 Task: Look for space in Terre Haute, United States from 12th August, 2023 to 16th August, 2023 for 8 adults in price range Rs.10000 to Rs.16000. Place can be private room with 8 bedrooms having 8 beds and 8 bathrooms. Property type can be house, flat, guest house, hotel. Amenities needed are: wifi, TV, free parkinig on premises, gym, breakfast. Booking option can be shelf check-in. Required host language is English.
Action: Mouse moved to (573, 149)
Screenshot: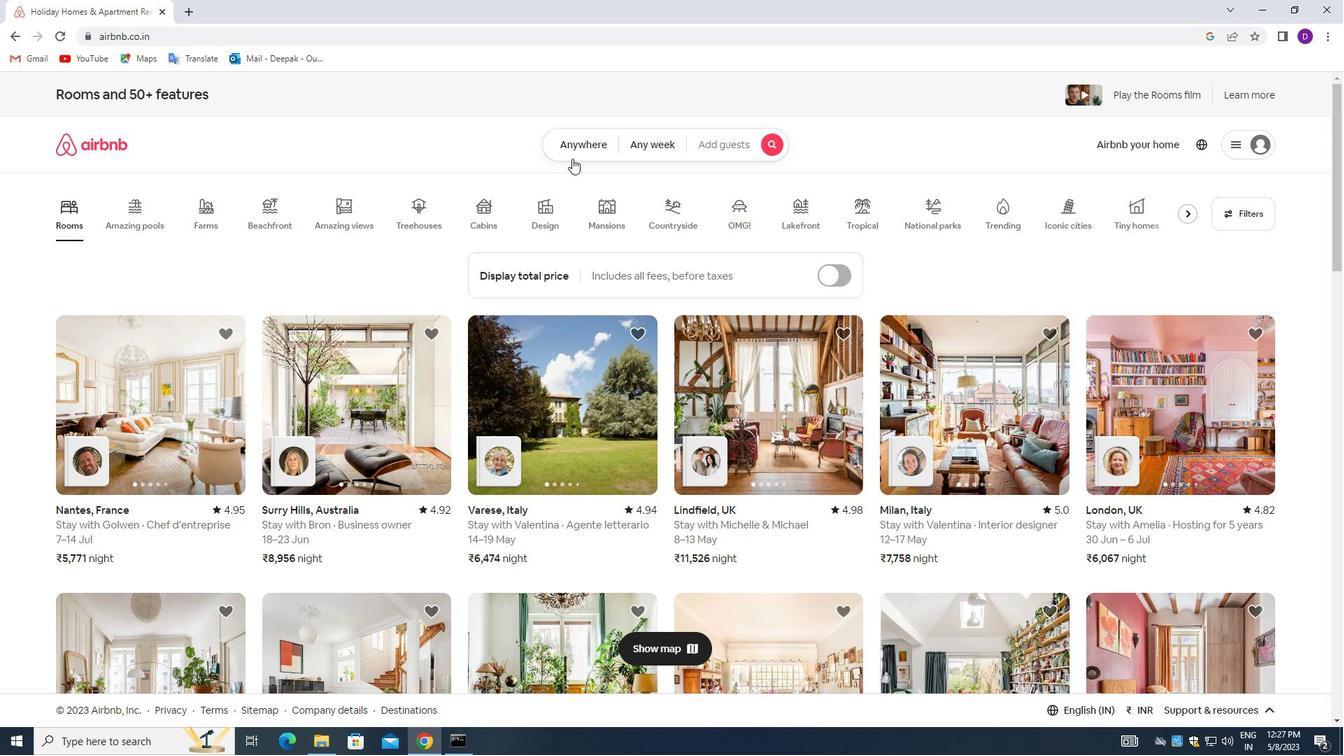
Action: Mouse pressed left at (573, 149)
Screenshot: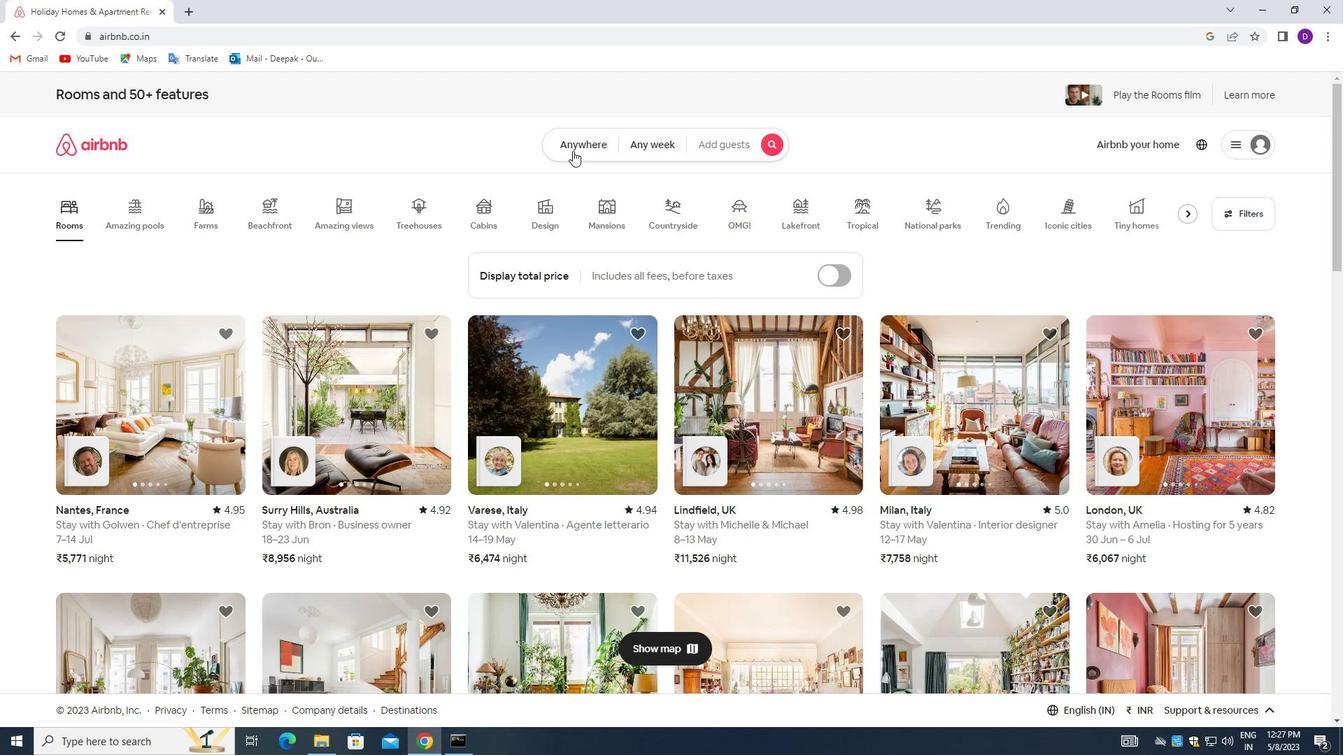 
Action: Mouse moved to (462, 202)
Screenshot: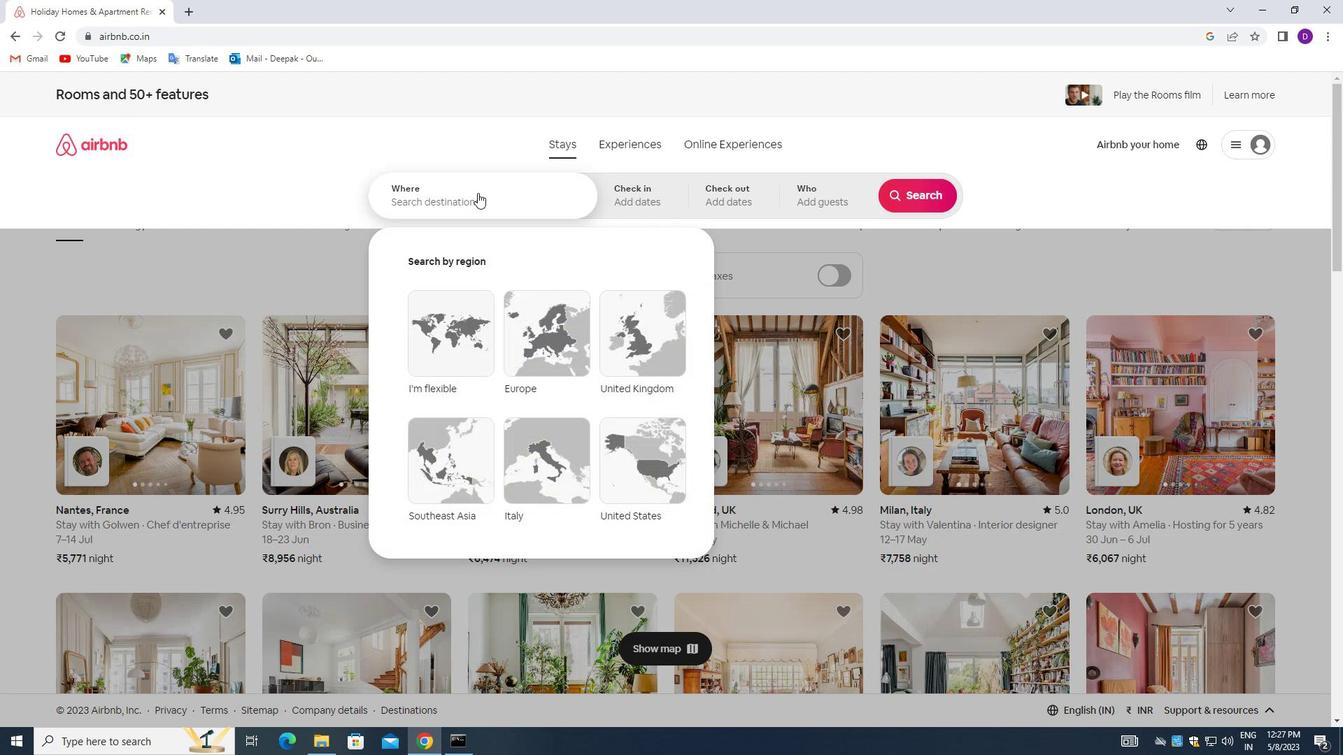 
Action: Mouse pressed left at (462, 202)
Screenshot: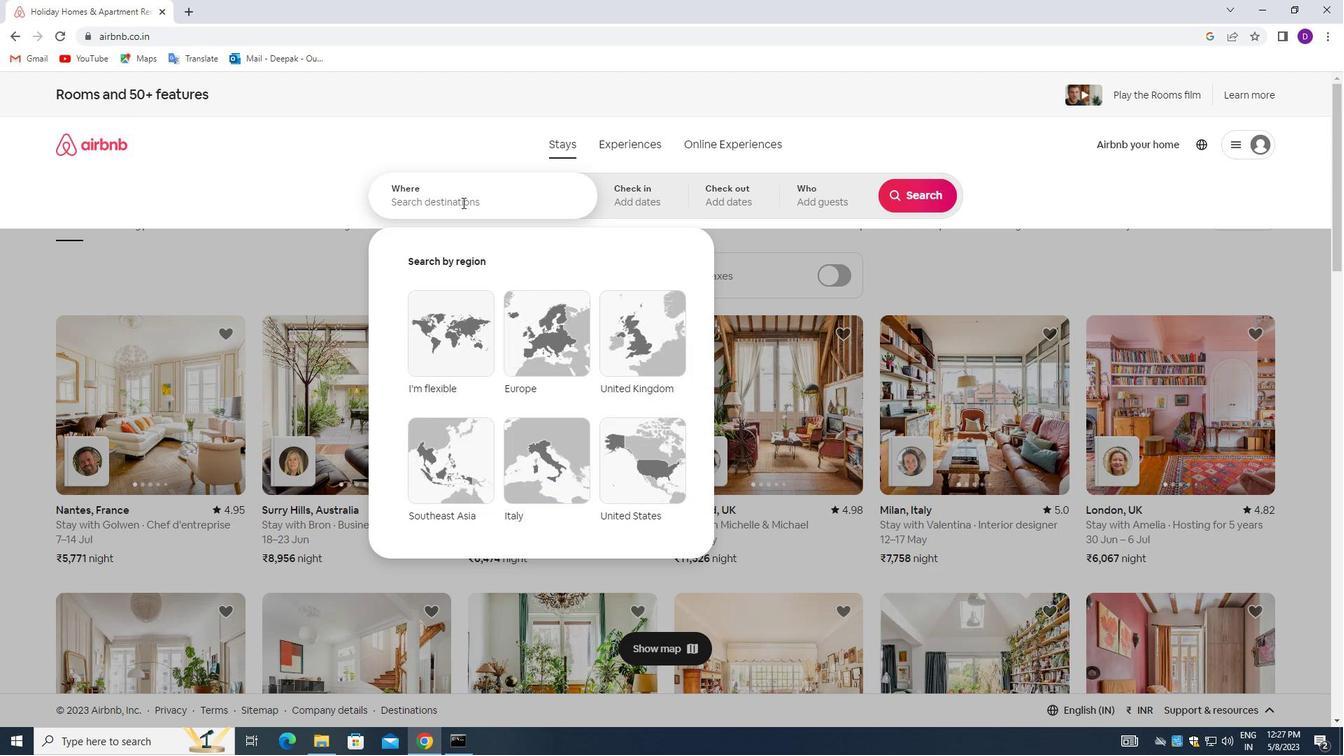 
Action: Mouse moved to (183, 345)
Screenshot: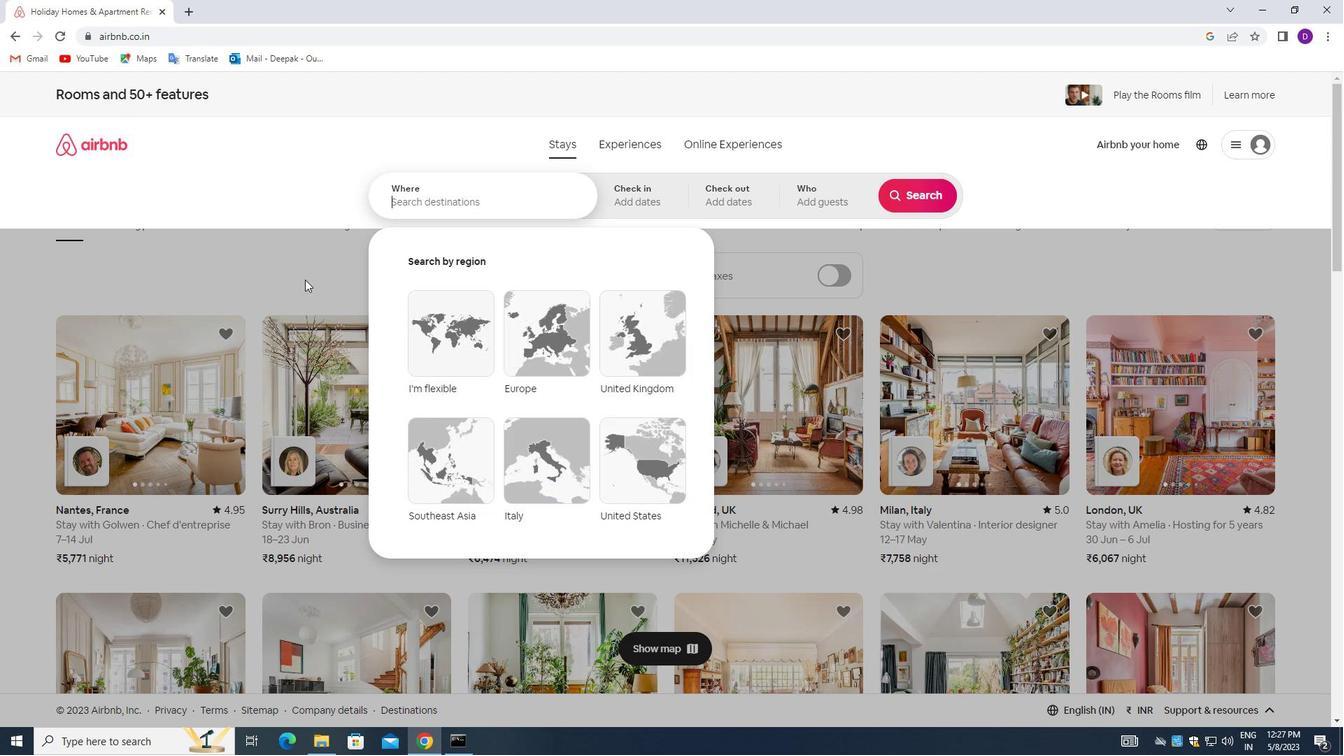 
Action: Key pressed <Key.shift_r>Terre<Key.space><Key.shift>HAUTE,<Key.space><Key.shift>UNITED<Key.space><Key.shift_r>STATES<Key.enter>
Screenshot: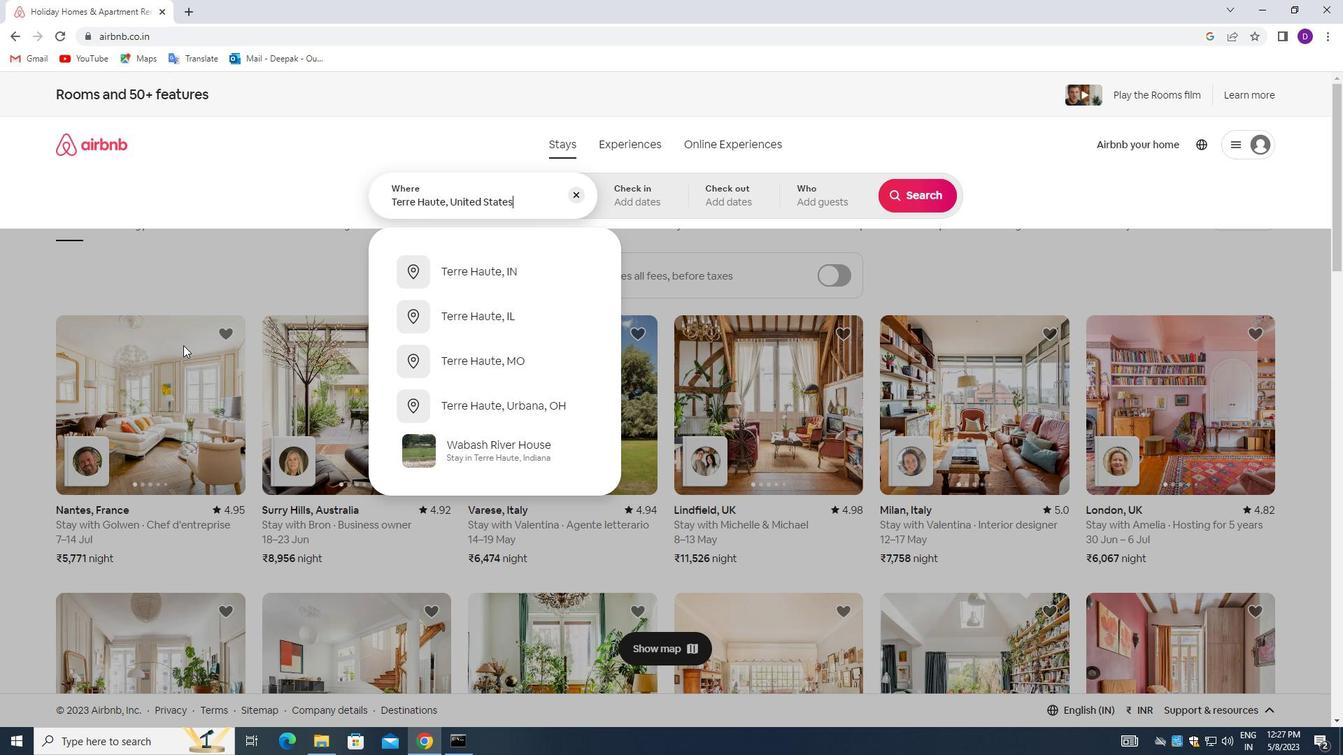 
Action: Mouse moved to (916, 310)
Screenshot: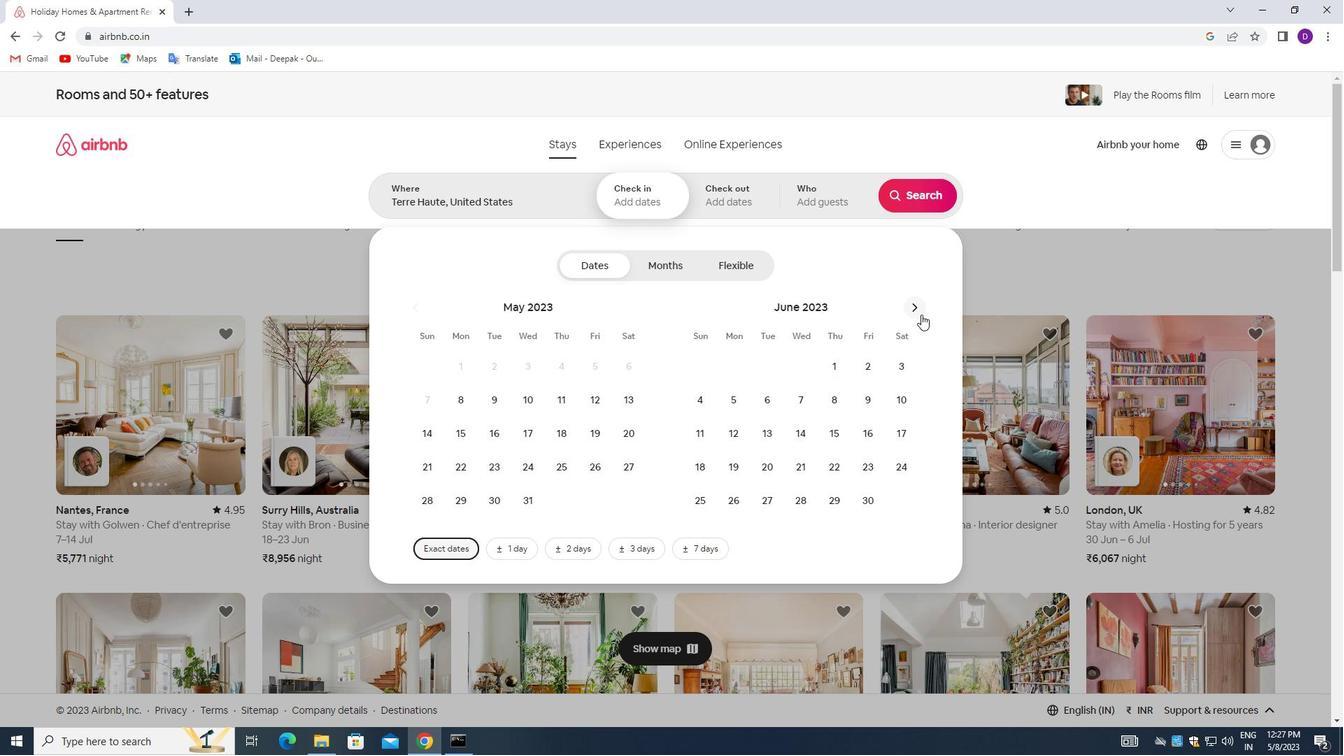 
Action: Mouse pressed left at (916, 310)
Screenshot: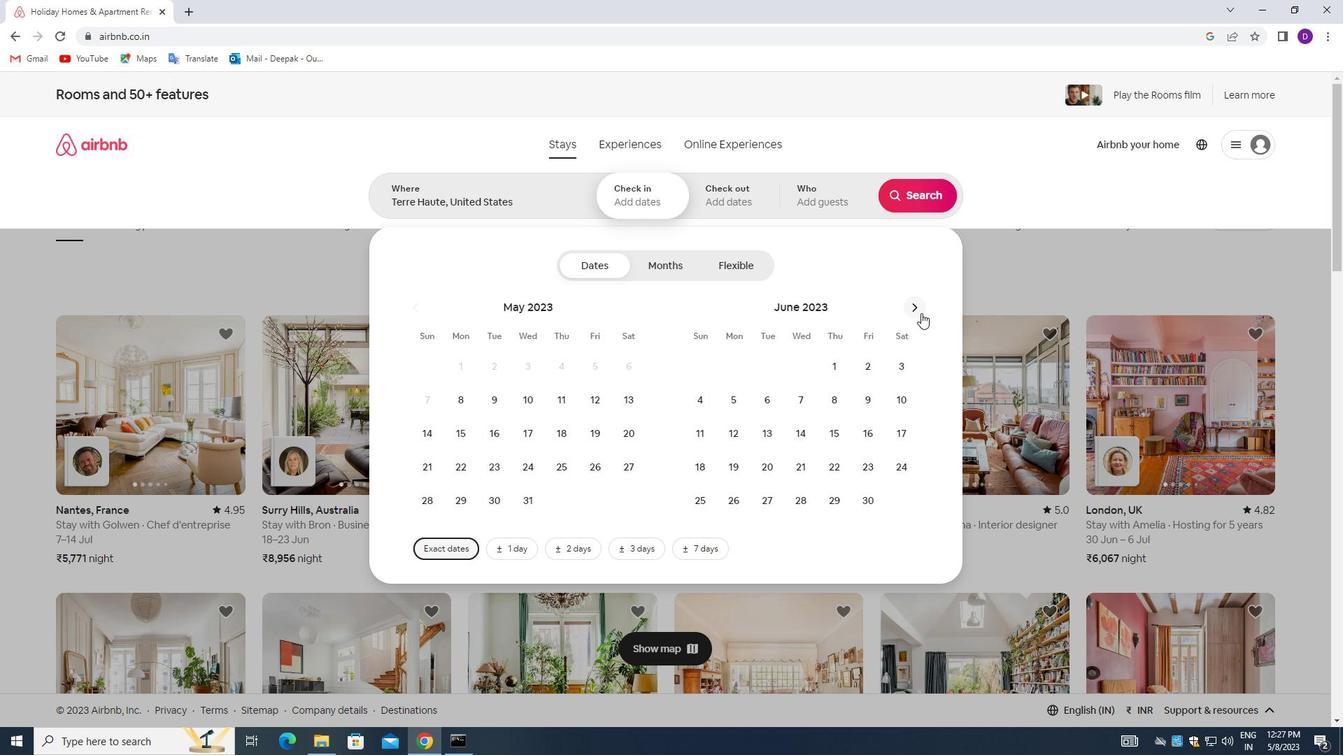 
Action: Mouse pressed left at (916, 310)
Screenshot: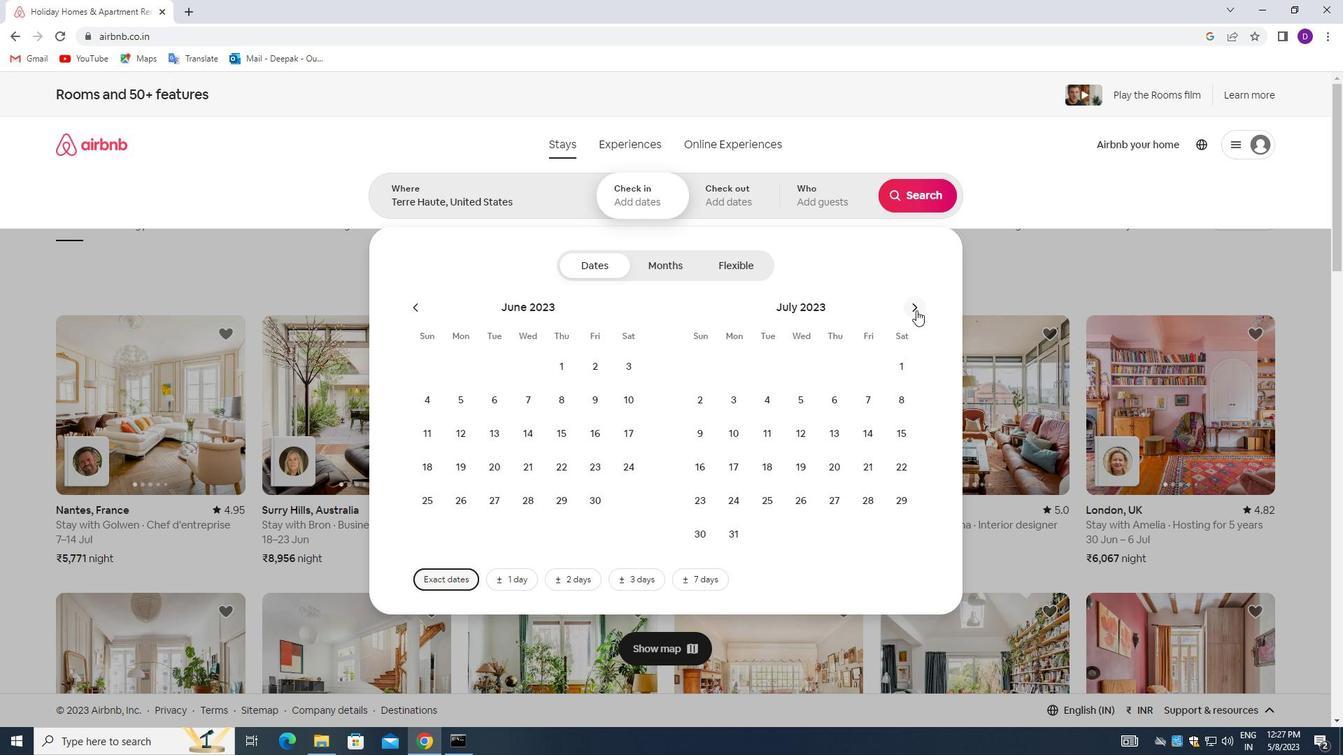 
Action: Mouse moved to (892, 401)
Screenshot: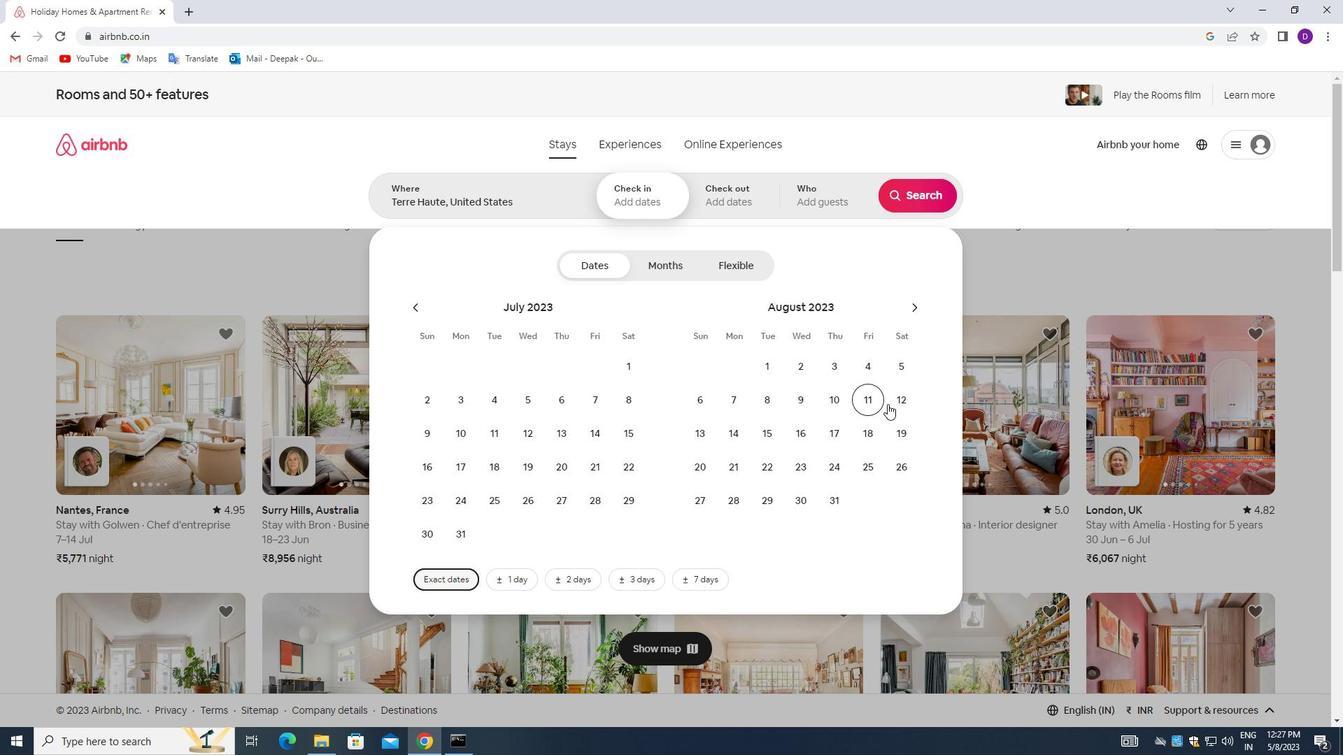 
Action: Mouse pressed left at (892, 401)
Screenshot: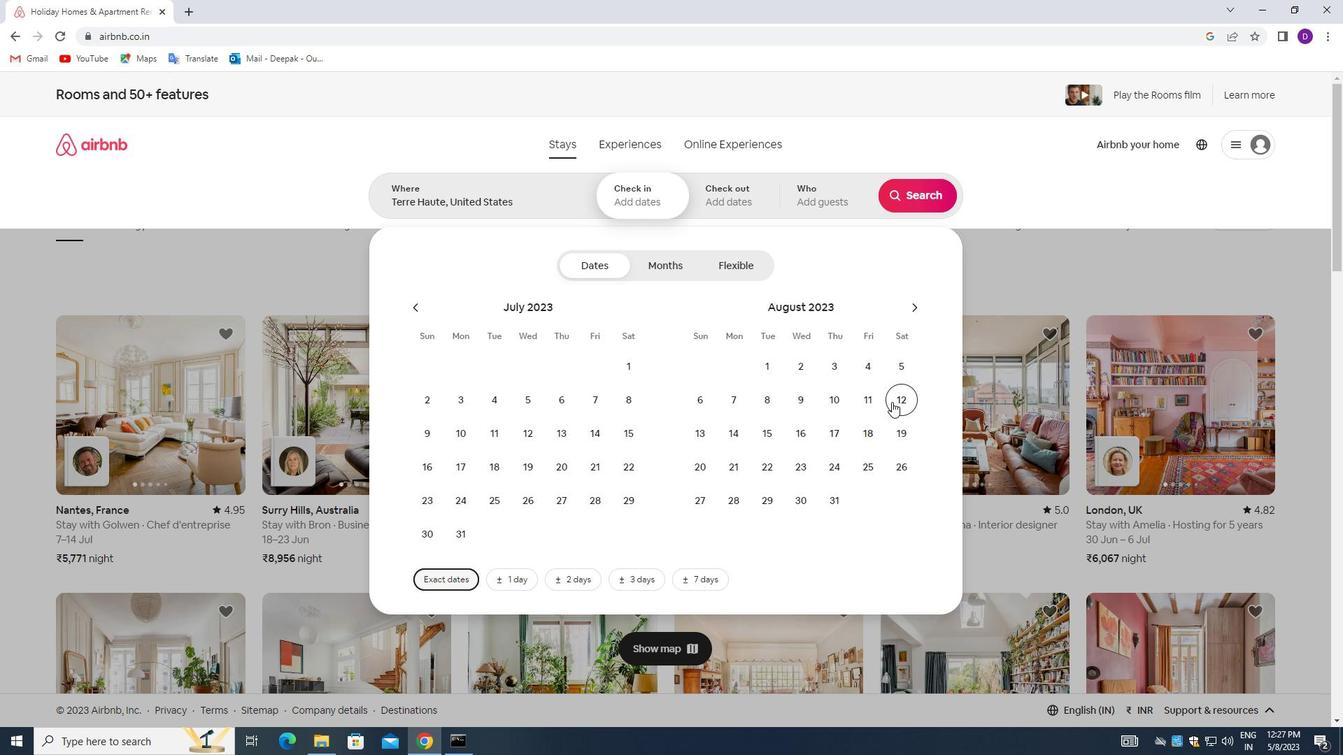 
Action: Mouse moved to (812, 432)
Screenshot: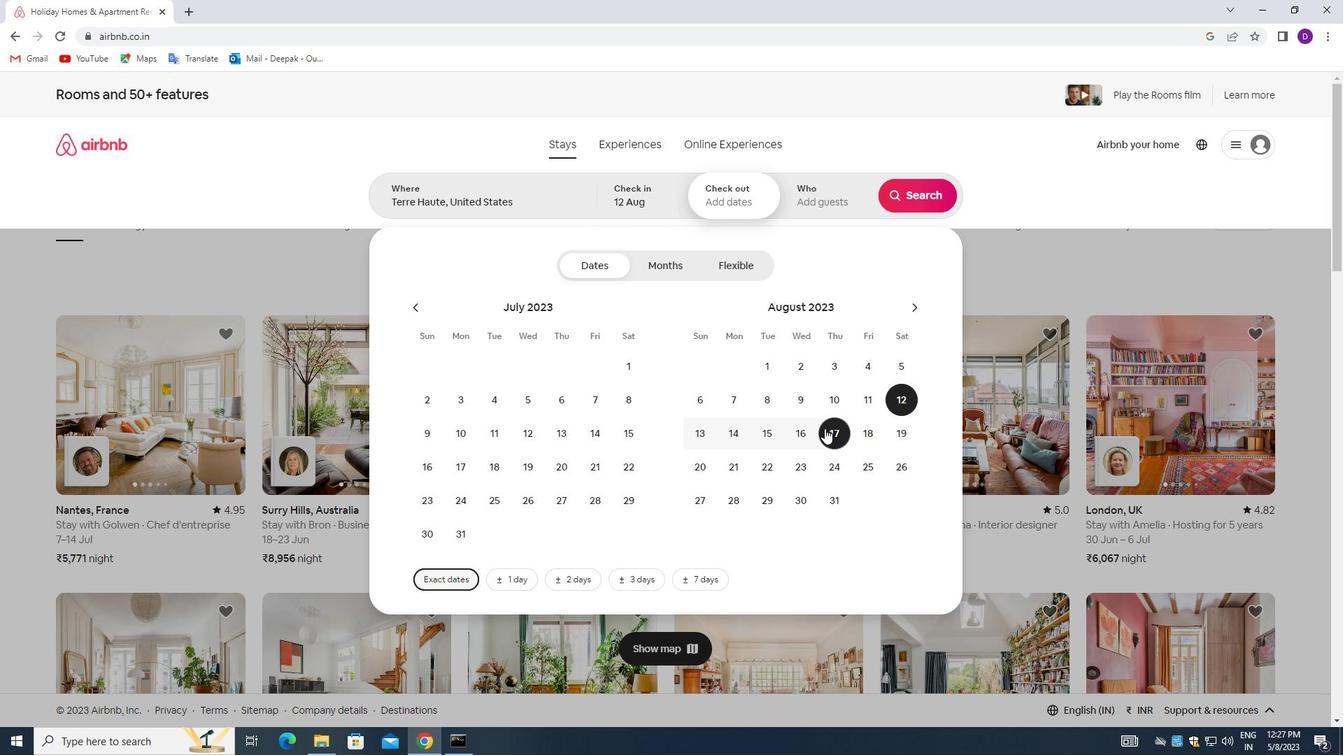 
Action: Mouse pressed left at (812, 432)
Screenshot: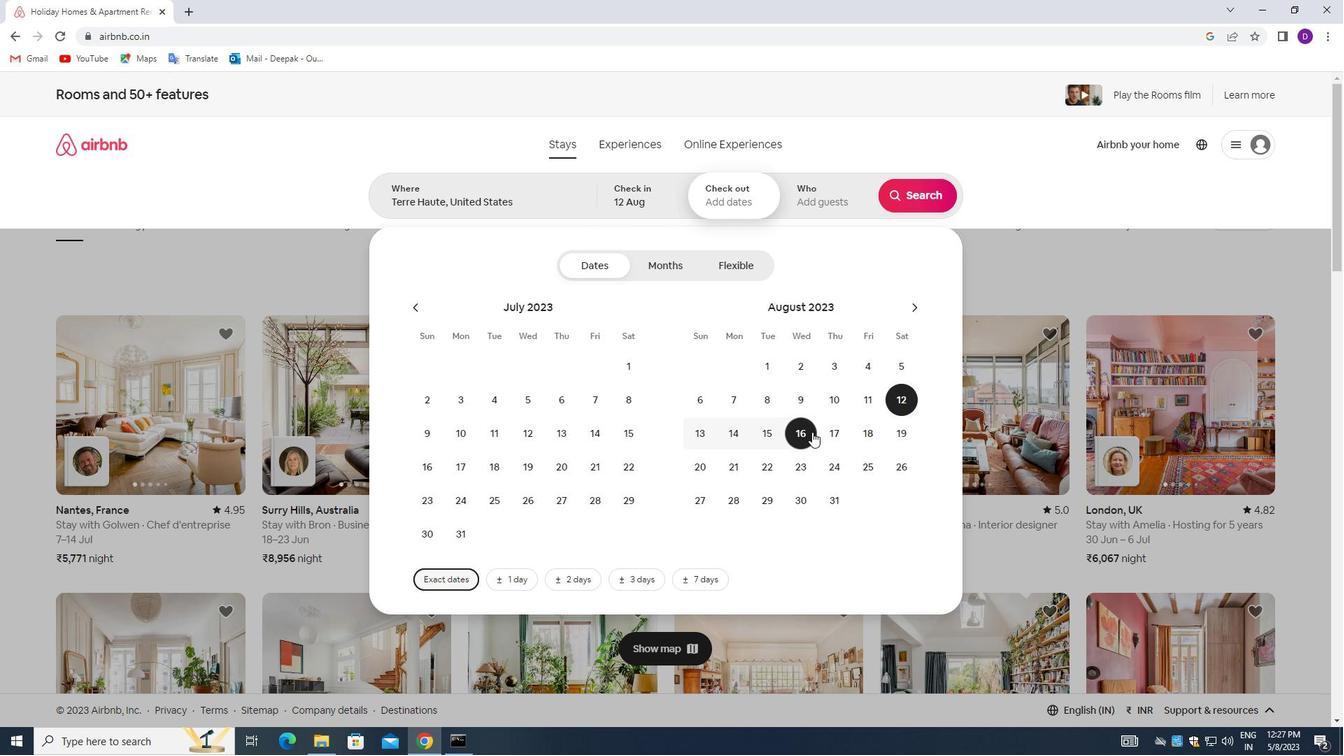 
Action: Mouse moved to (811, 200)
Screenshot: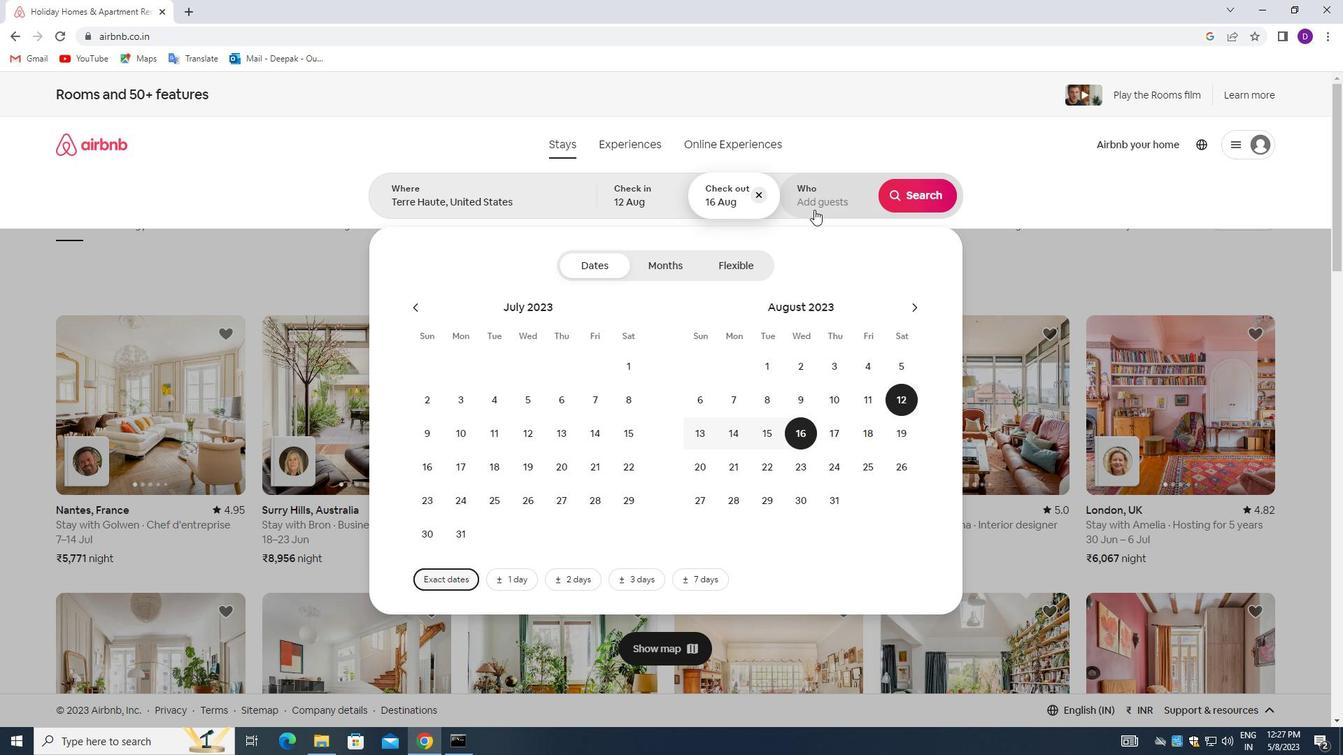 
Action: Mouse pressed left at (811, 200)
Screenshot: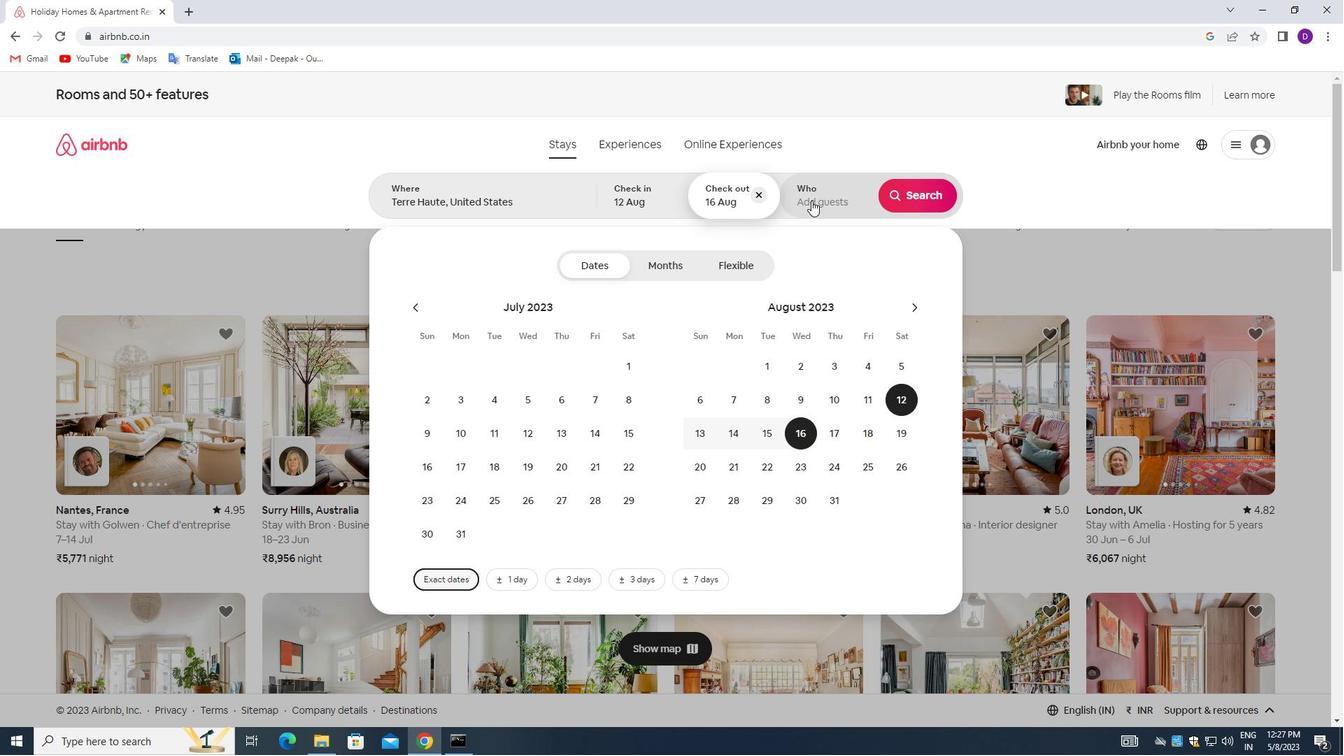 
Action: Mouse moved to (921, 264)
Screenshot: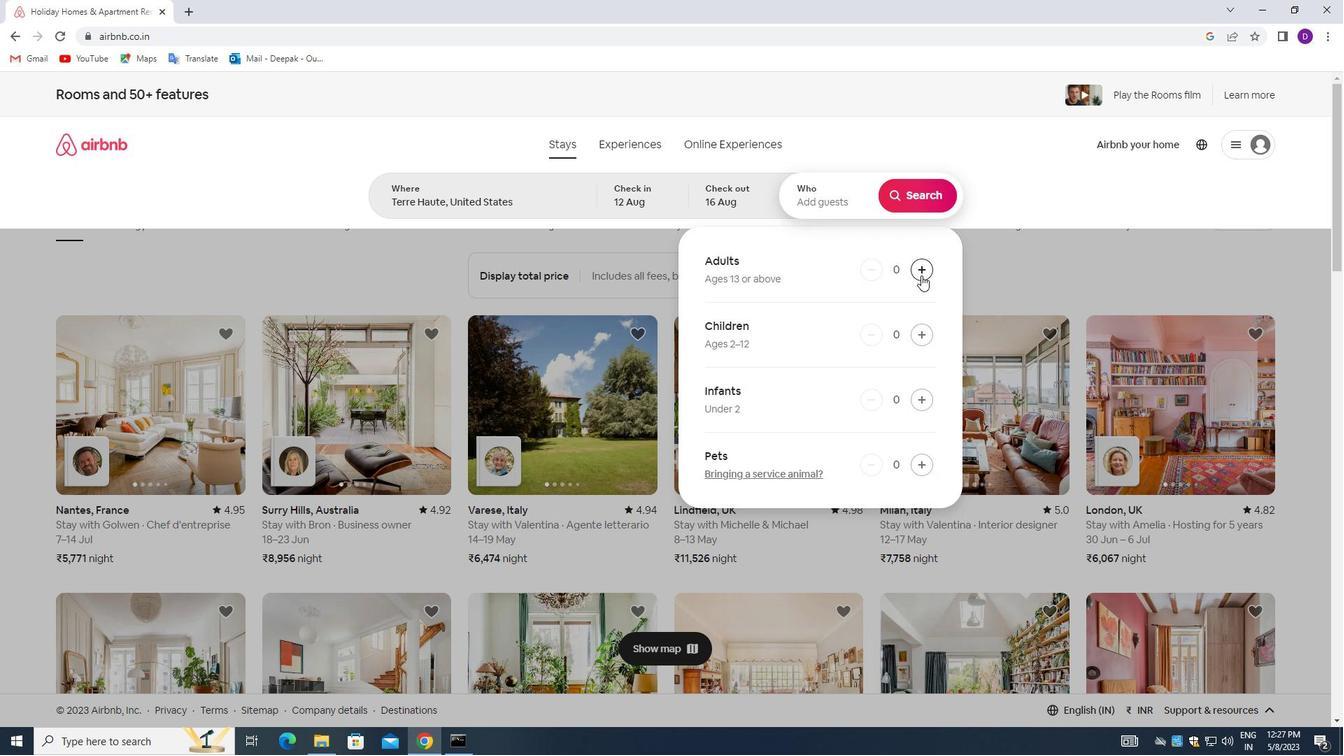 
Action: Mouse pressed left at (921, 264)
Screenshot: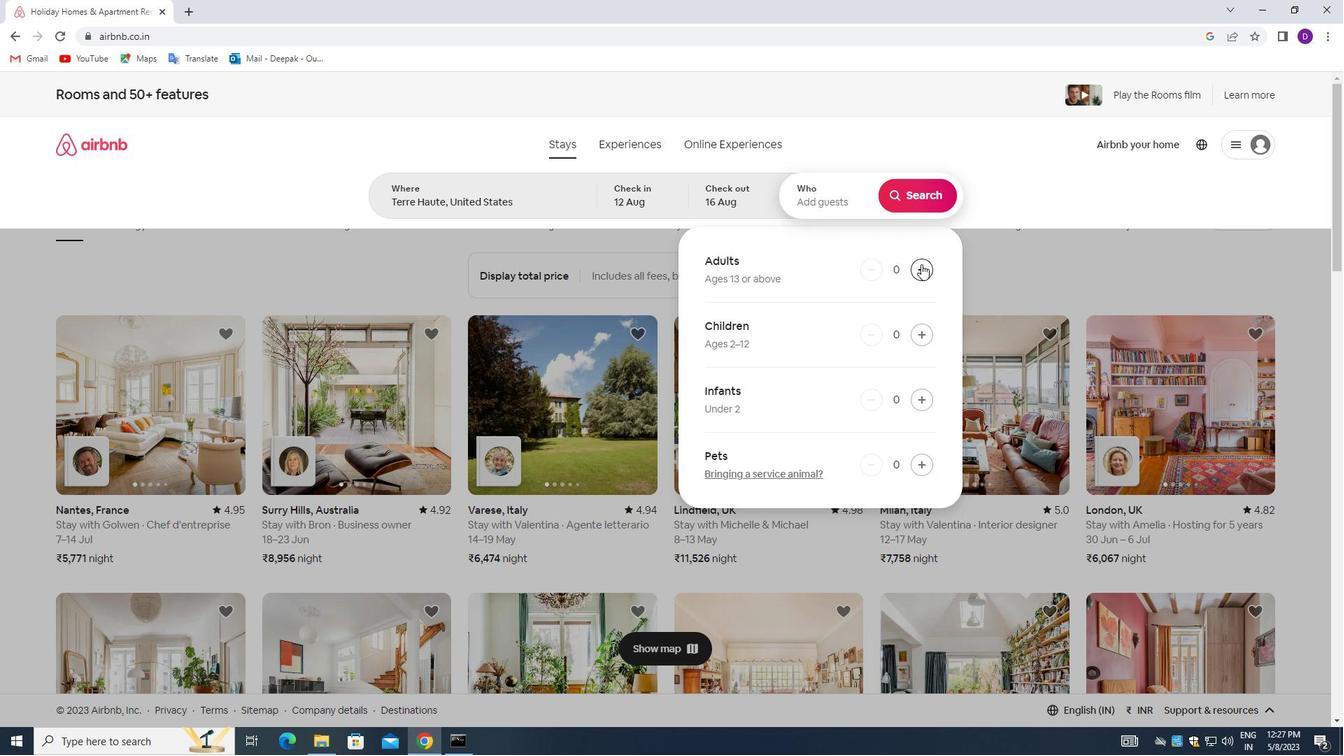 
Action: Mouse pressed left at (921, 264)
Screenshot: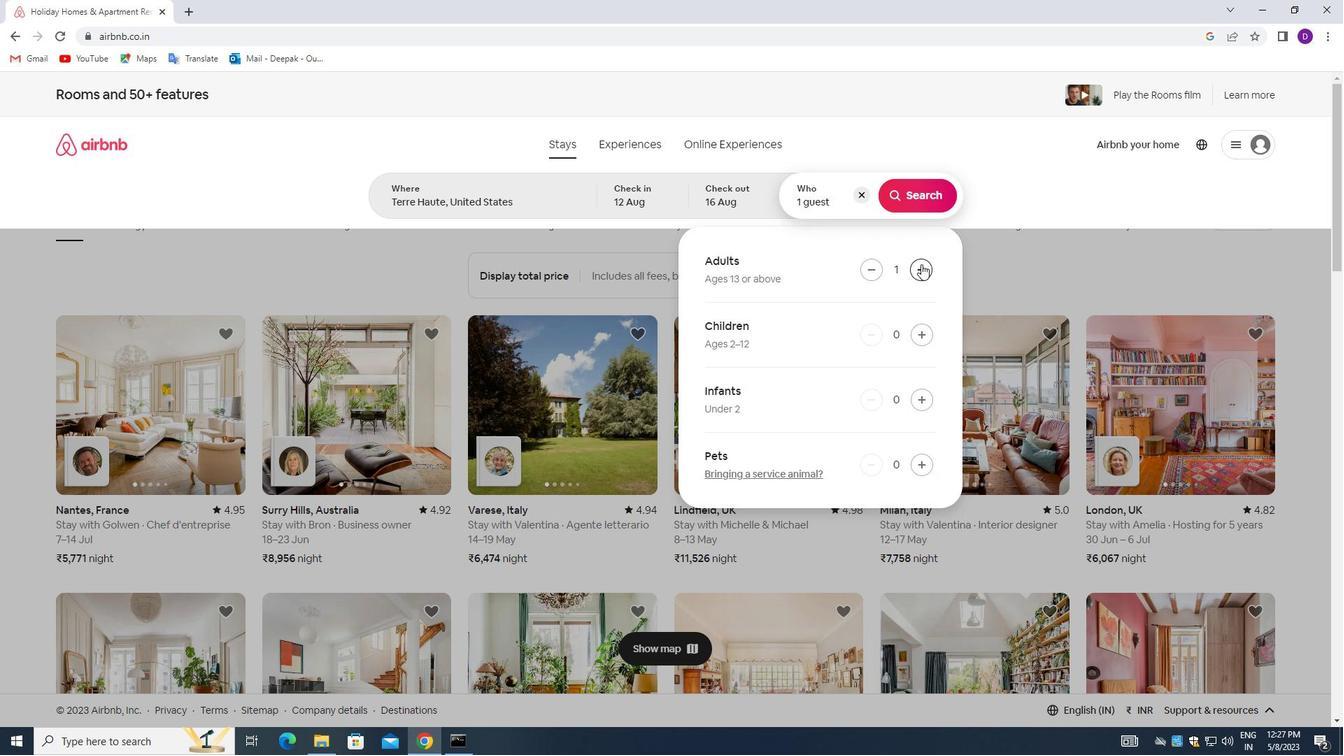 
Action: Mouse pressed left at (921, 264)
Screenshot: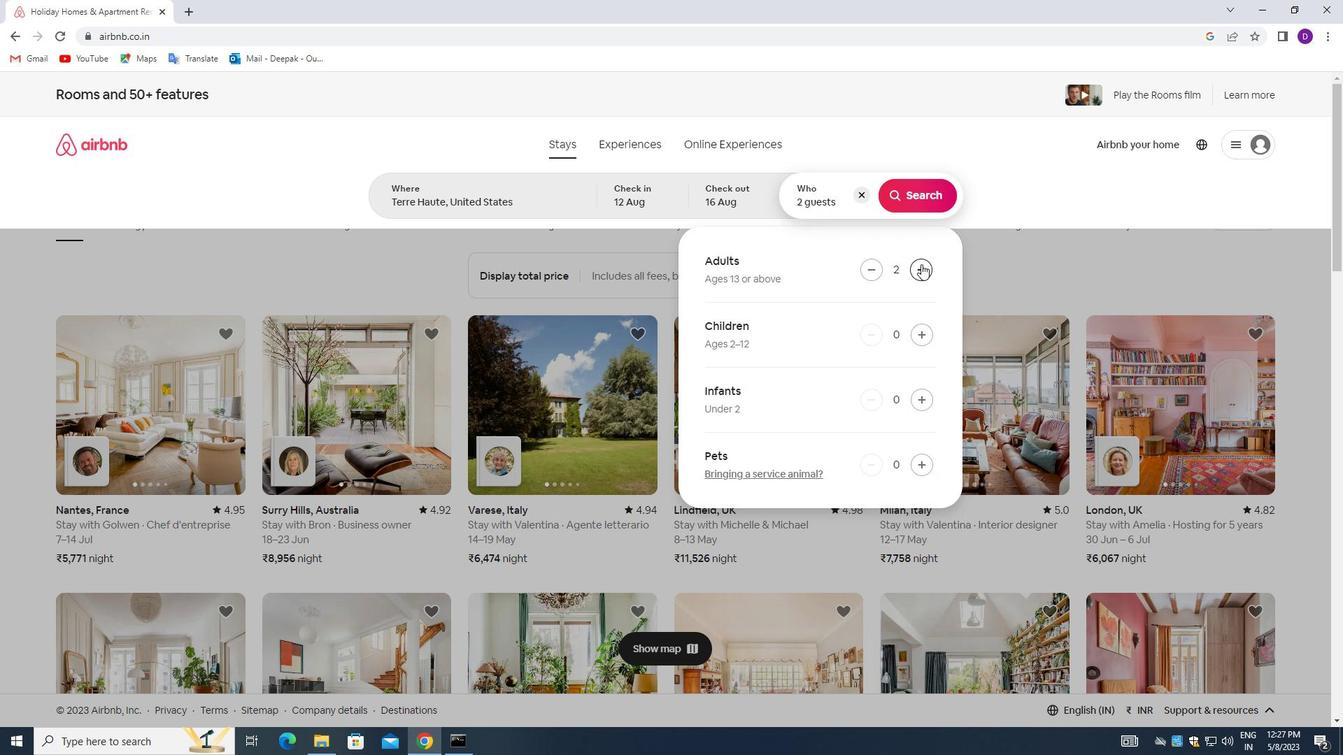 
Action: Mouse pressed left at (921, 264)
Screenshot: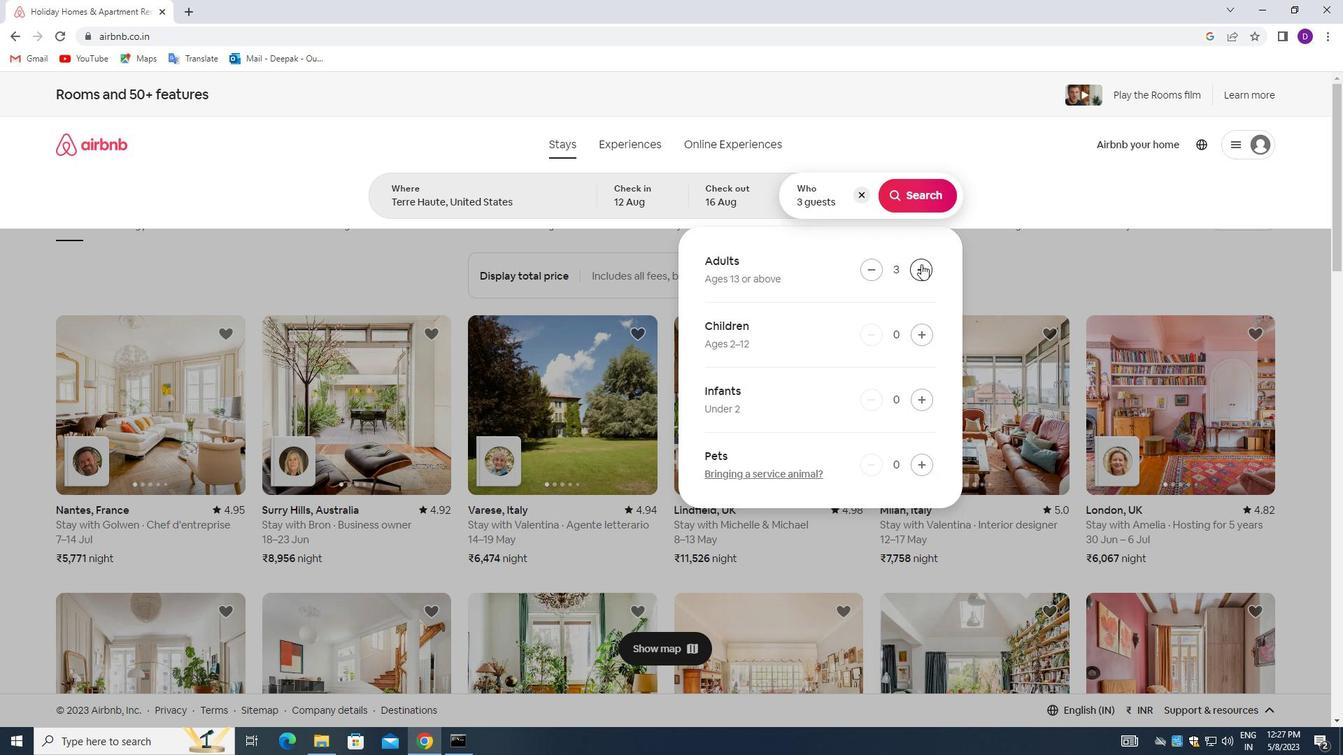 
Action: Mouse moved to (921, 264)
Screenshot: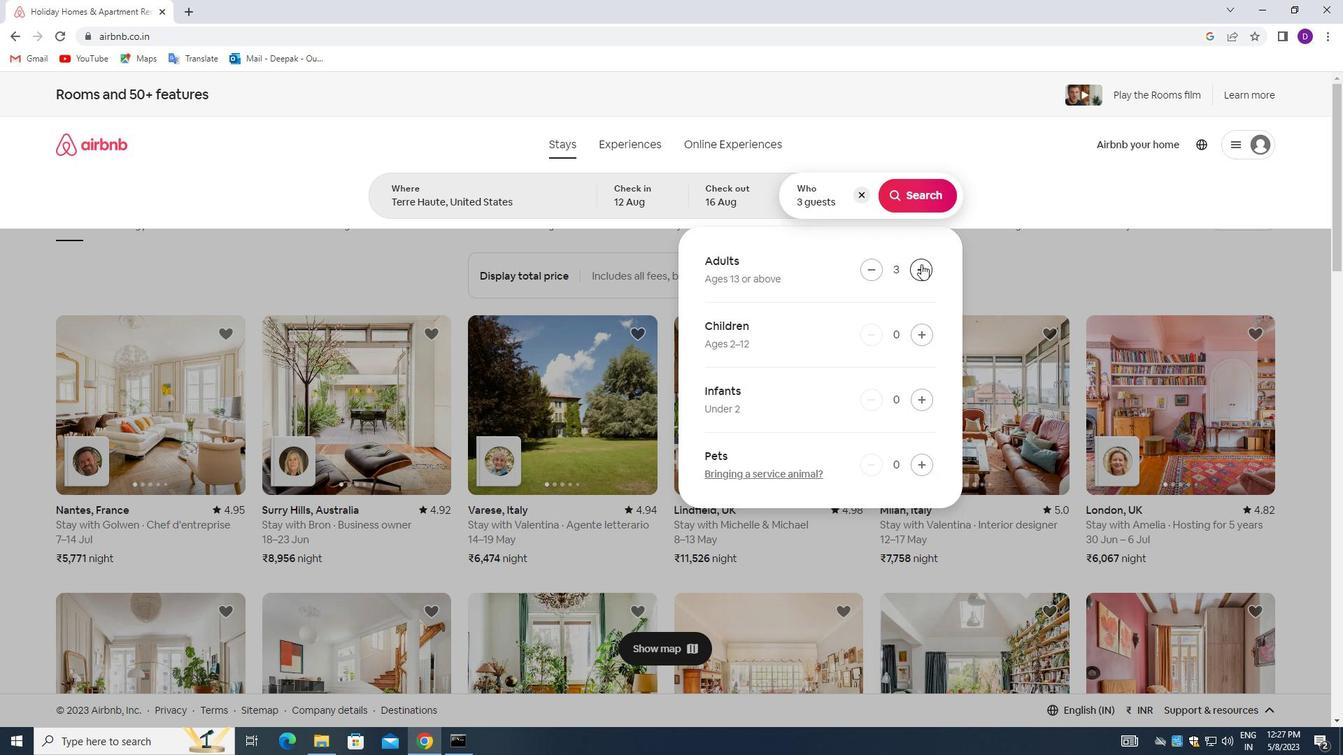 
Action: Mouse pressed left at (921, 264)
Screenshot: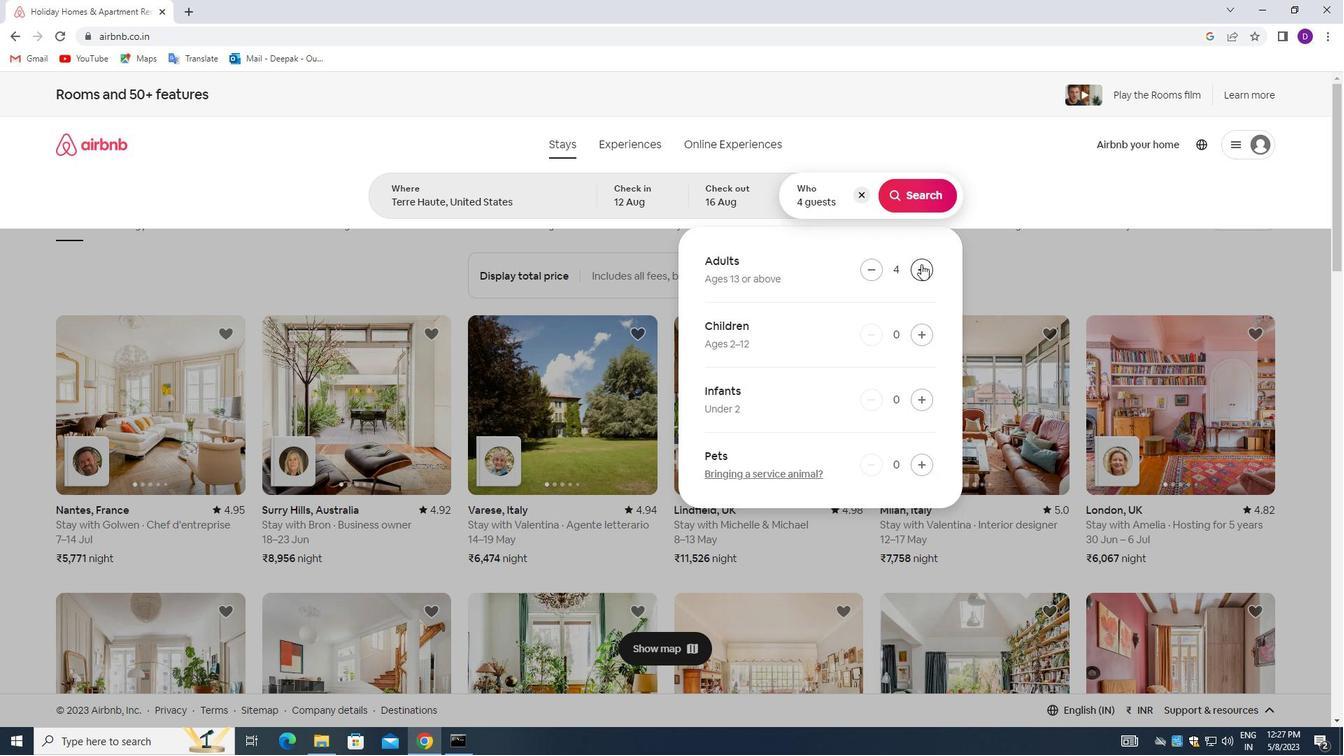 
Action: Mouse pressed left at (921, 264)
Screenshot: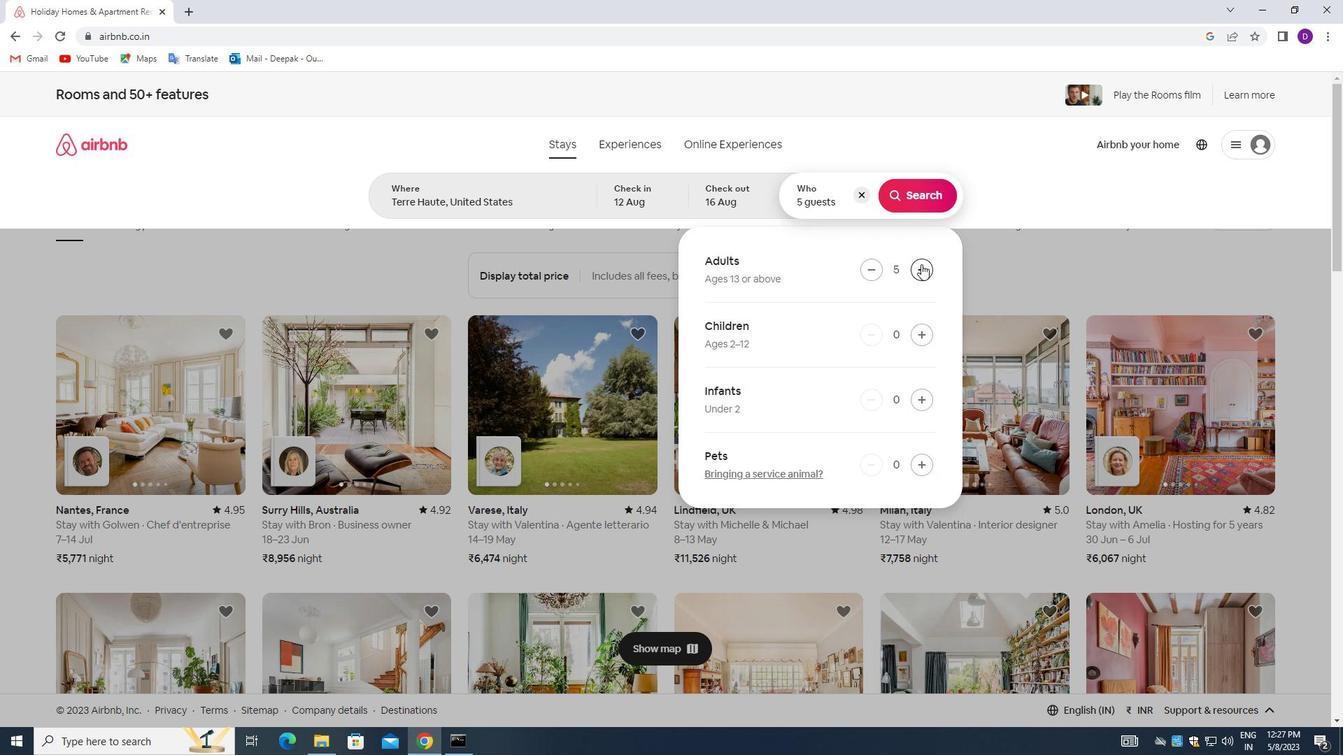 
Action: Mouse pressed left at (921, 264)
Screenshot: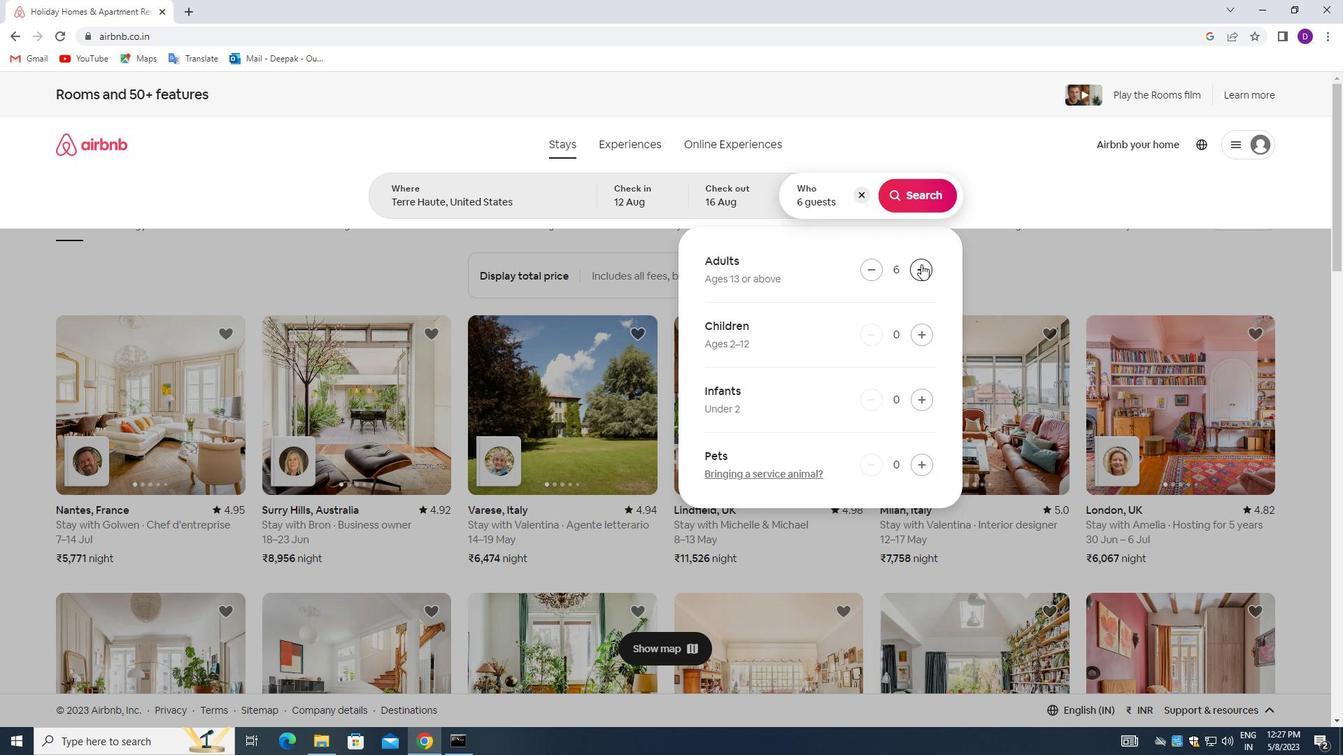 
Action: Mouse pressed left at (921, 264)
Screenshot: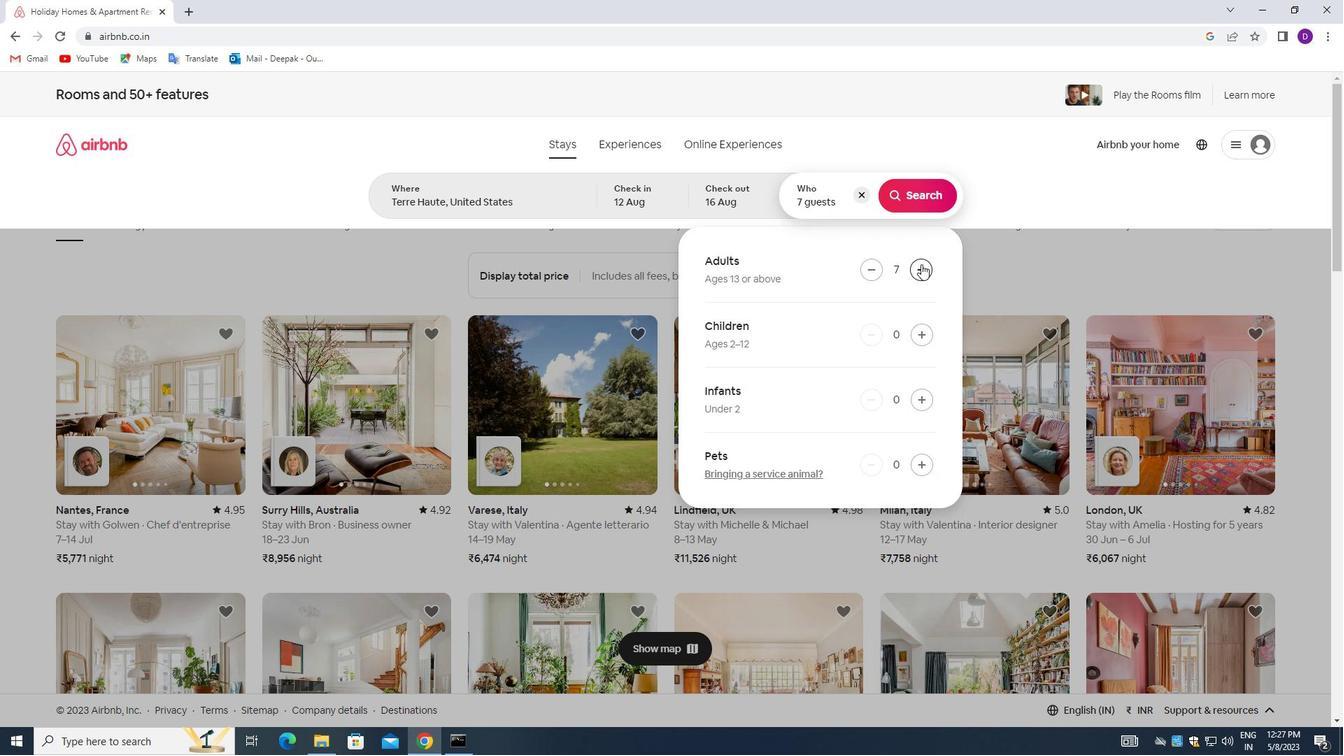 
Action: Mouse moved to (917, 194)
Screenshot: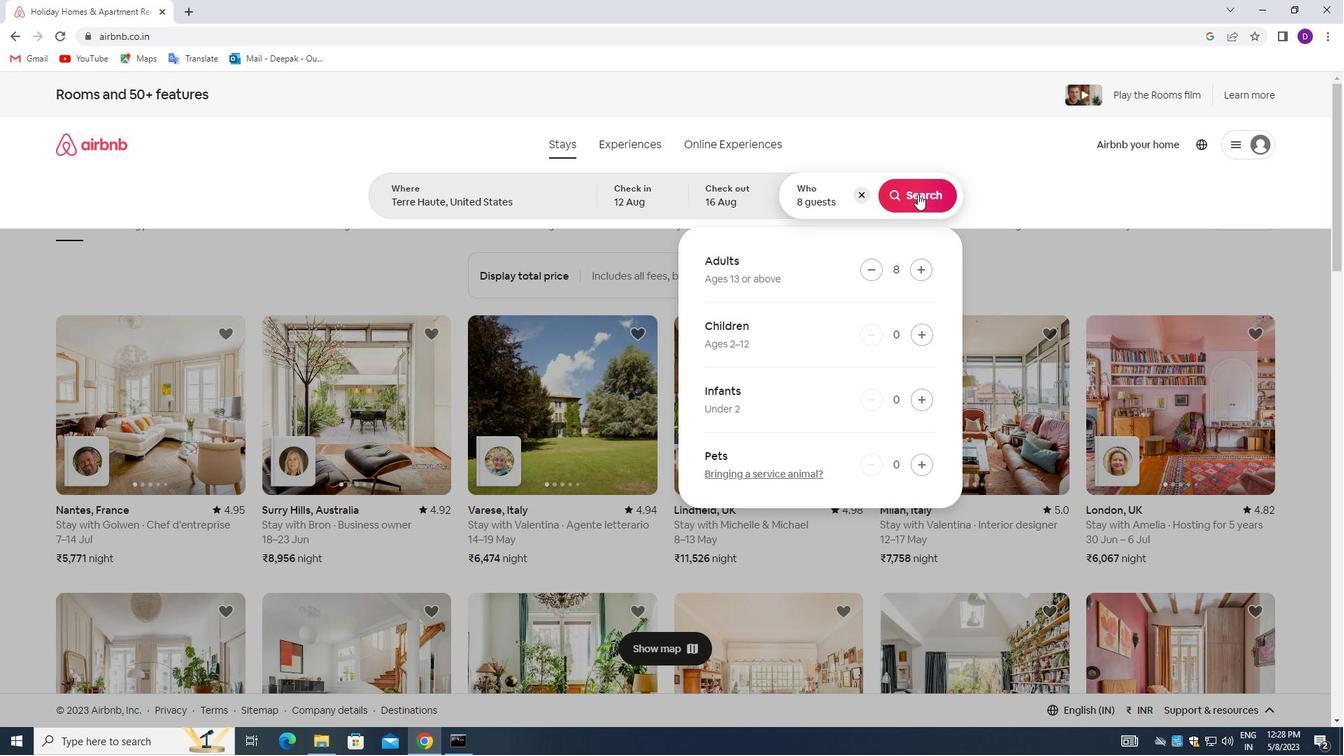
Action: Mouse pressed left at (917, 194)
Screenshot: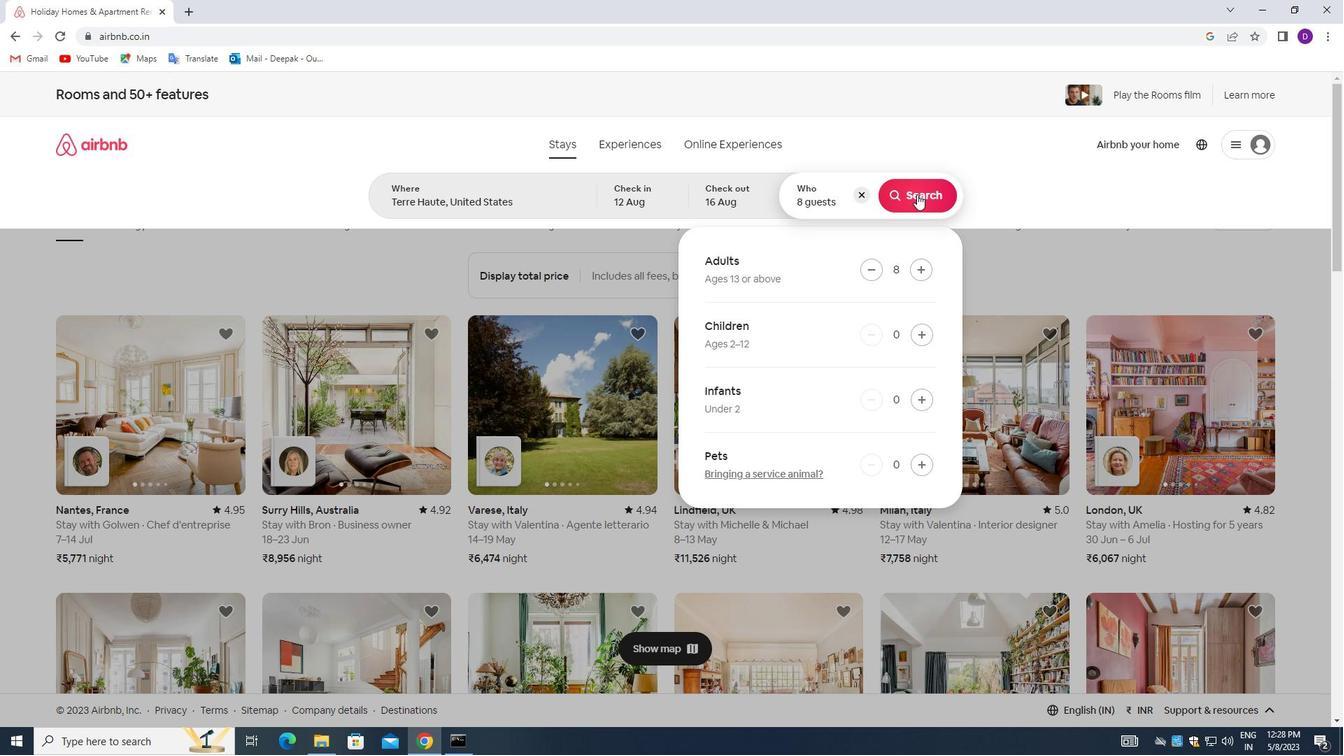 
Action: Mouse moved to (1268, 154)
Screenshot: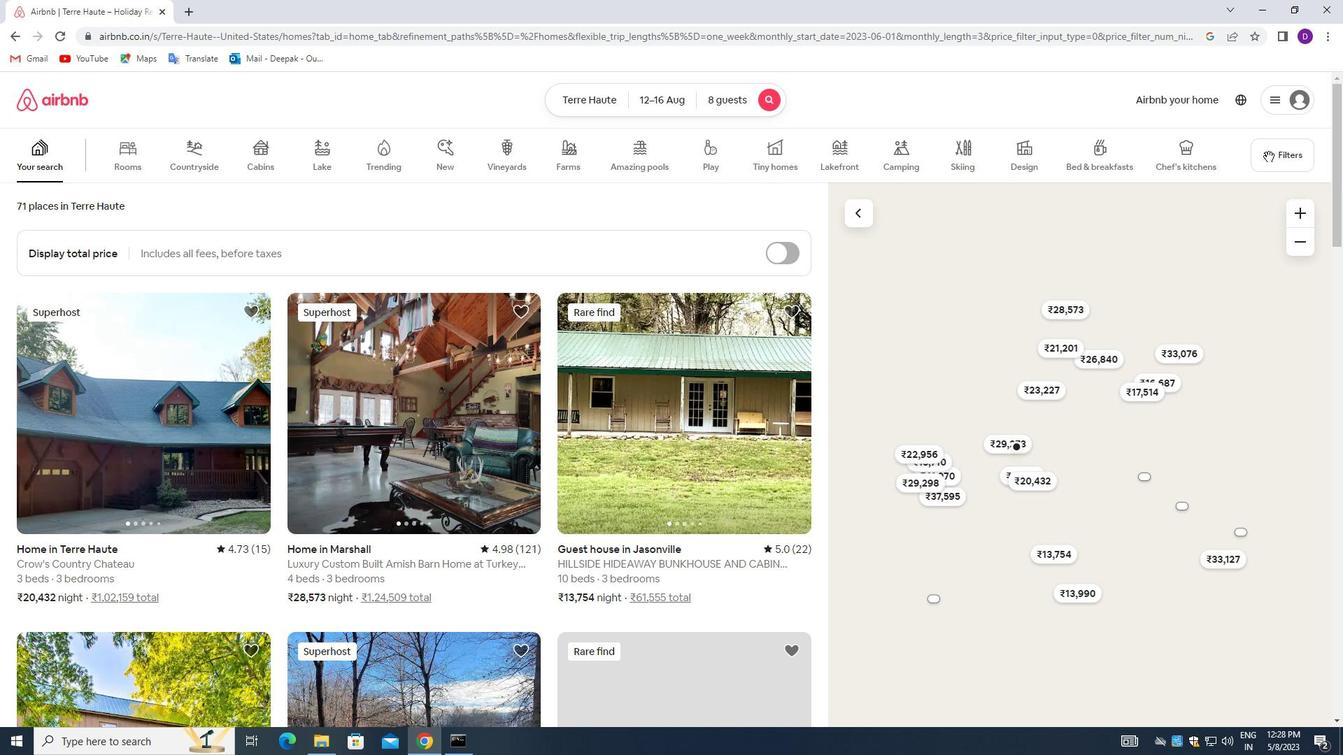 
Action: Mouse pressed left at (1268, 154)
Screenshot: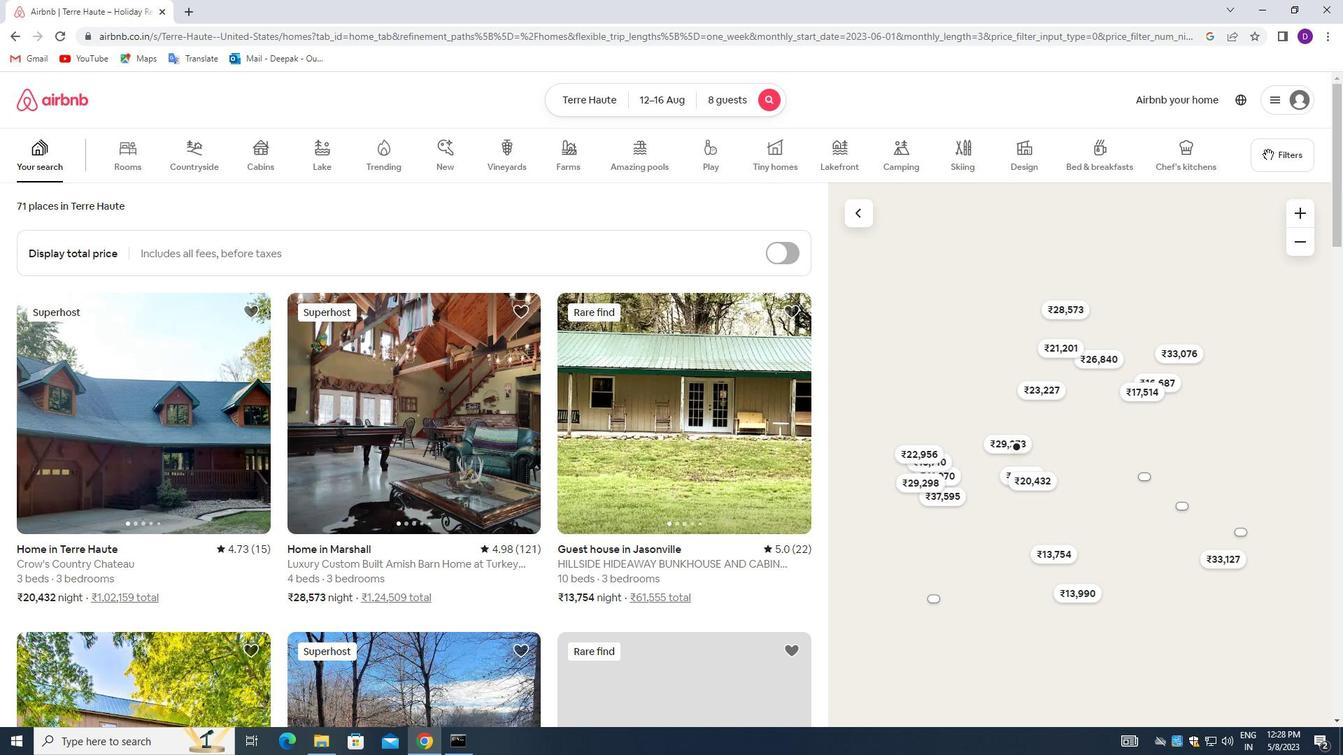 
Action: Mouse moved to (501, 487)
Screenshot: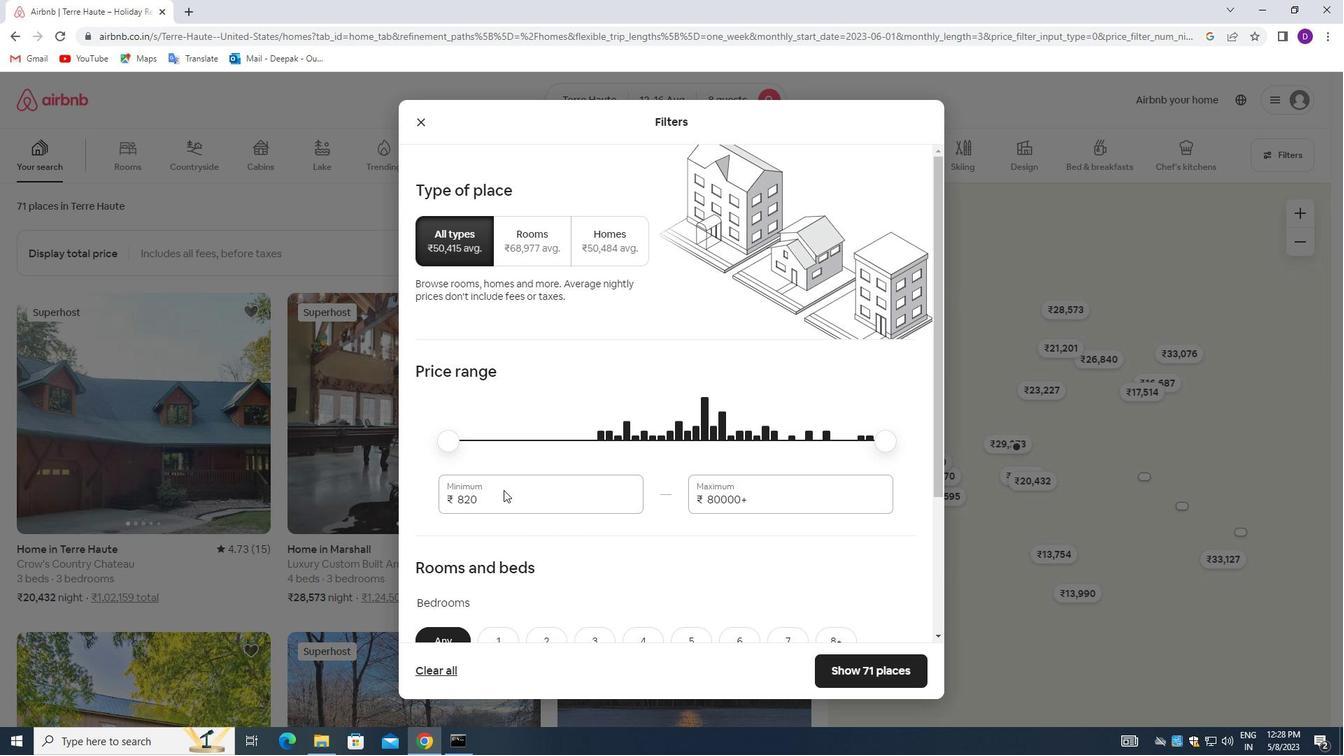 
Action: Mouse pressed left at (501, 487)
Screenshot: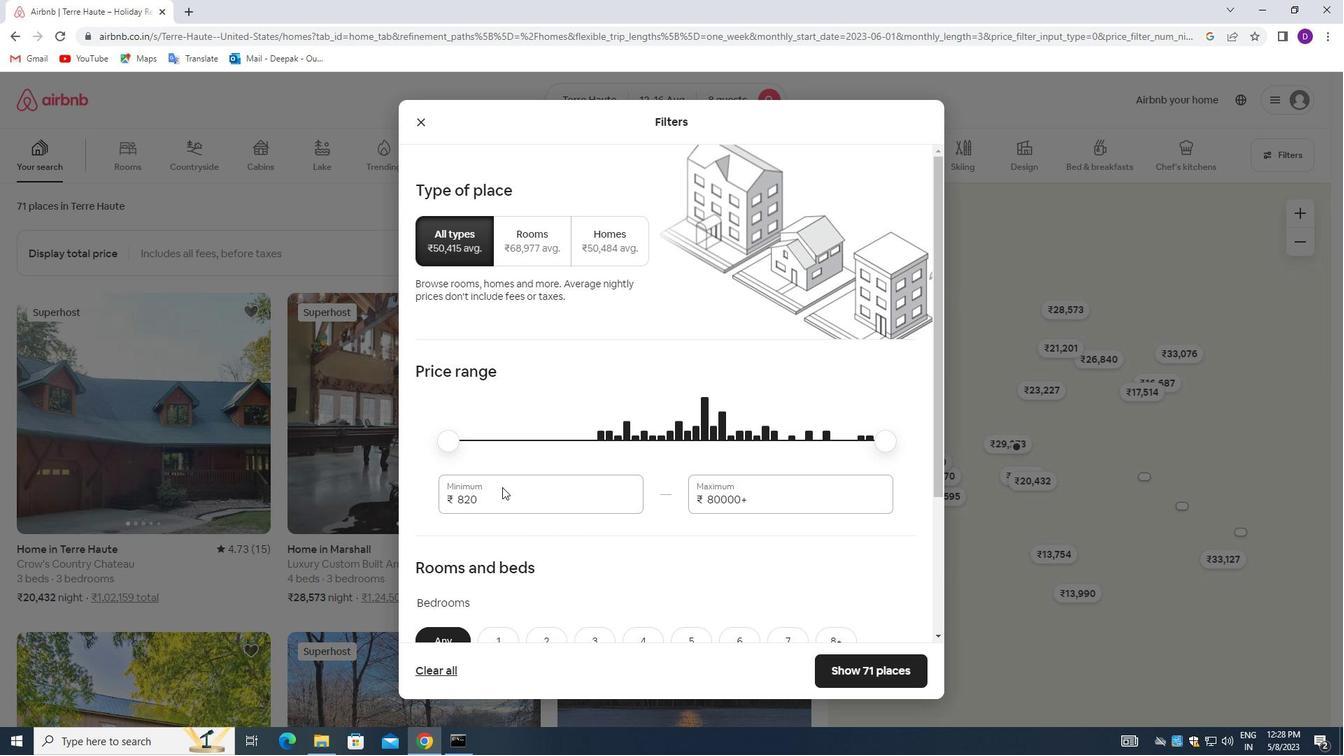 
Action: Mouse moved to (499, 496)
Screenshot: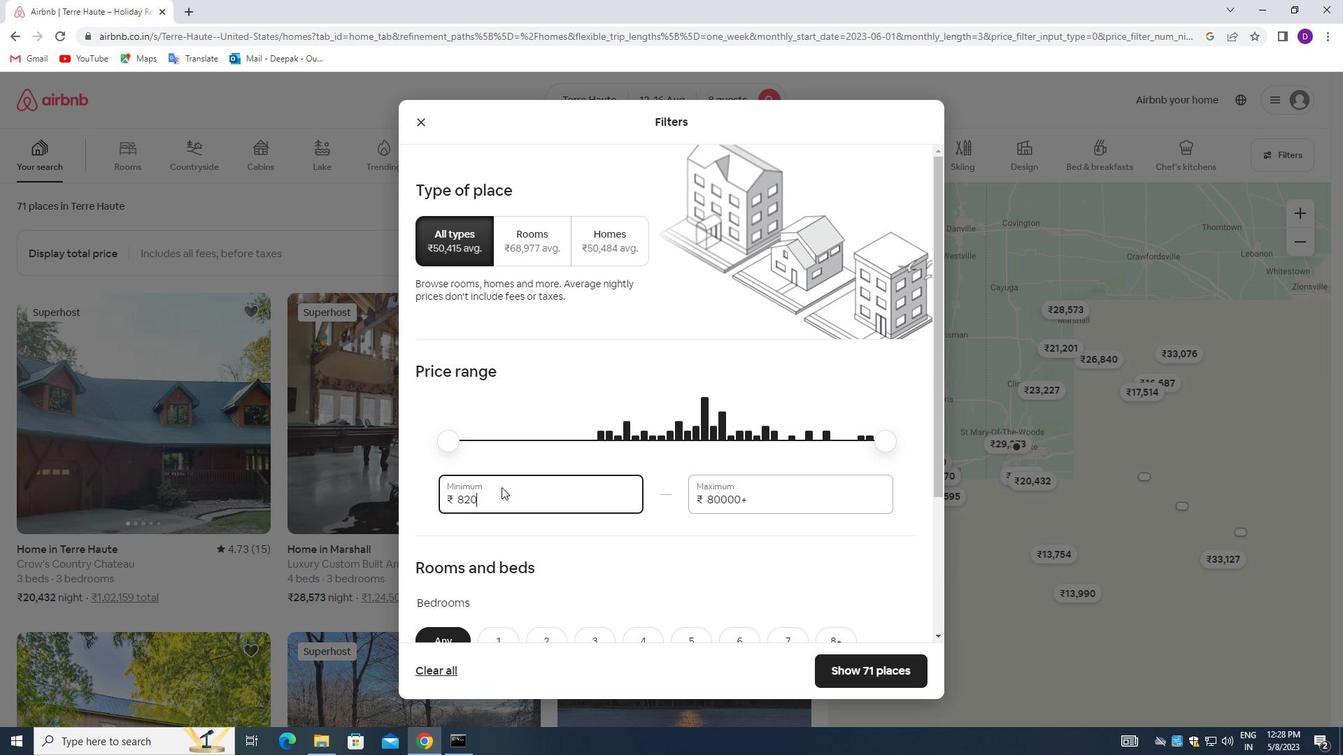 
Action: Mouse pressed left at (499, 496)
Screenshot: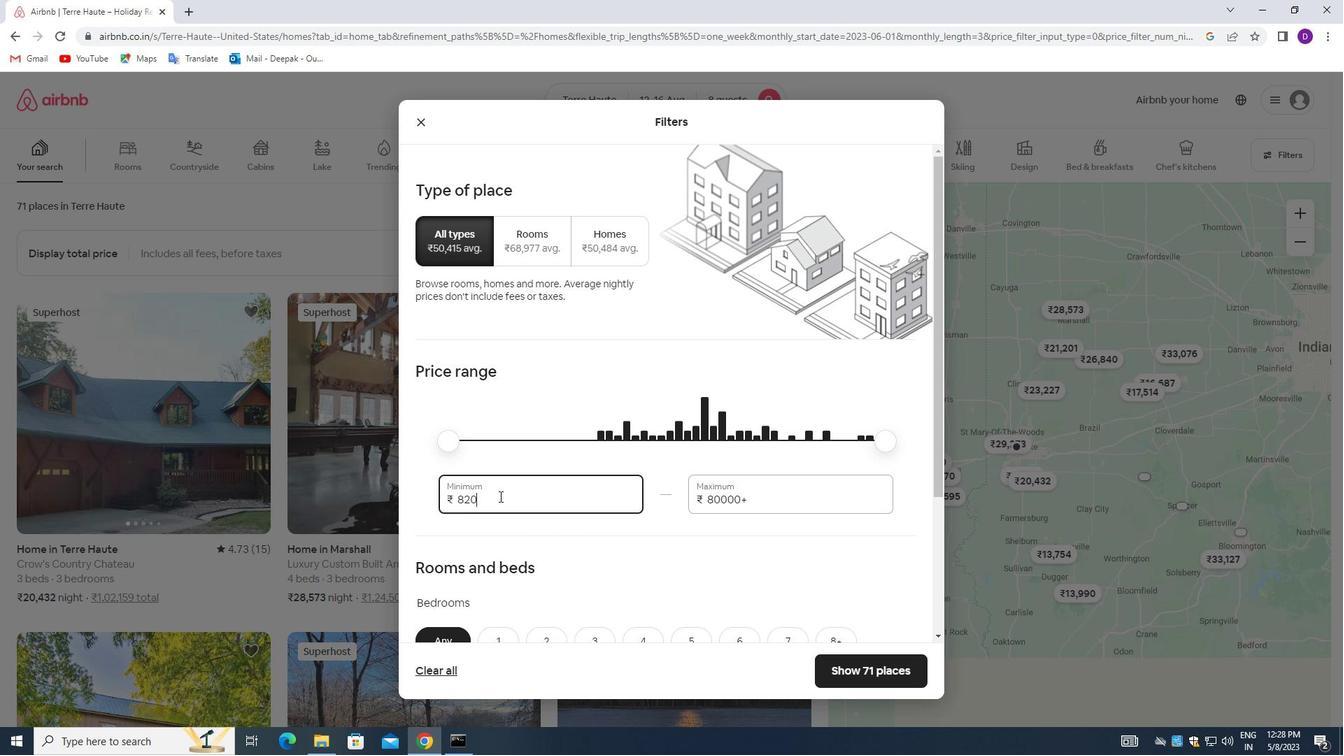 
Action: Mouse pressed left at (499, 496)
Screenshot: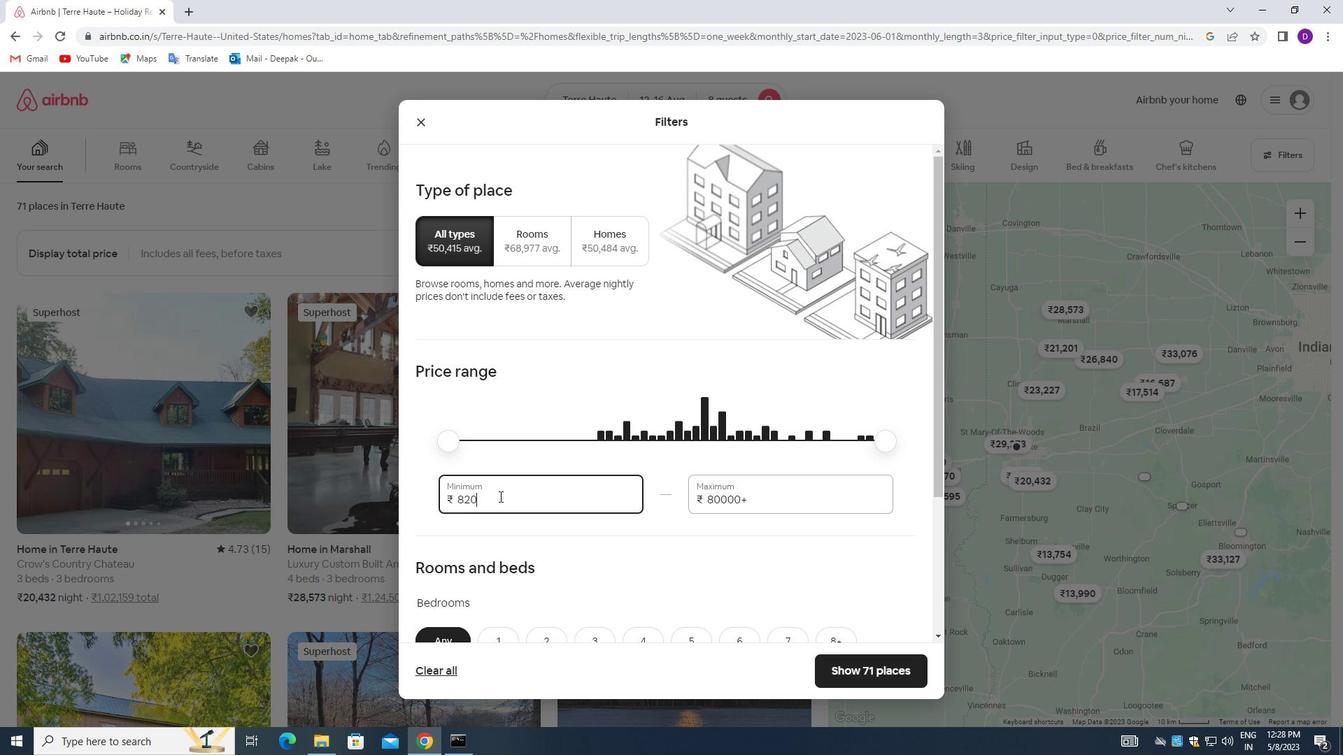 
Action: Key pressed 10000<Key.tab>16-0<Key.backspace><Key.backspace>000
Screenshot: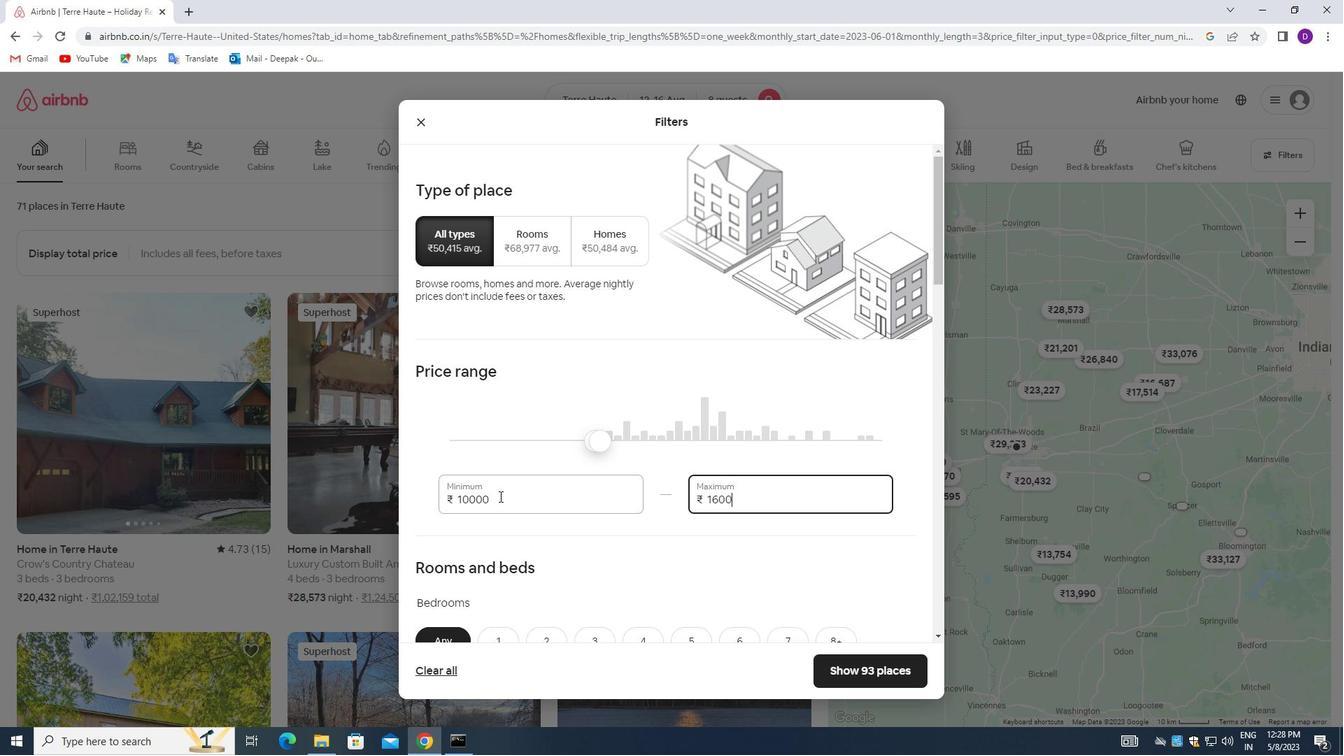 
Action: Mouse moved to (576, 449)
Screenshot: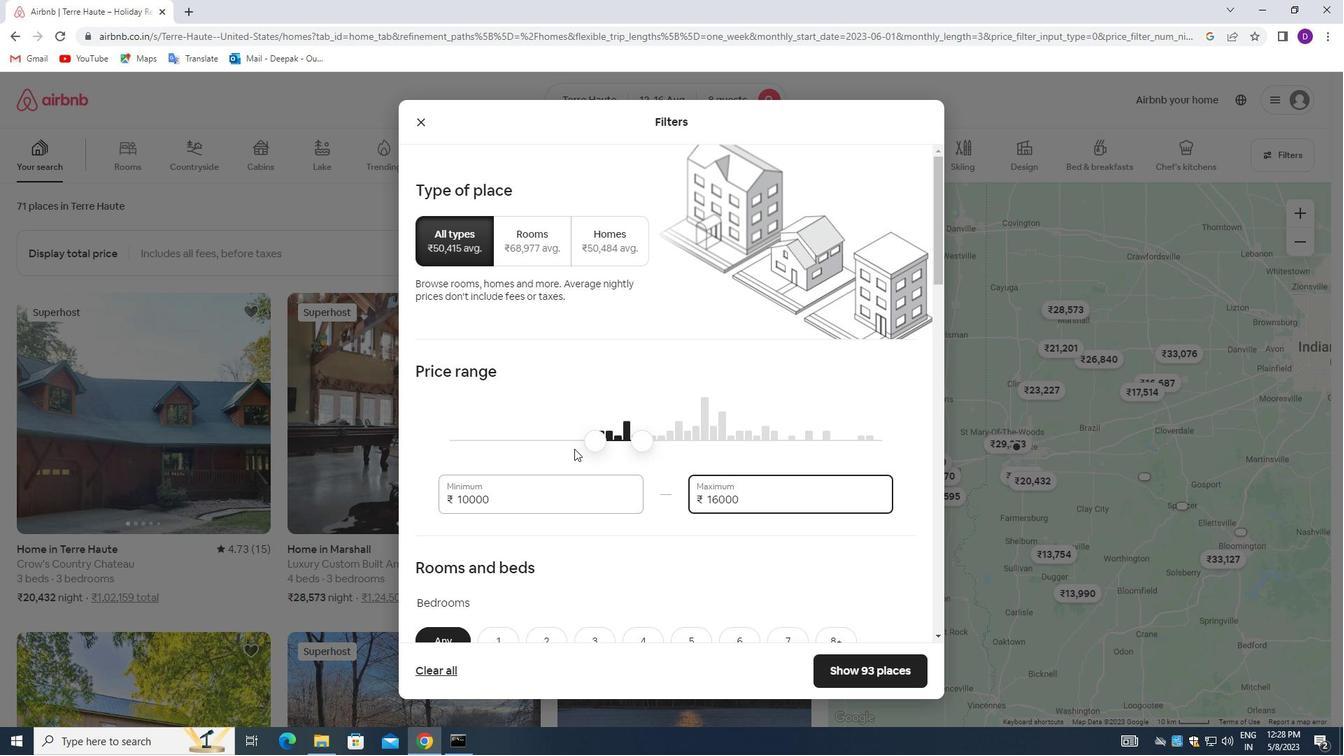 
Action: Mouse scrolled (576, 448) with delta (0, 0)
Screenshot: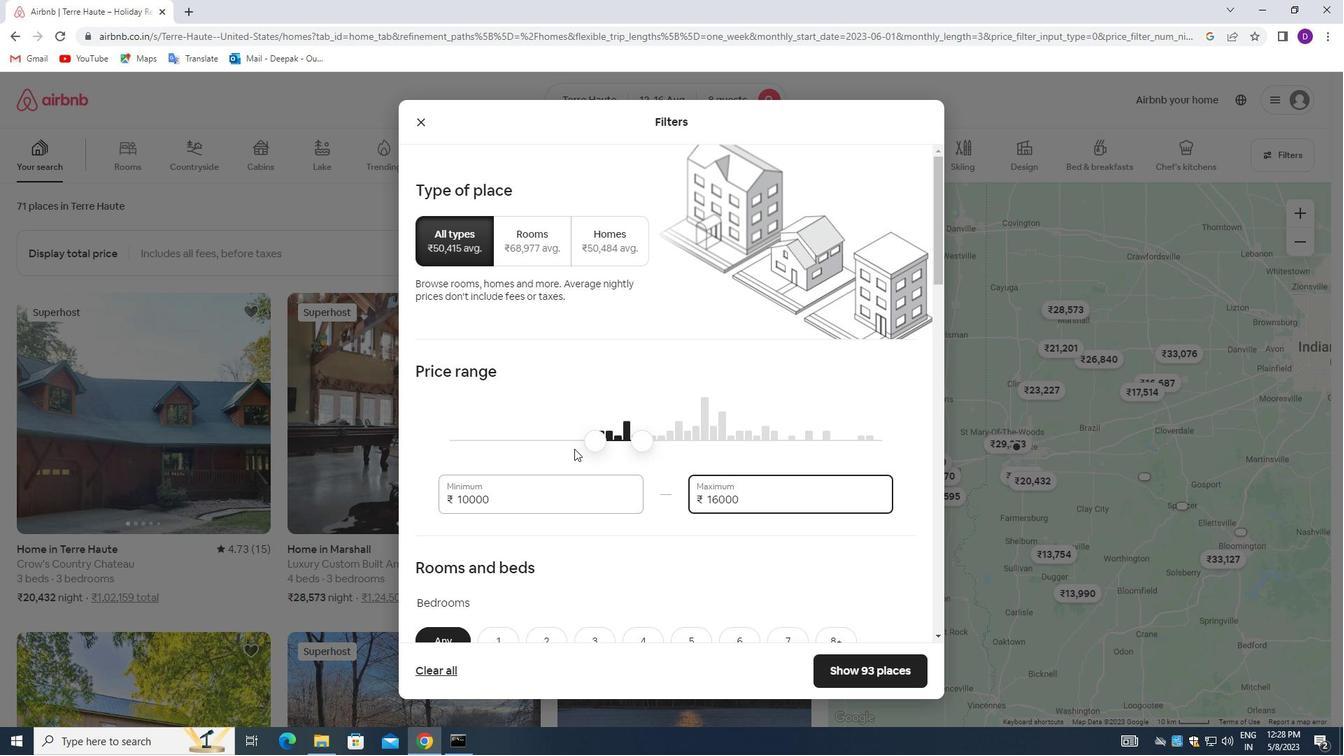 
Action: Mouse moved to (577, 448)
Screenshot: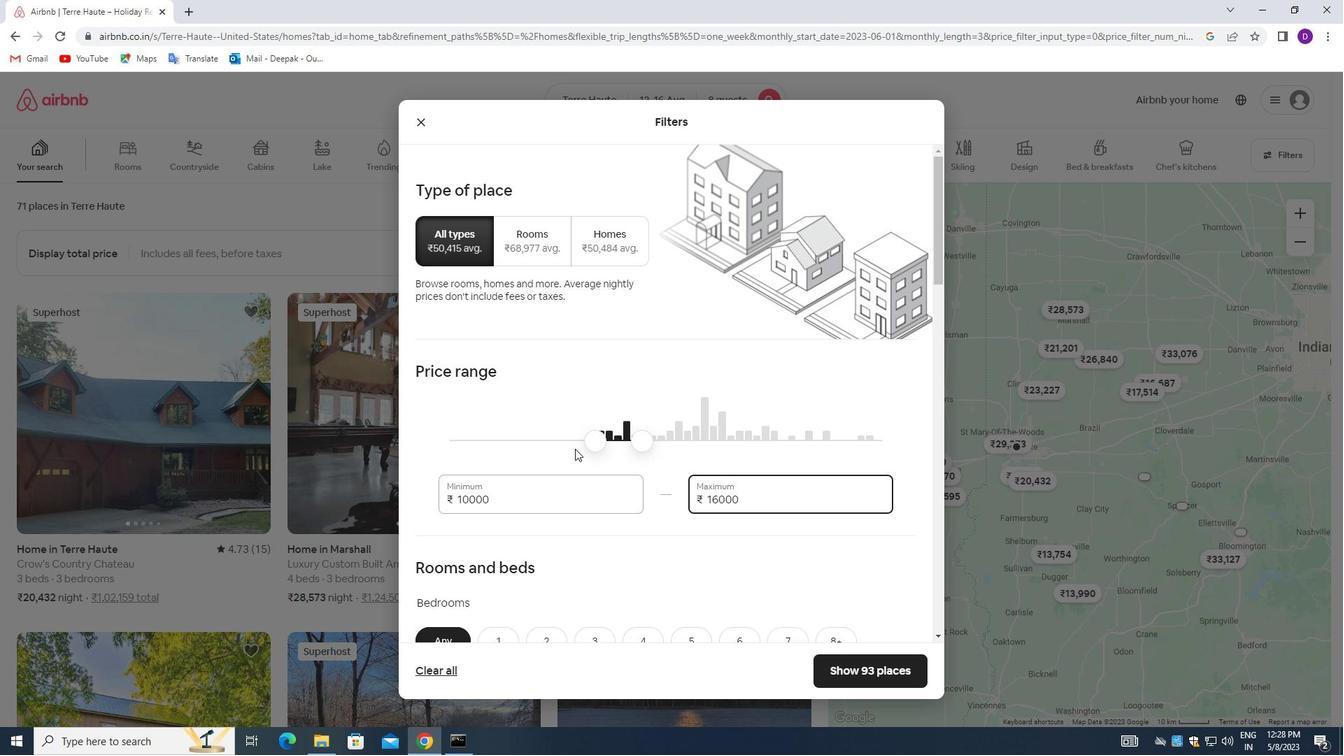 
Action: Mouse scrolled (577, 447) with delta (0, 0)
Screenshot: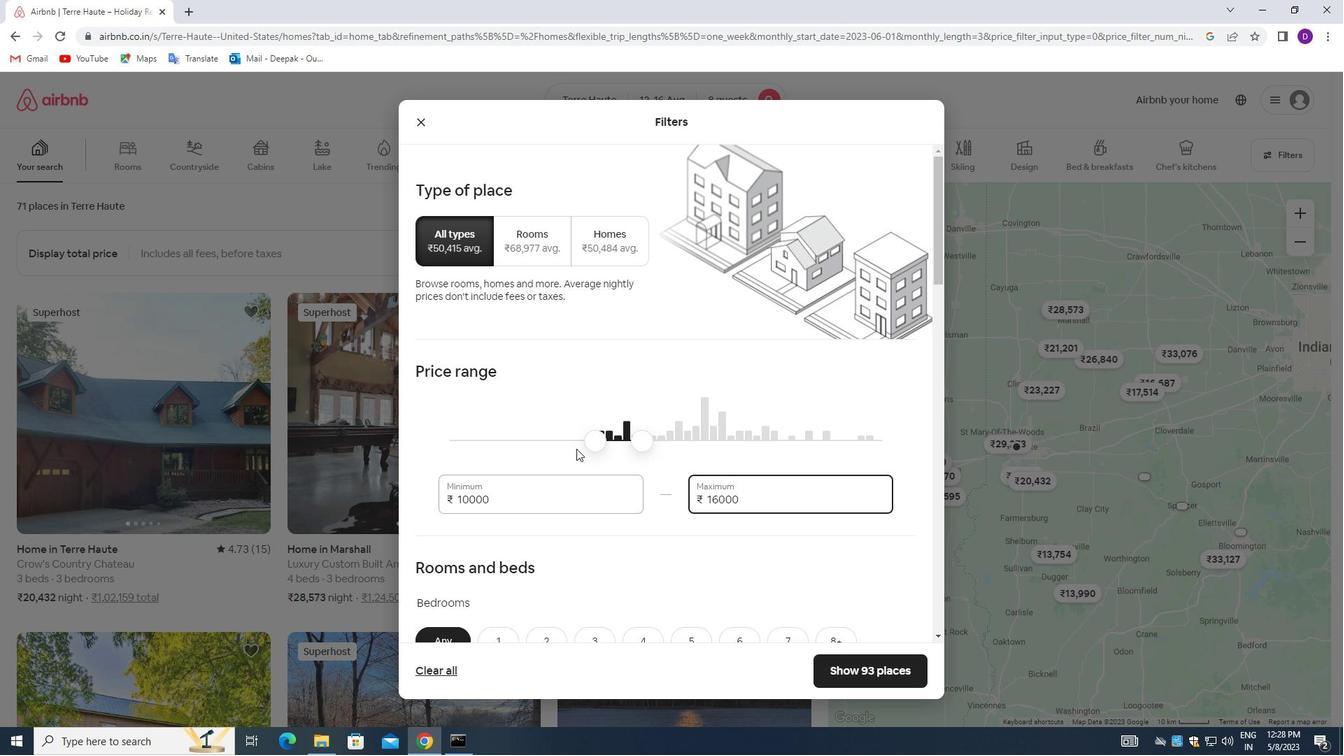
Action: Mouse scrolled (577, 447) with delta (0, 0)
Screenshot: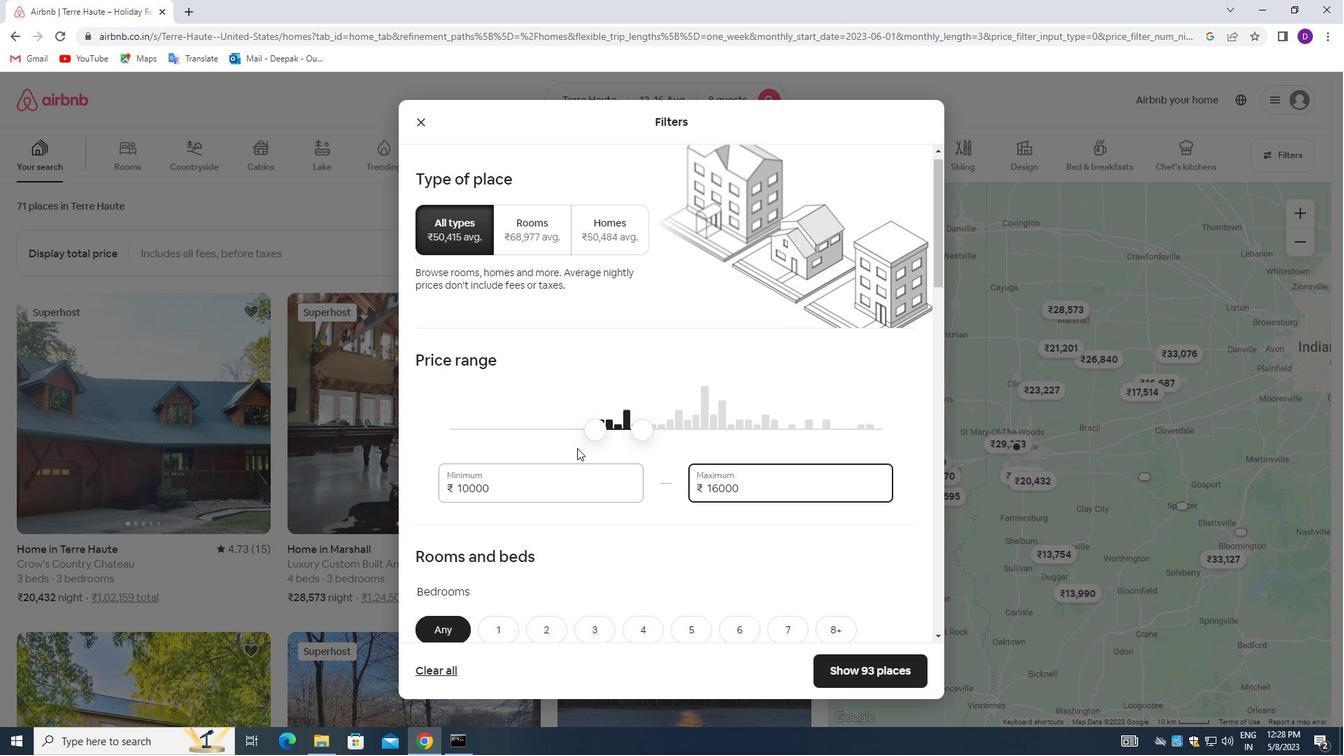 
Action: Mouse scrolled (577, 447) with delta (0, 0)
Screenshot: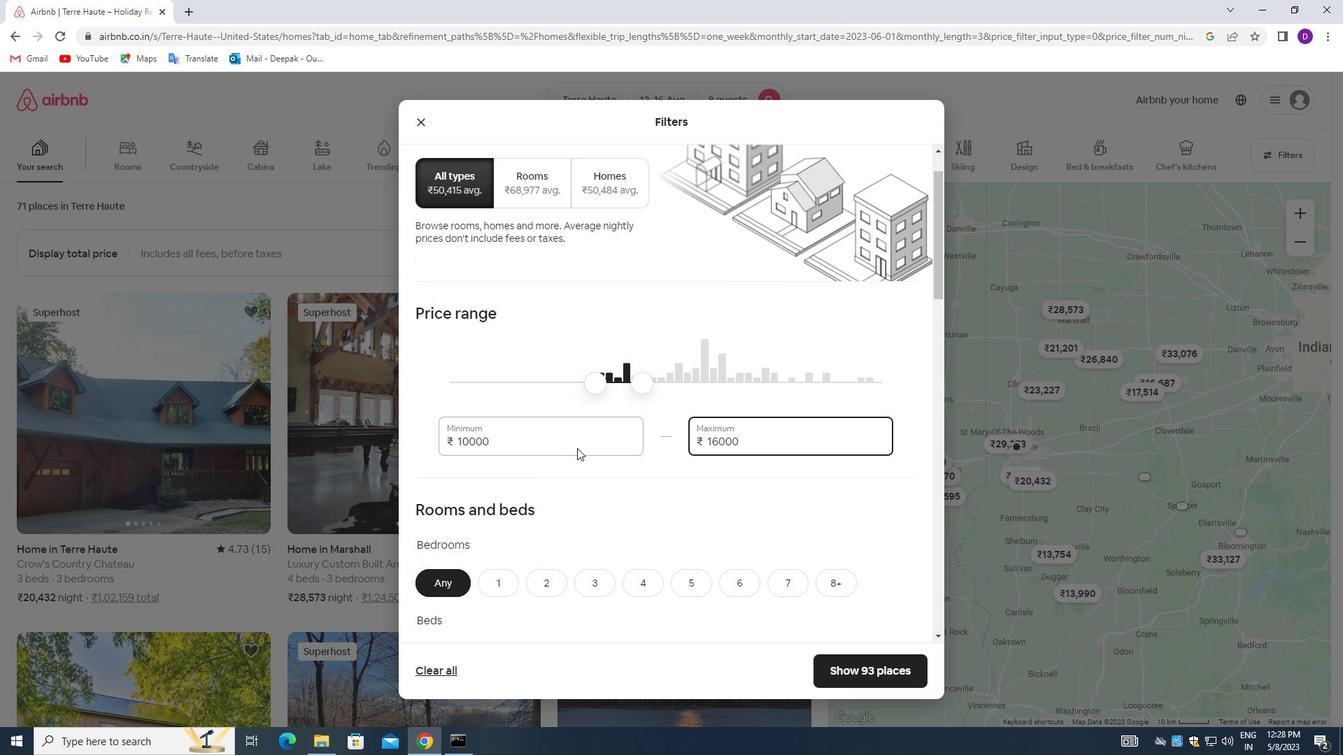 
Action: Mouse moved to (834, 368)
Screenshot: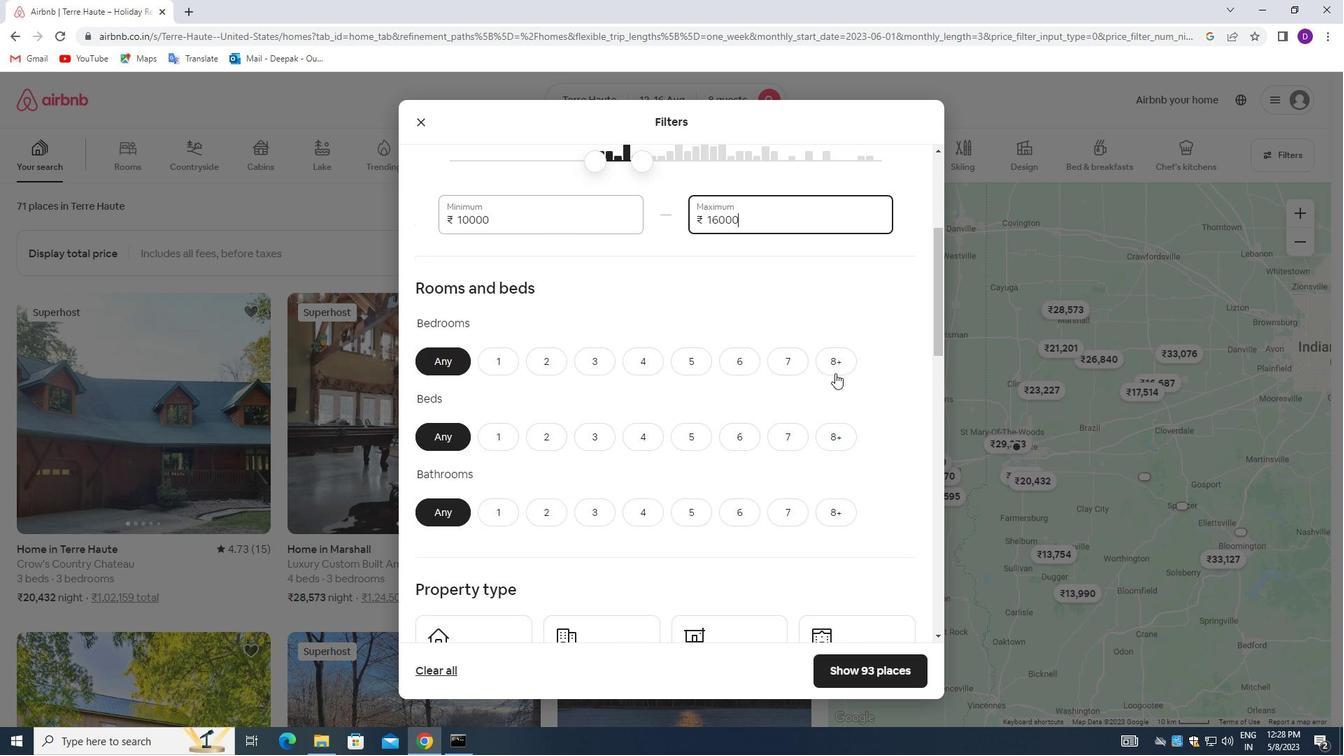 
Action: Mouse pressed left at (834, 368)
Screenshot: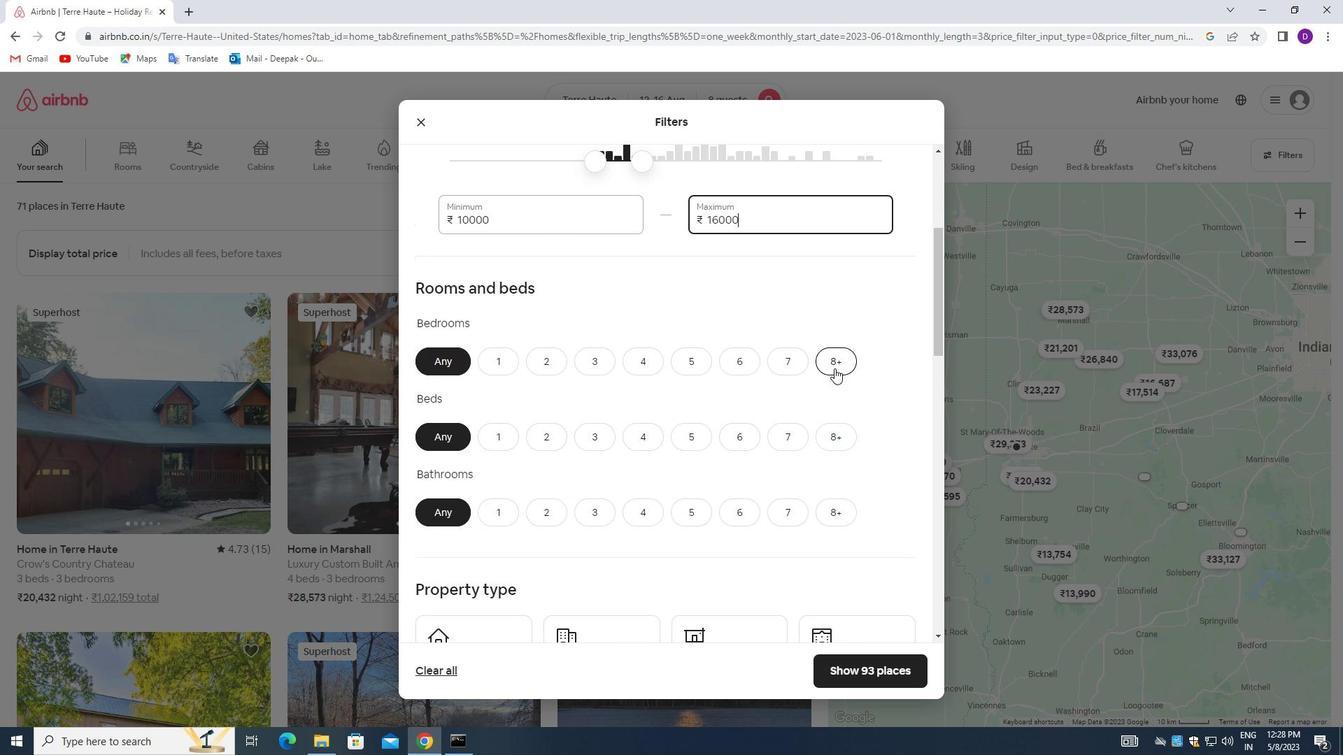 
Action: Mouse moved to (839, 439)
Screenshot: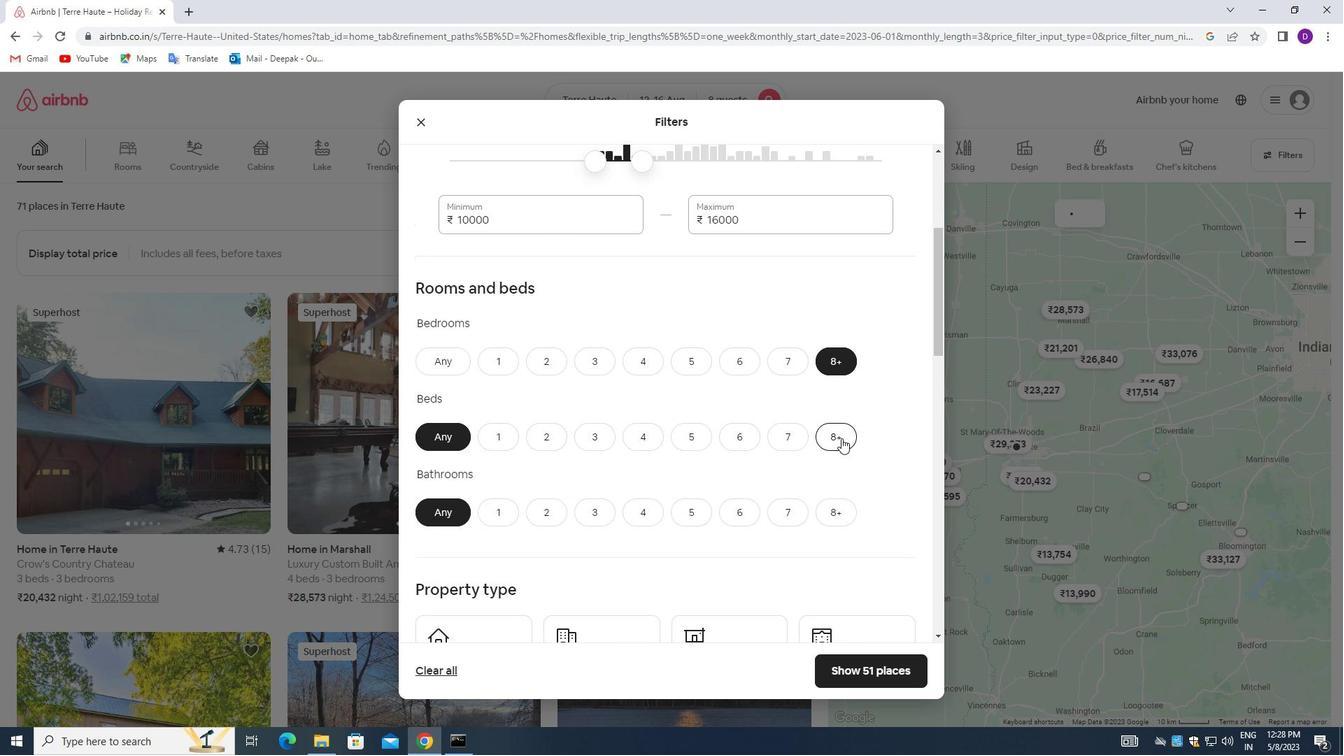 
Action: Mouse pressed left at (839, 439)
Screenshot: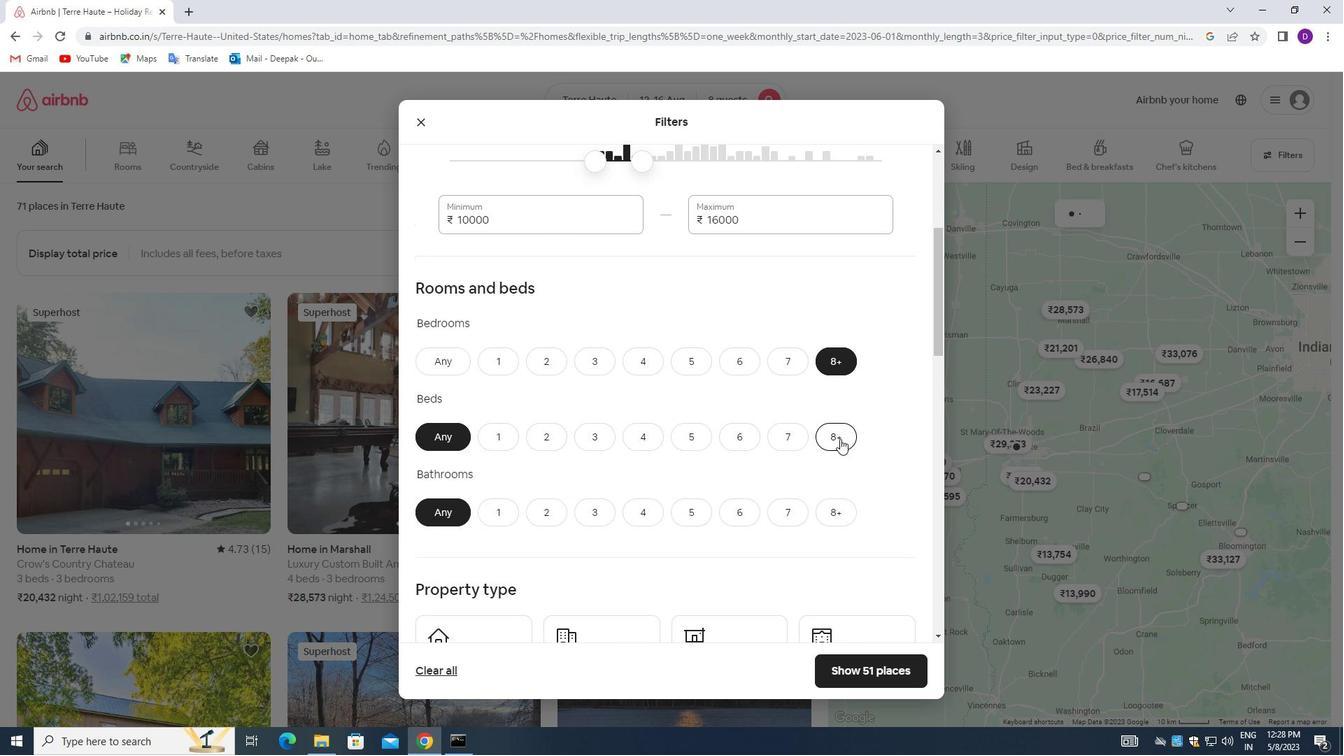 
Action: Mouse moved to (836, 508)
Screenshot: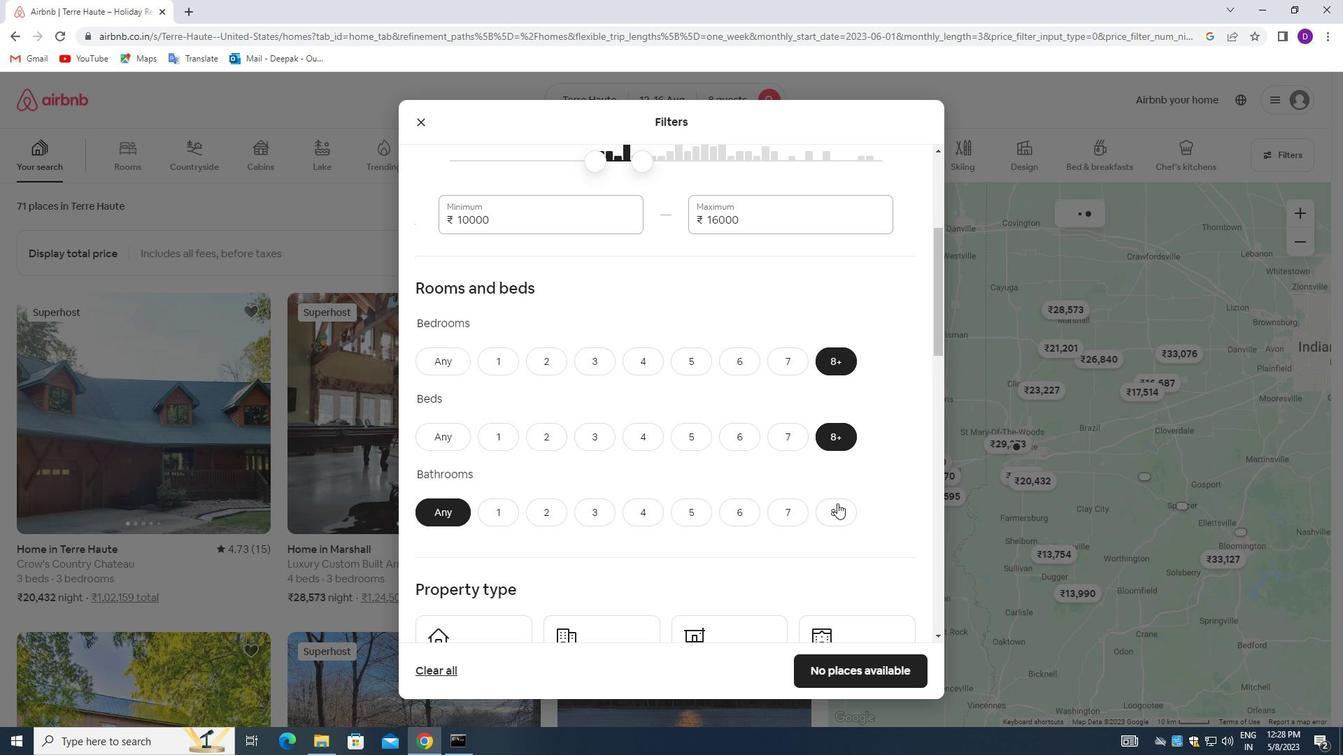 
Action: Mouse pressed left at (836, 508)
Screenshot: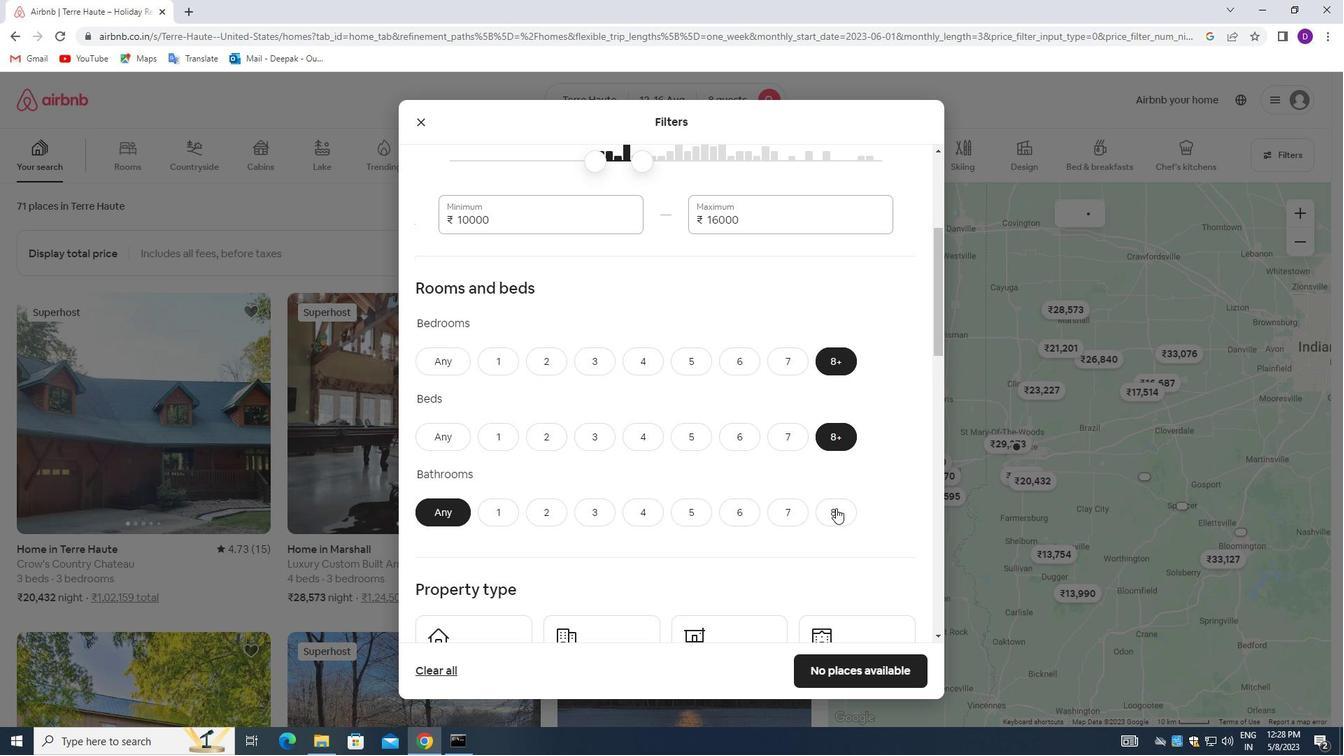 
Action: Mouse moved to (592, 452)
Screenshot: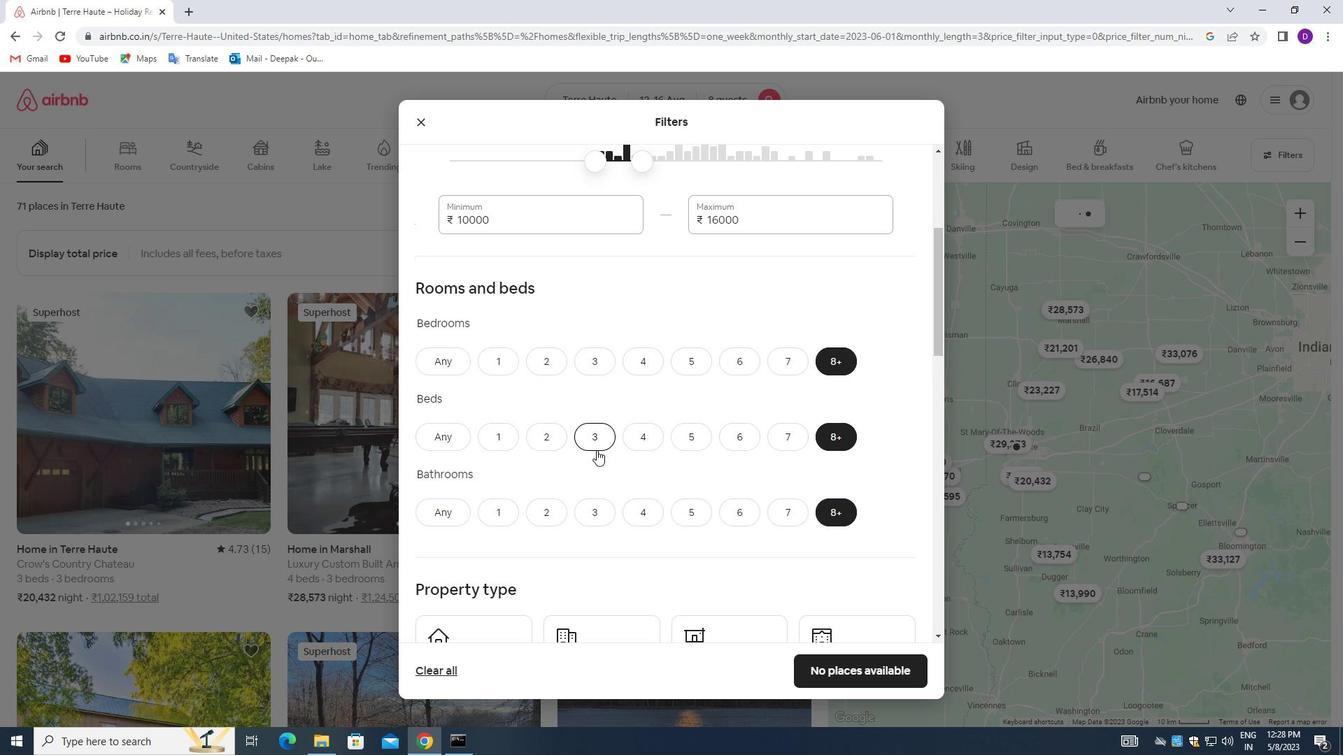 
Action: Mouse scrolled (592, 452) with delta (0, 0)
Screenshot: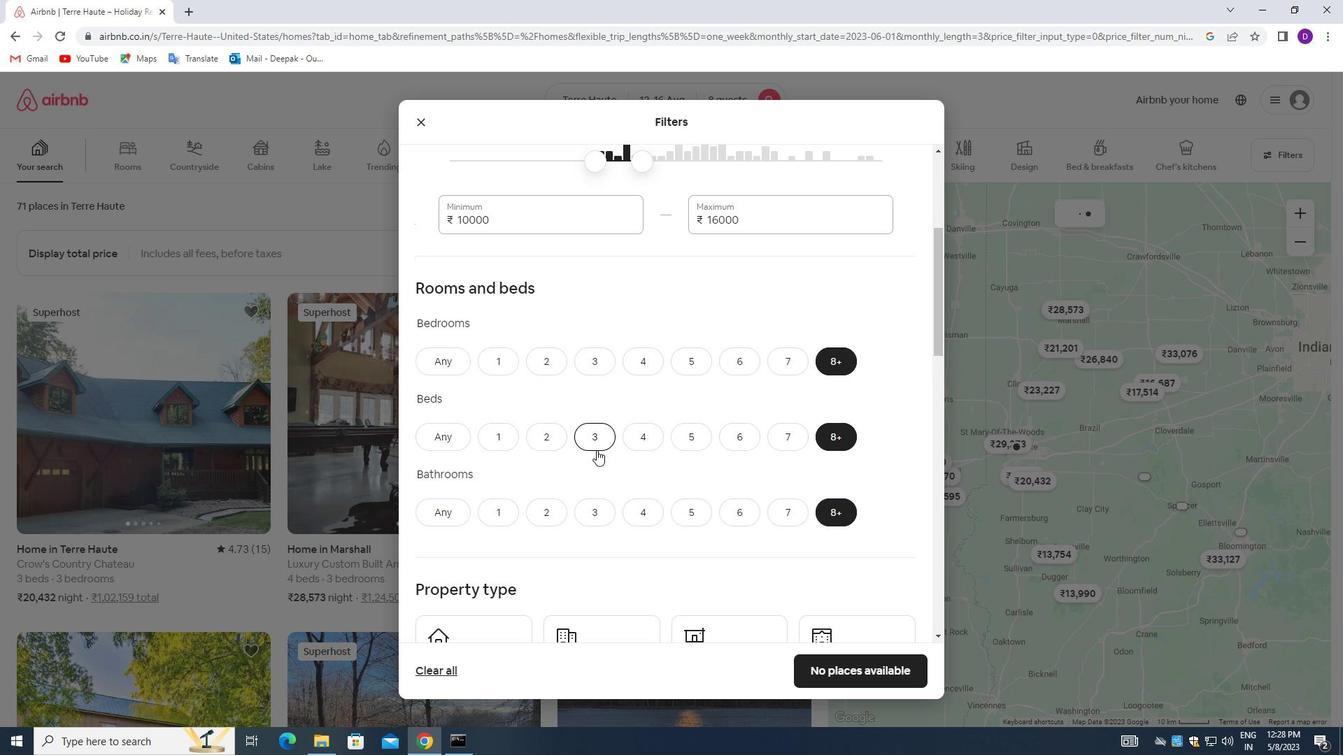
Action: Mouse moved to (587, 452)
Screenshot: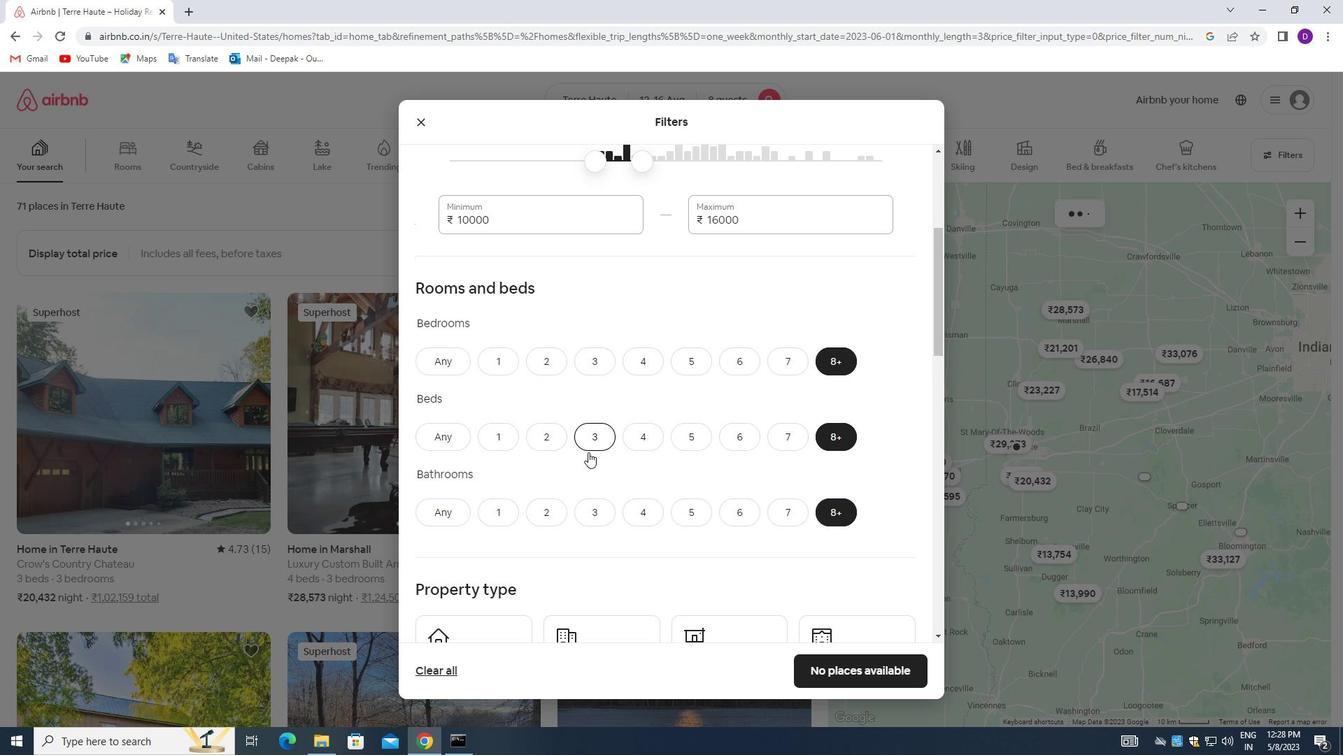 
Action: Mouse scrolled (587, 452) with delta (0, 0)
Screenshot: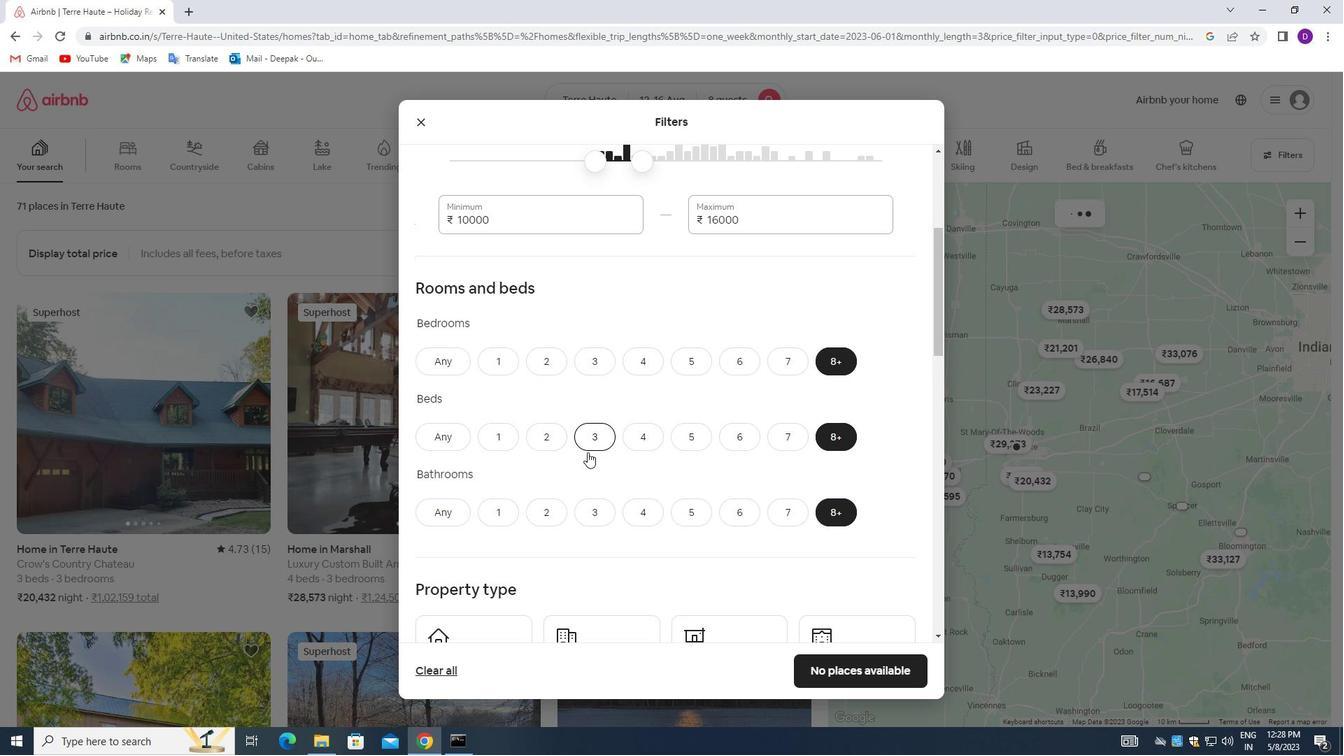 
Action: Mouse moved to (631, 440)
Screenshot: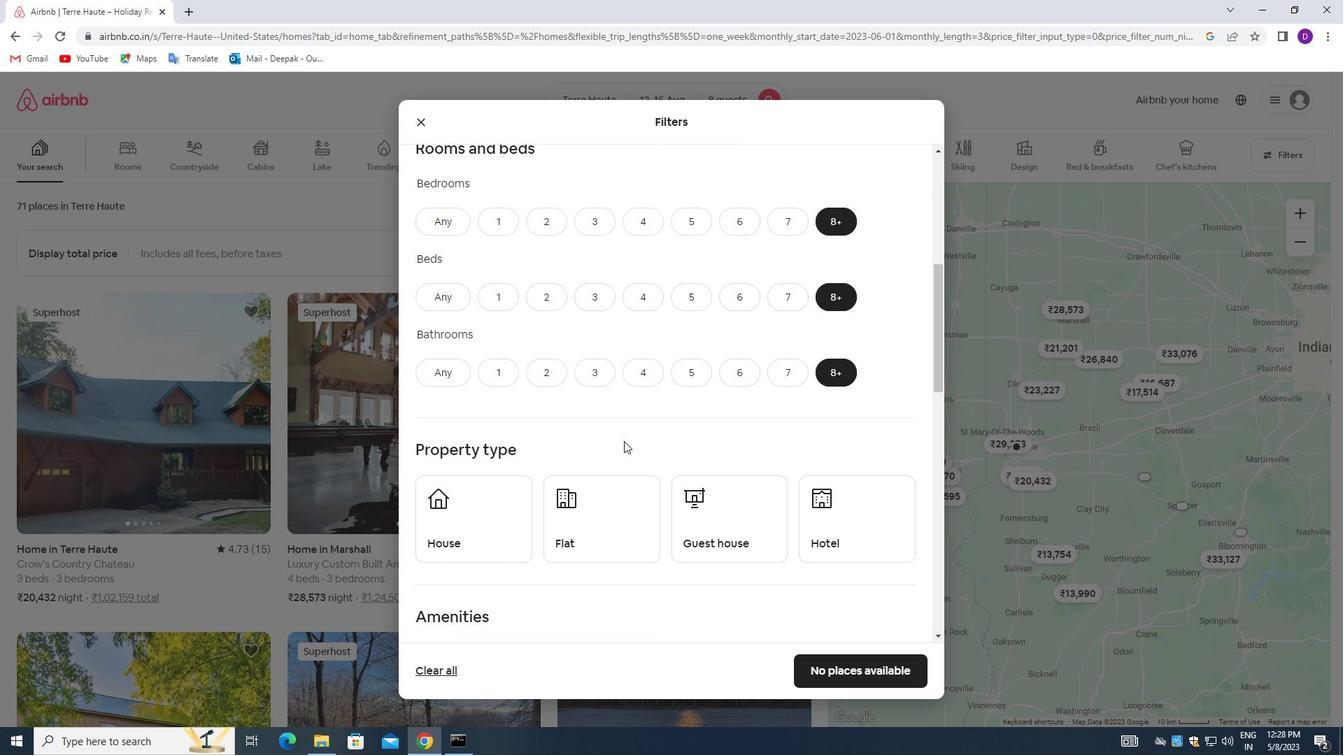 
Action: Mouse scrolled (631, 440) with delta (0, 0)
Screenshot: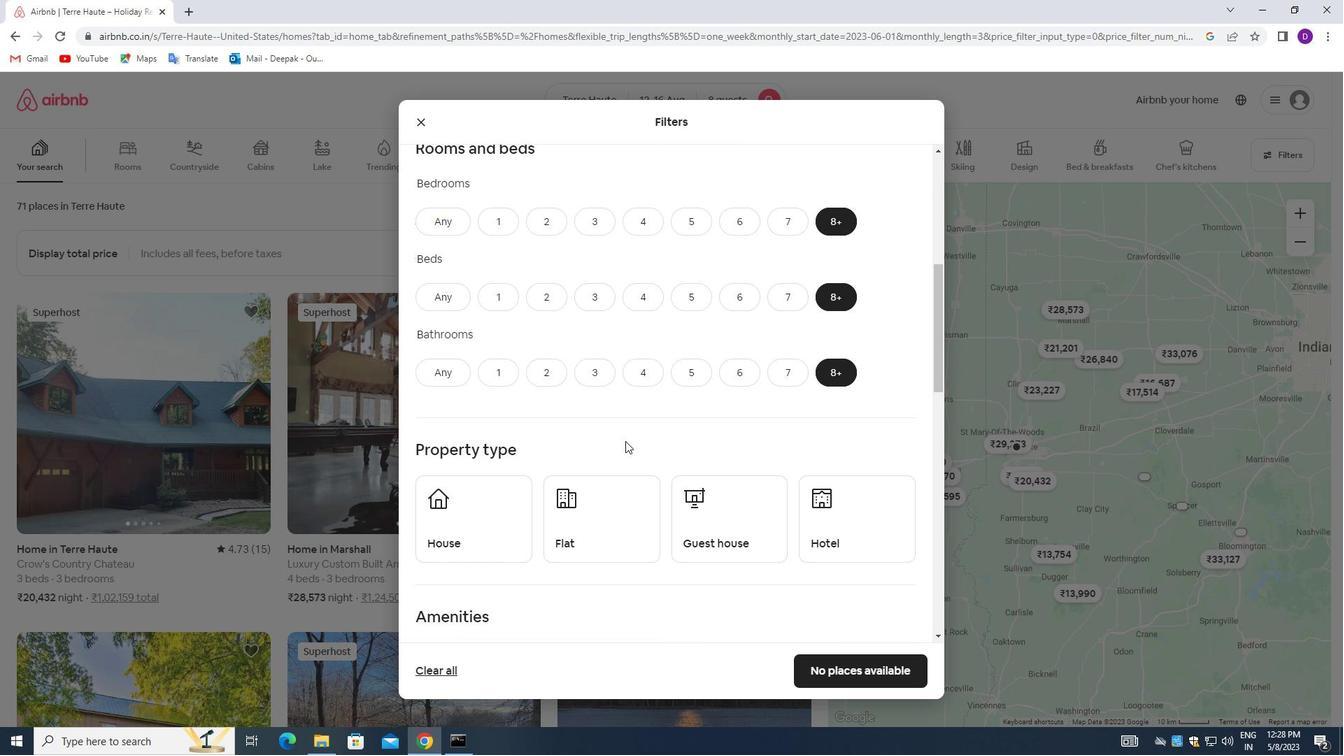 
Action: Mouse moved to (631, 440)
Screenshot: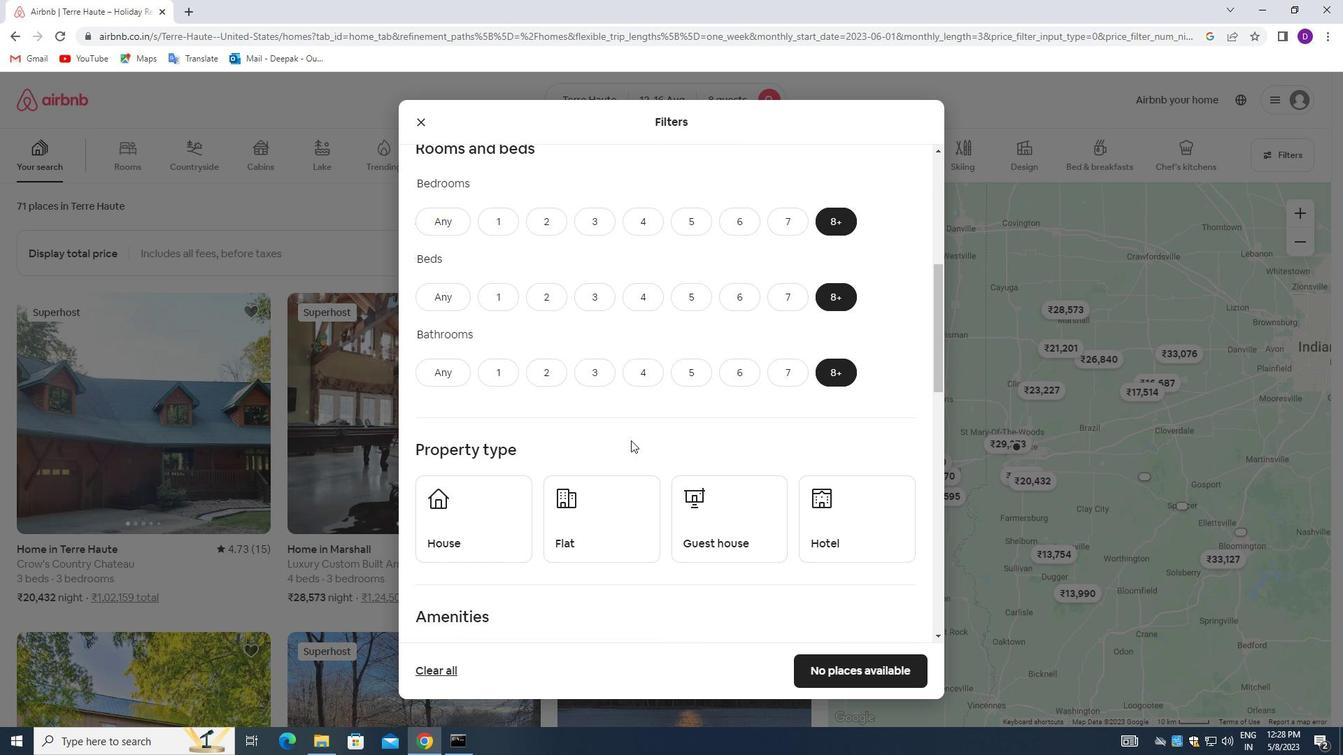 
Action: Mouse scrolled (631, 439) with delta (0, 0)
Screenshot: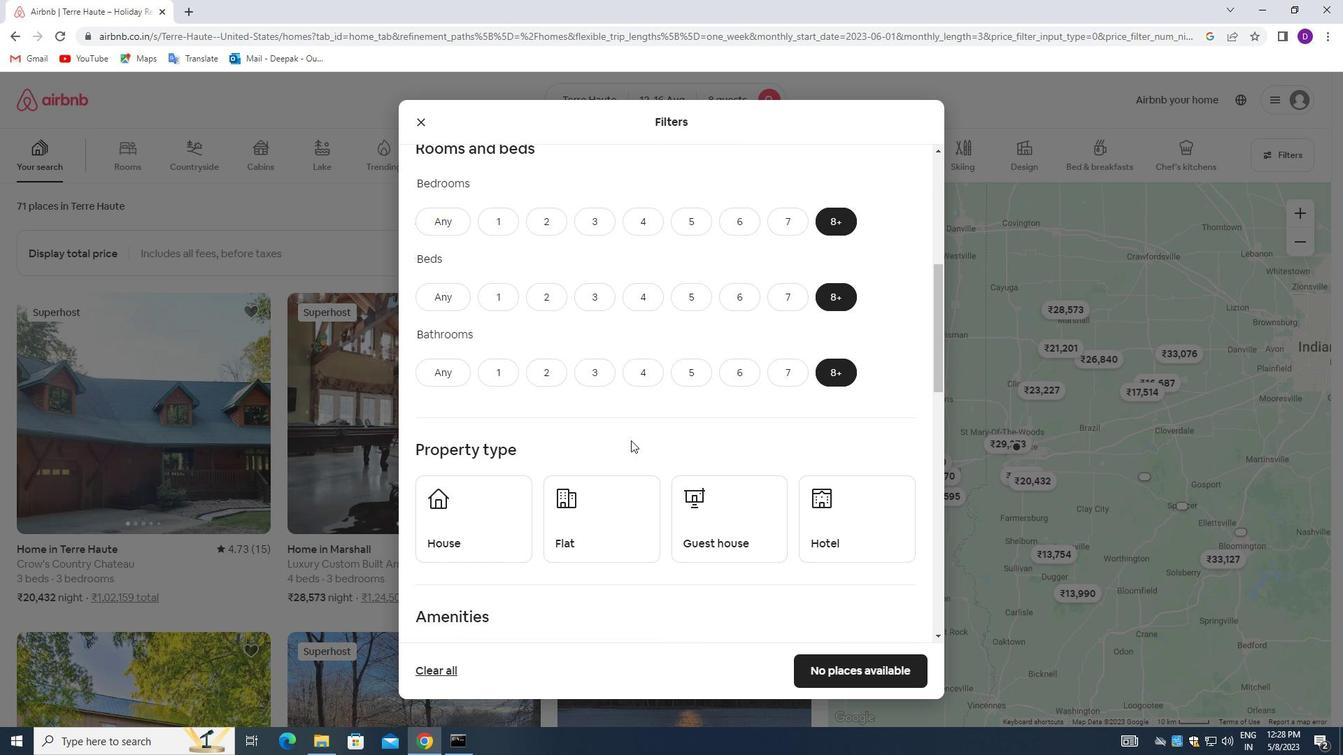 
Action: Mouse moved to (669, 426)
Screenshot: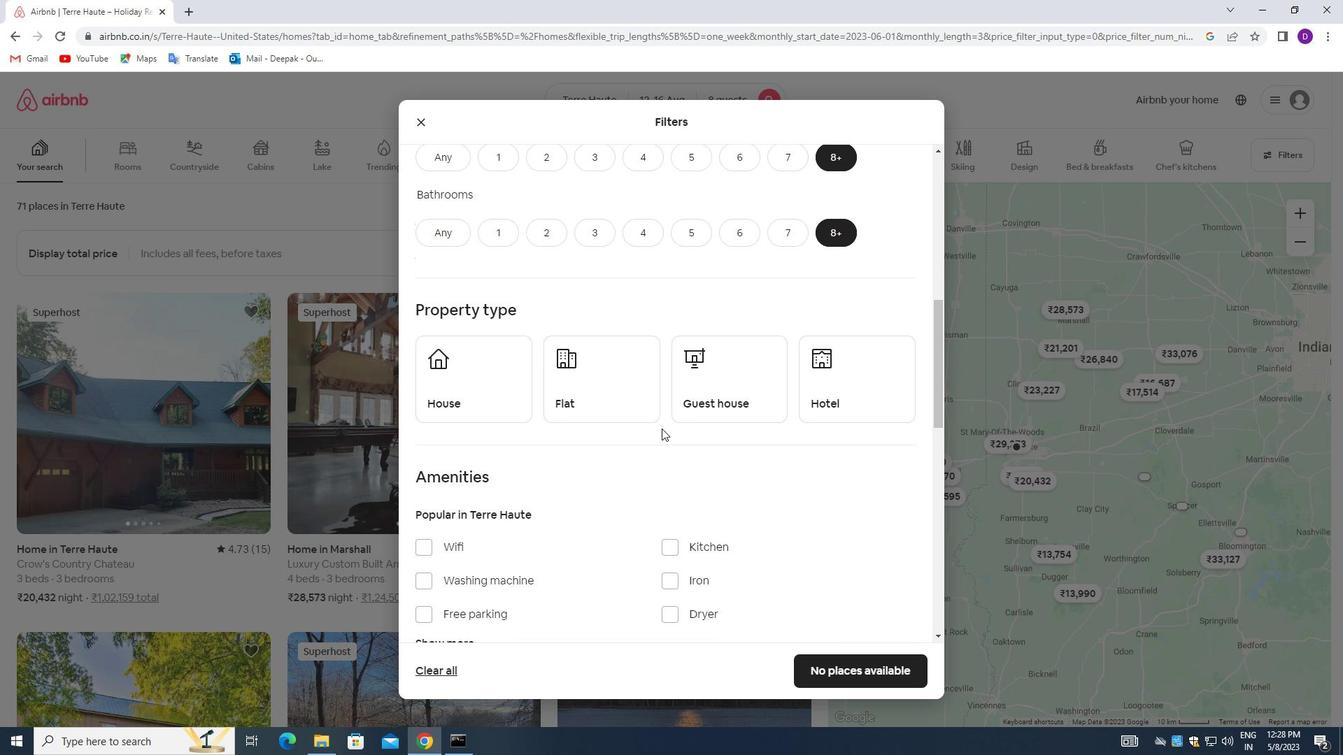 
Action: Mouse scrolled (669, 425) with delta (0, 0)
Screenshot: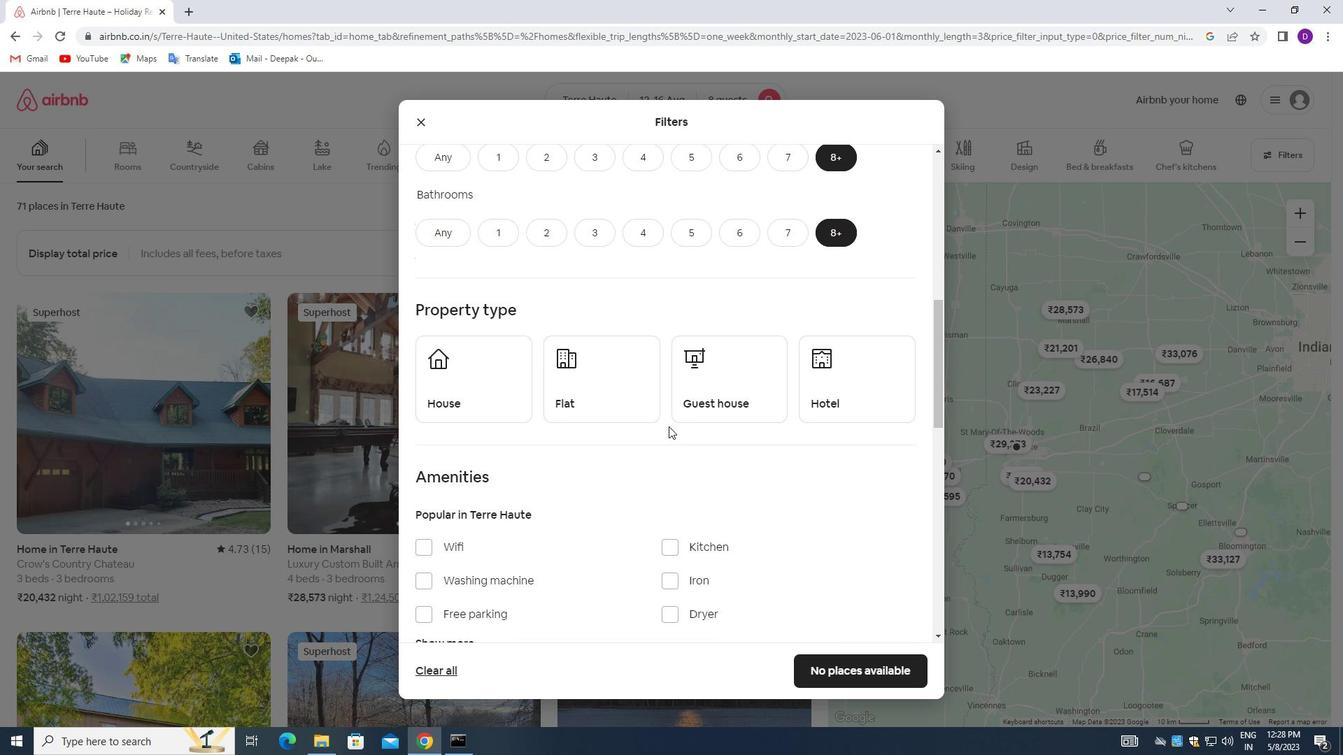 
Action: Mouse scrolled (669, 425) with delta (0, 0)
Screenshot: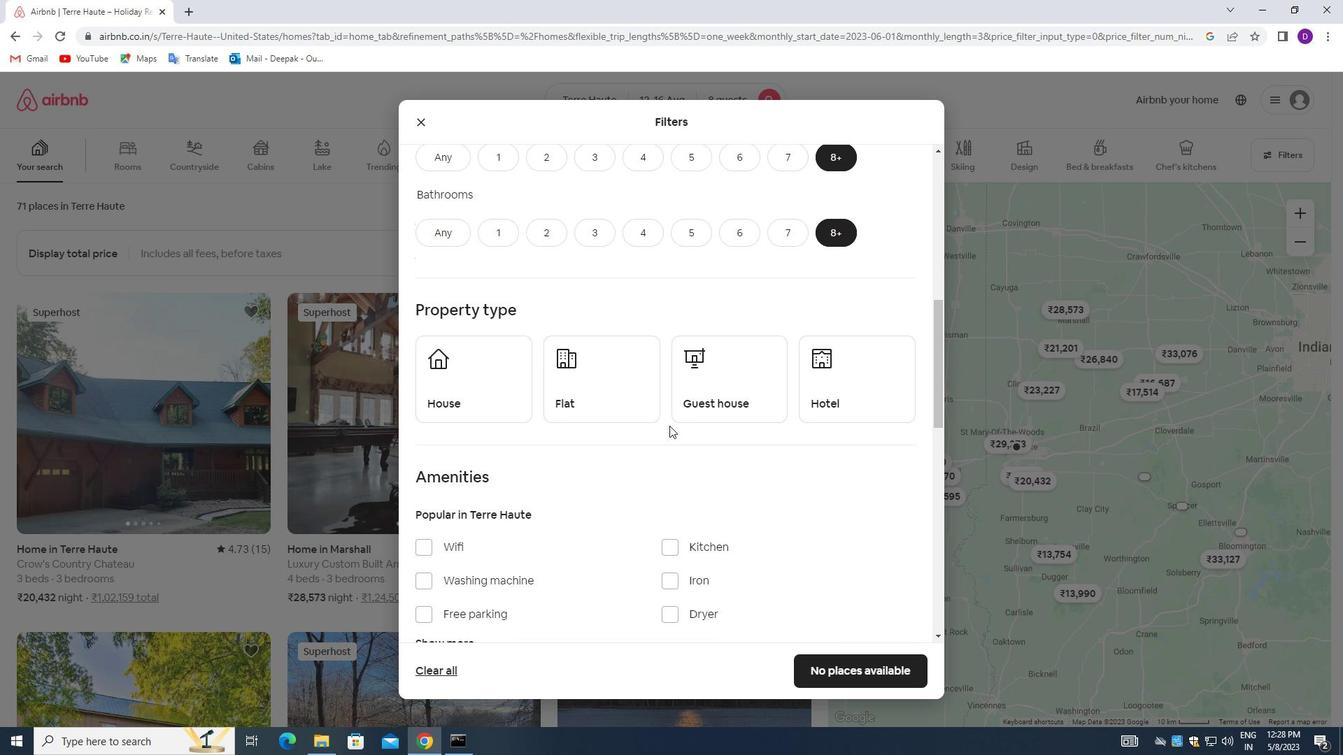 
Action: Mouse moved to (474, 242)
Screenshot: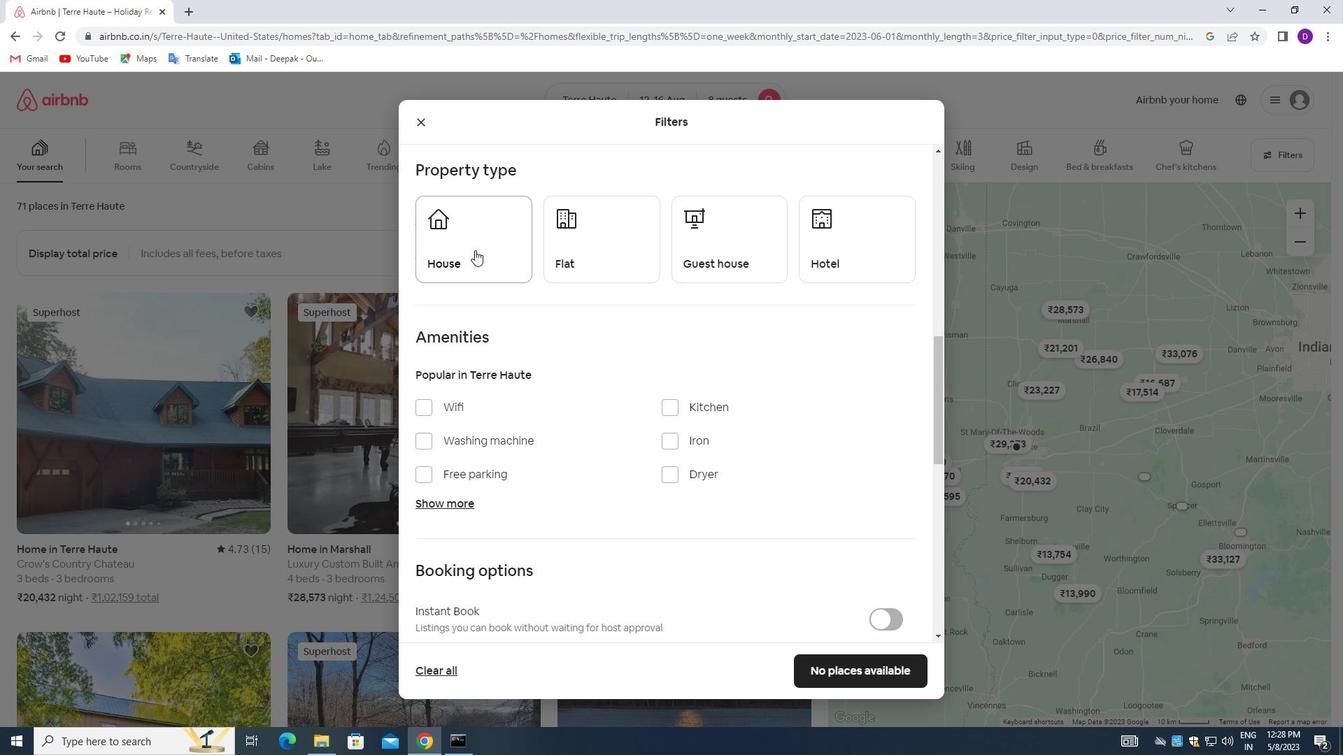 
Action: Mouse pressed left at (474, 242)
Screenshot: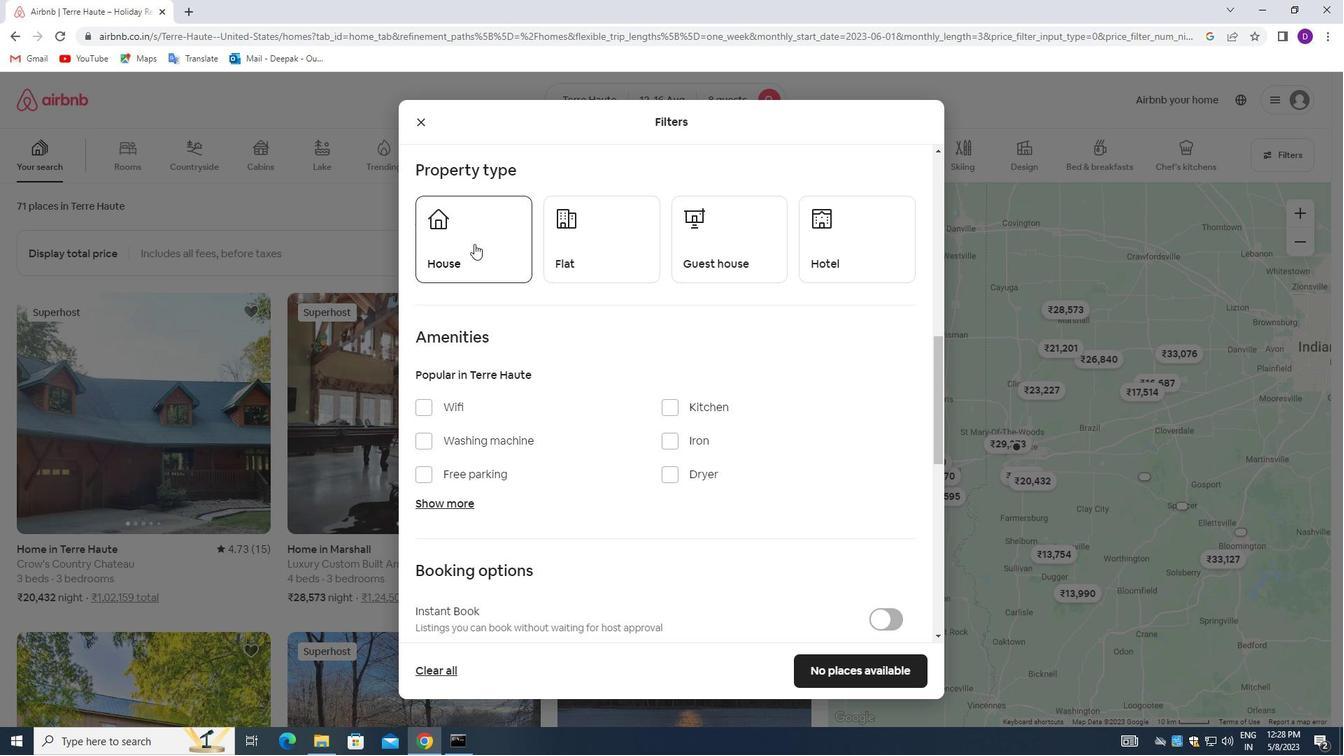 
Action: Mouse moved to (607, 237)
Screenshot: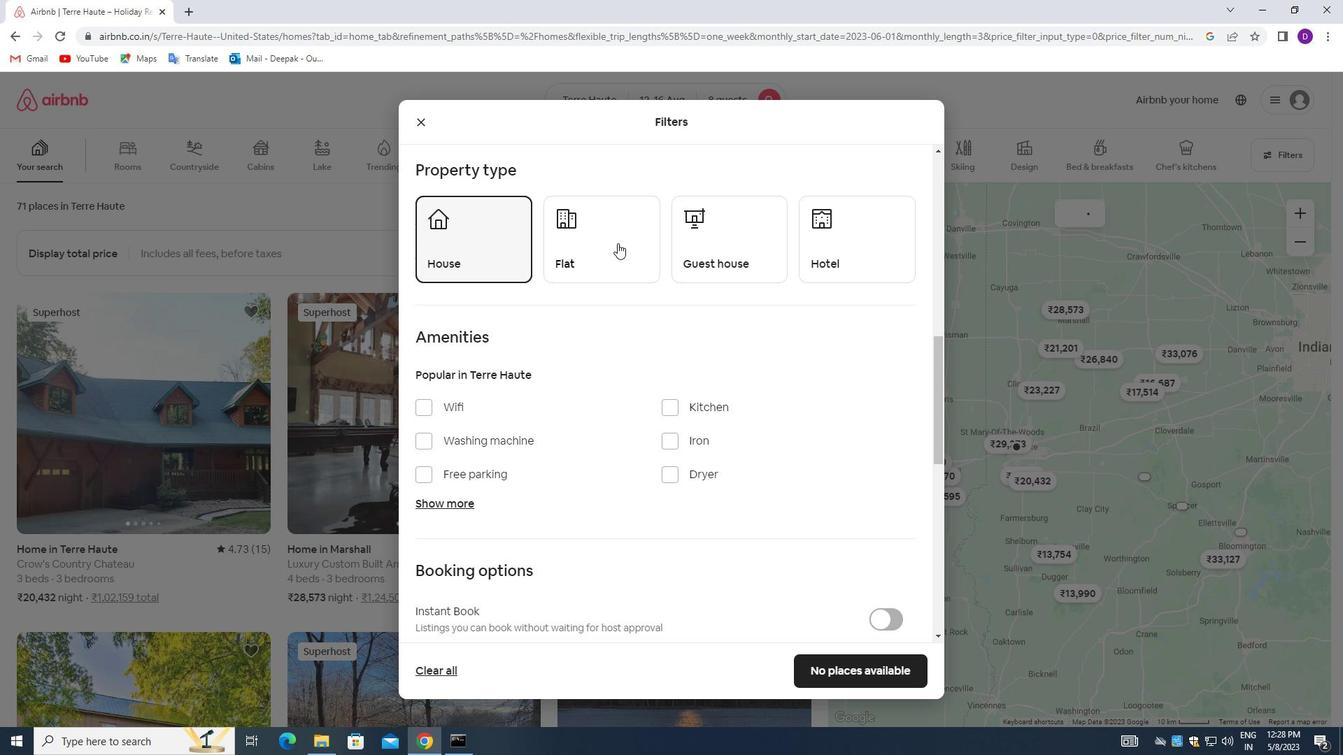 
Action: Mouse pressed left at (607, 237)
Screenshot: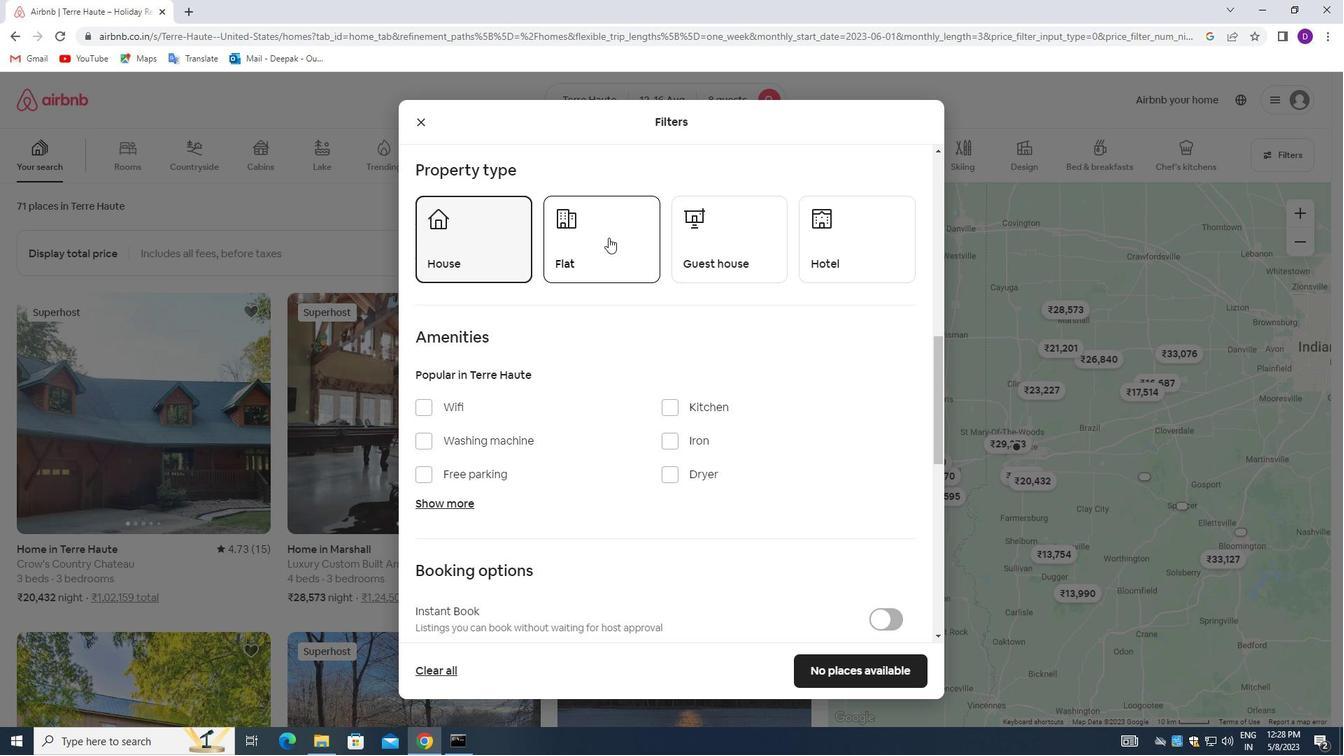 
Action: Mouse moved to (735, 222)
Screenshot: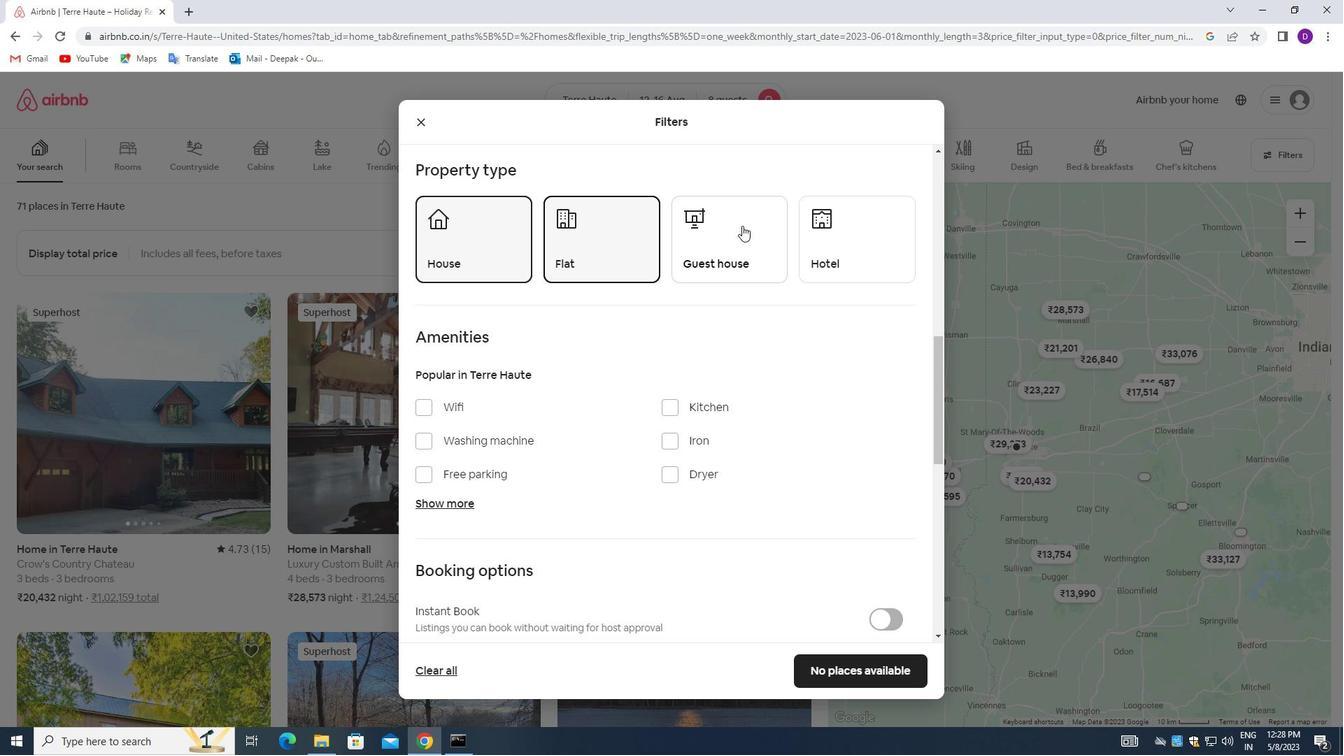 
Action: Mouse pressed left at (735, 222)
Screenshot: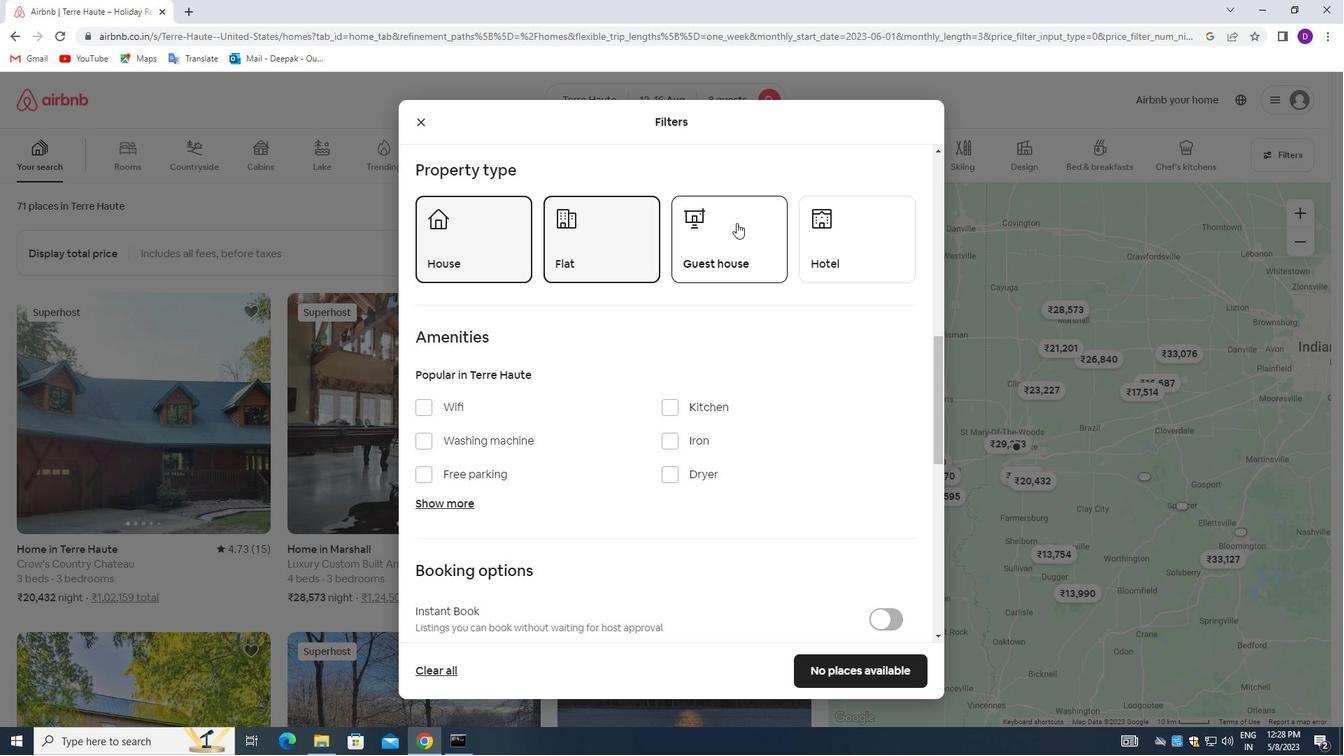 
Action: Mouse moved to (852, 238)
Screenshot: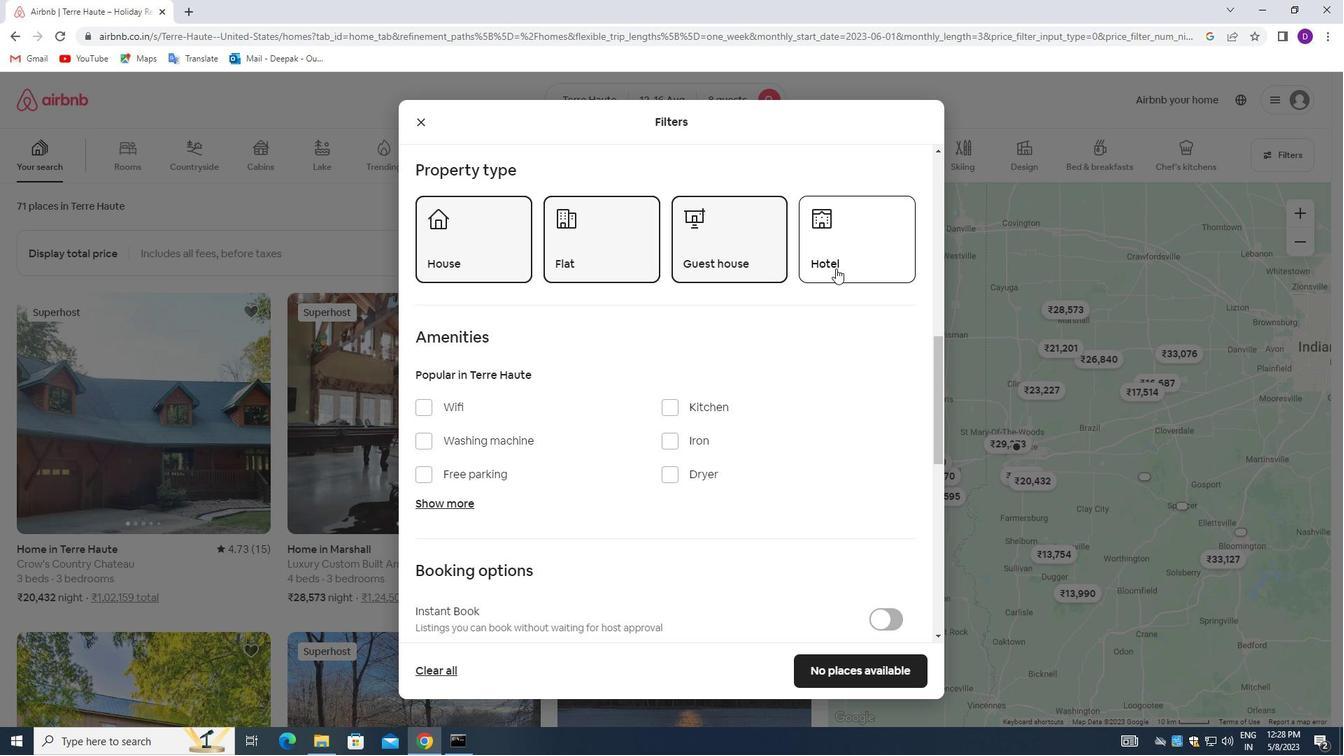 
Action: Mouse pressed left at (852, 238)
Screenshot: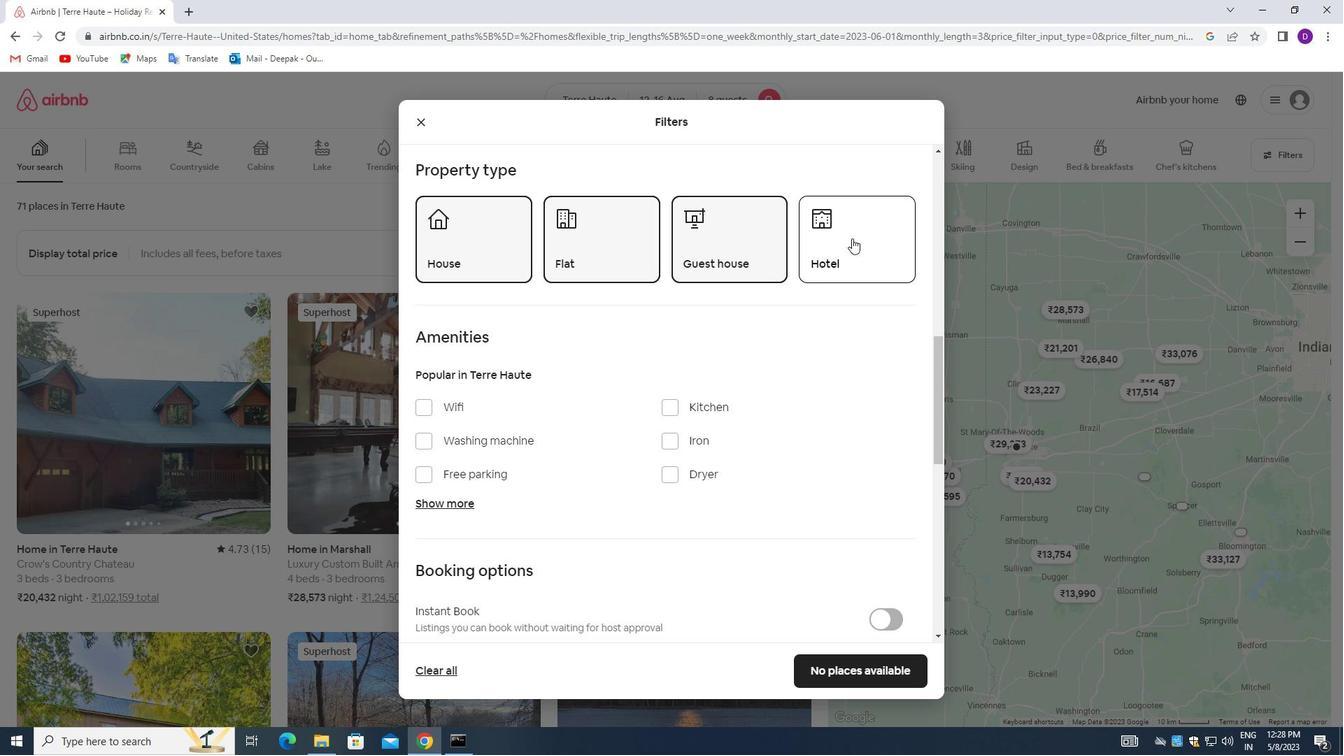 
Action: Mouse moved to (622, 396)
Screenshot: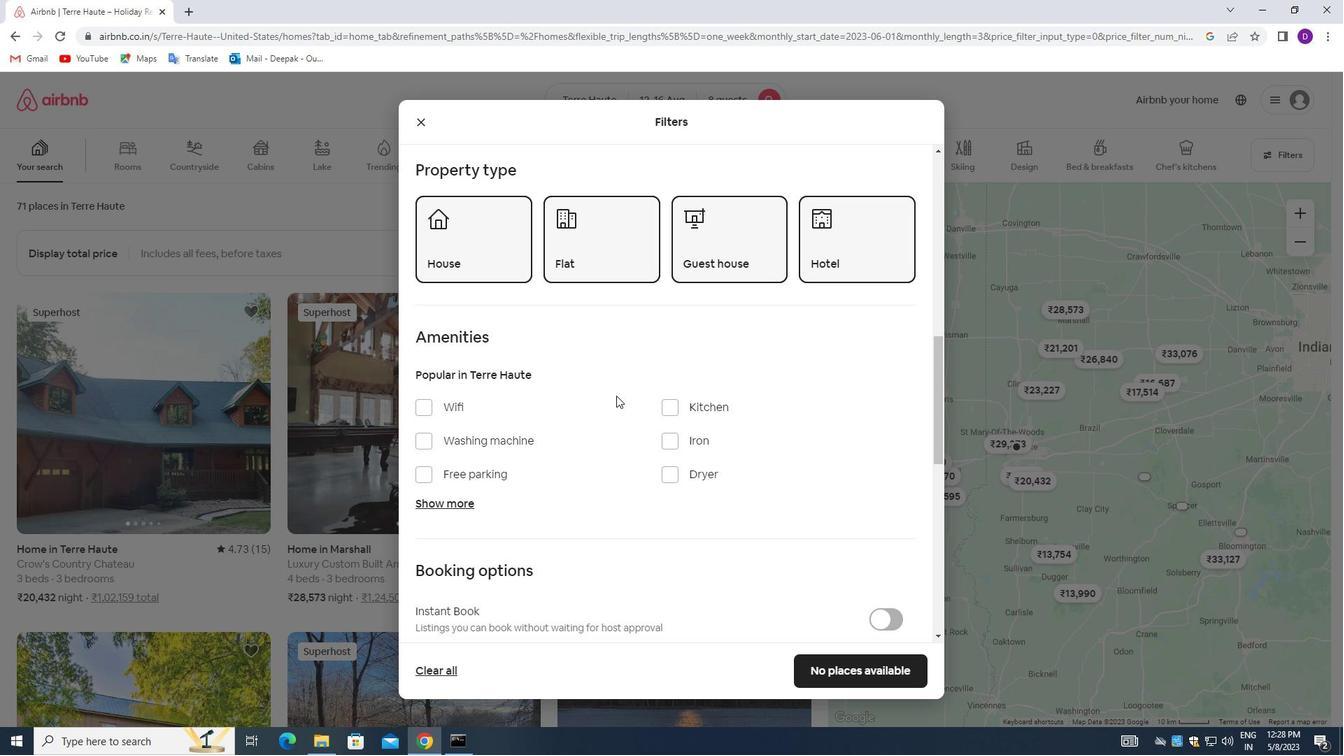
Action: Mouse scrolled (622, 396) with delta (0, 0)
Screenshot: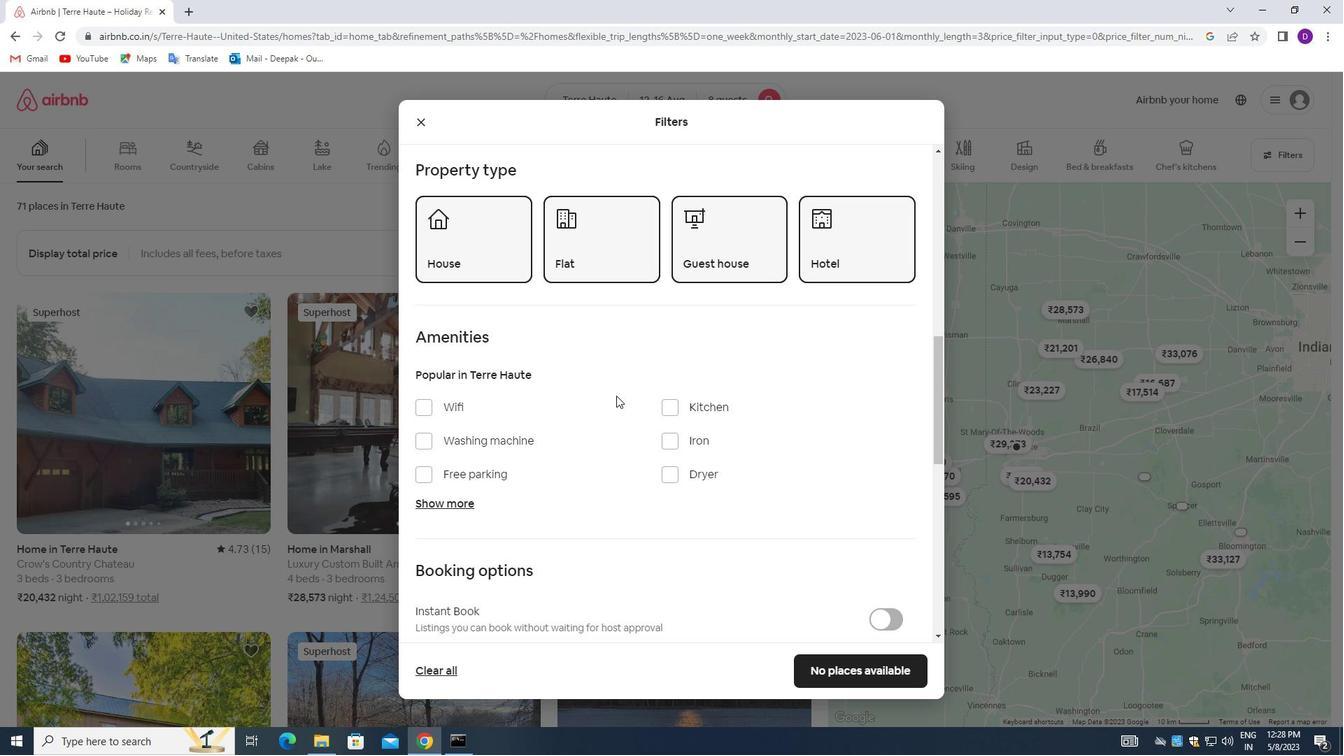 
Action: Mouse moved to (425, 338)
Screenshot: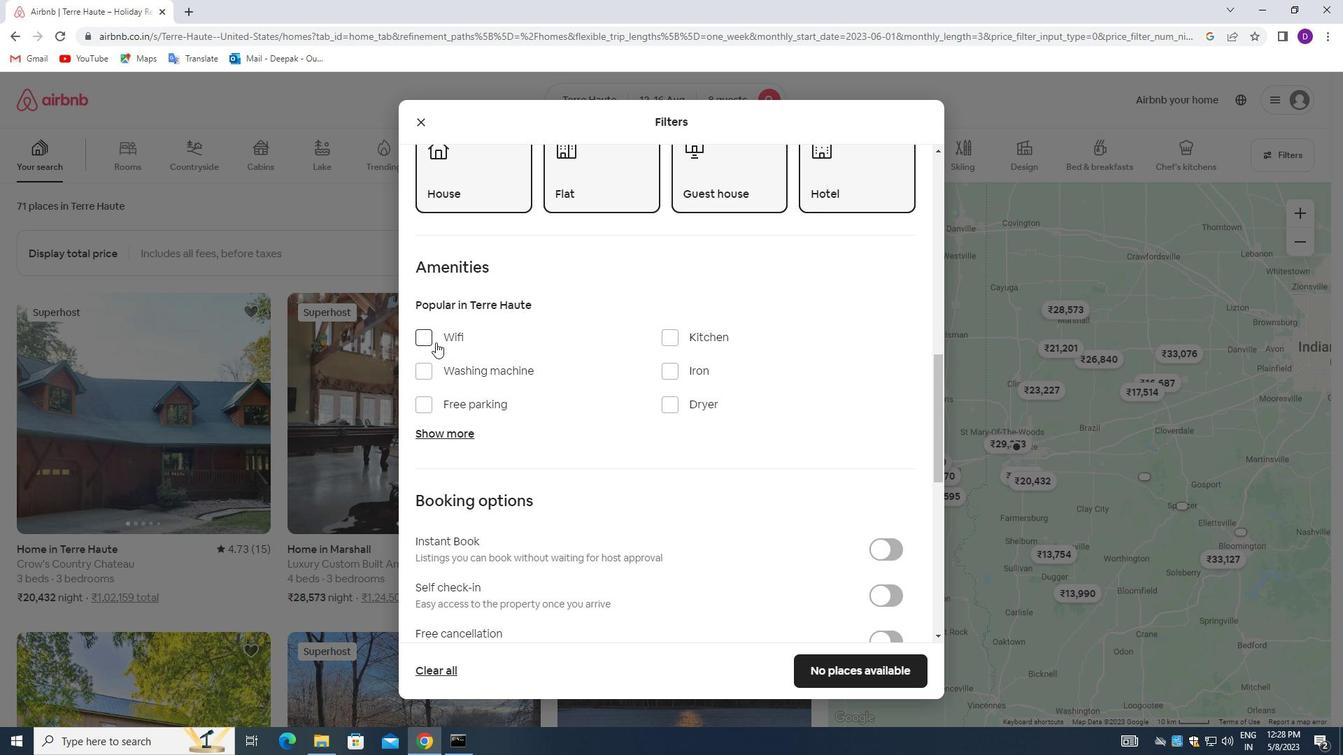 
Action: Mouse pressed left at (425, 338)
Screenshot: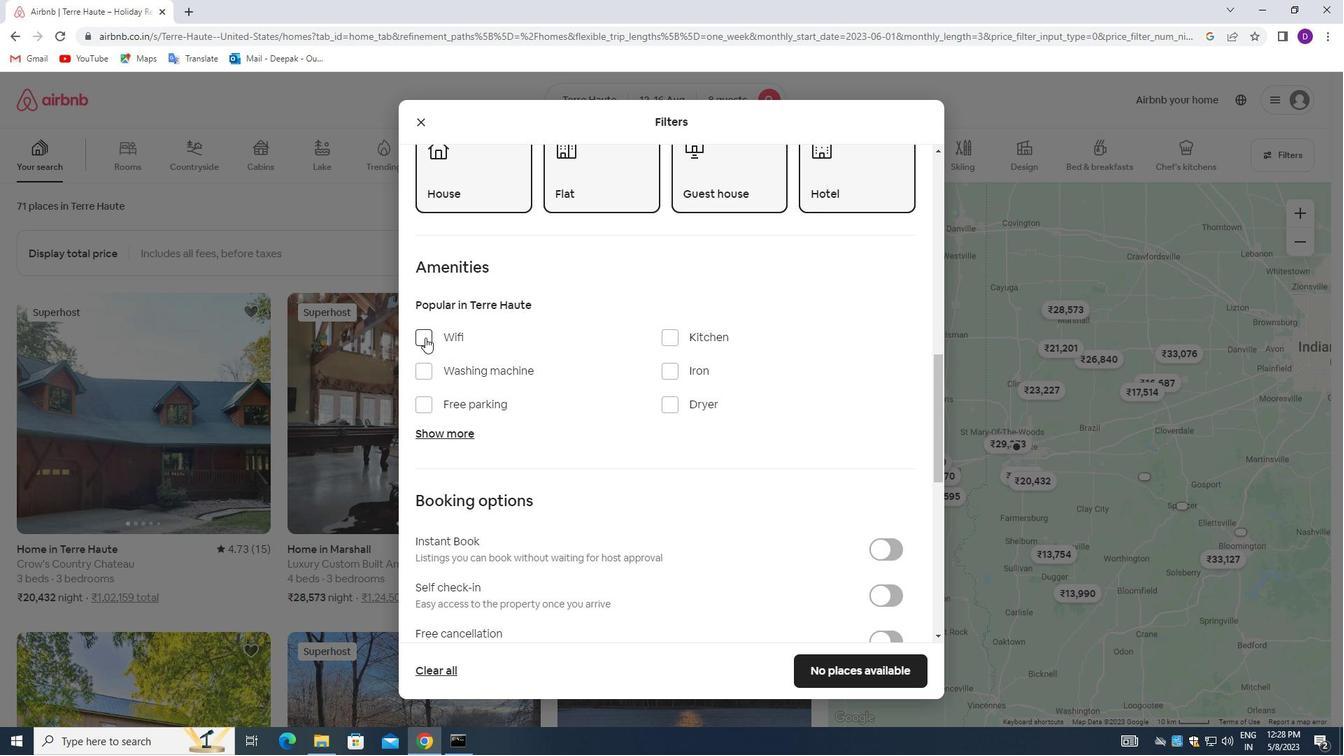 
Action: Mouse moved to (426, 402)
Screenshot: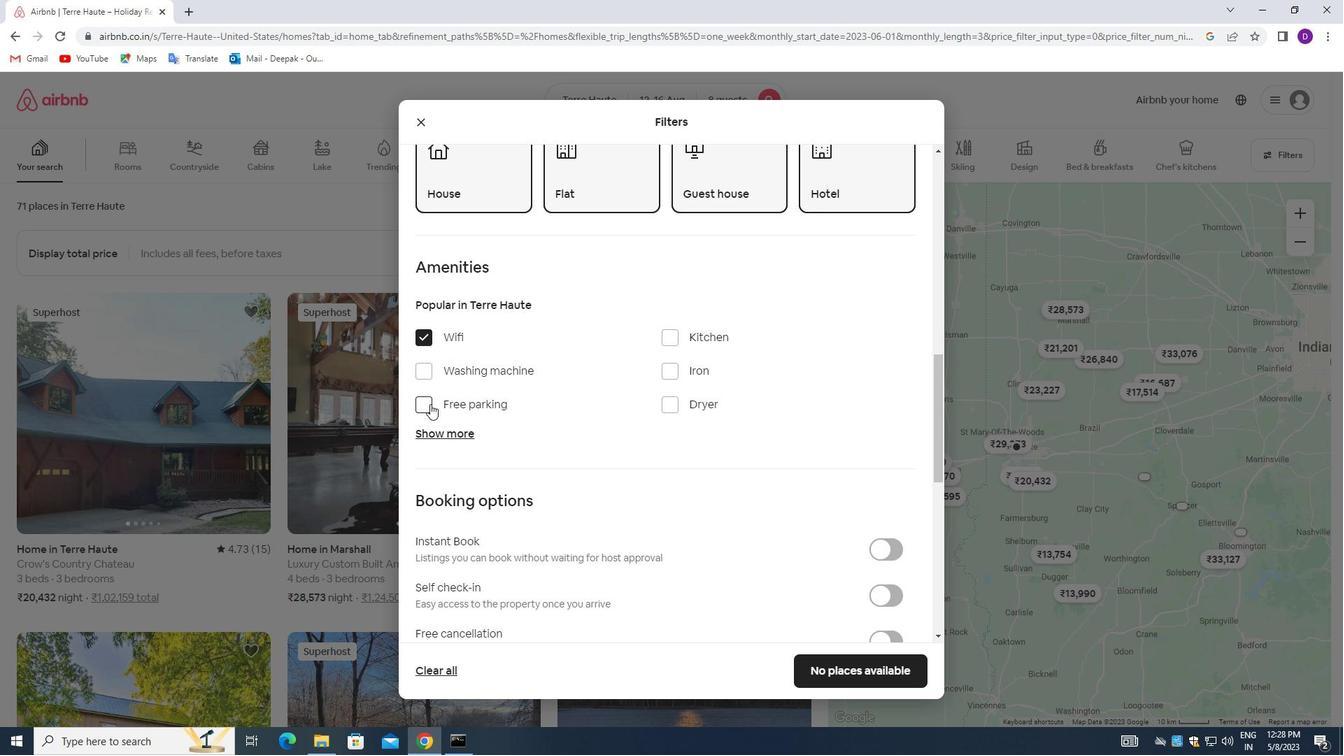 
Action: Mouse pressed left at (426, 402)
Screenshot: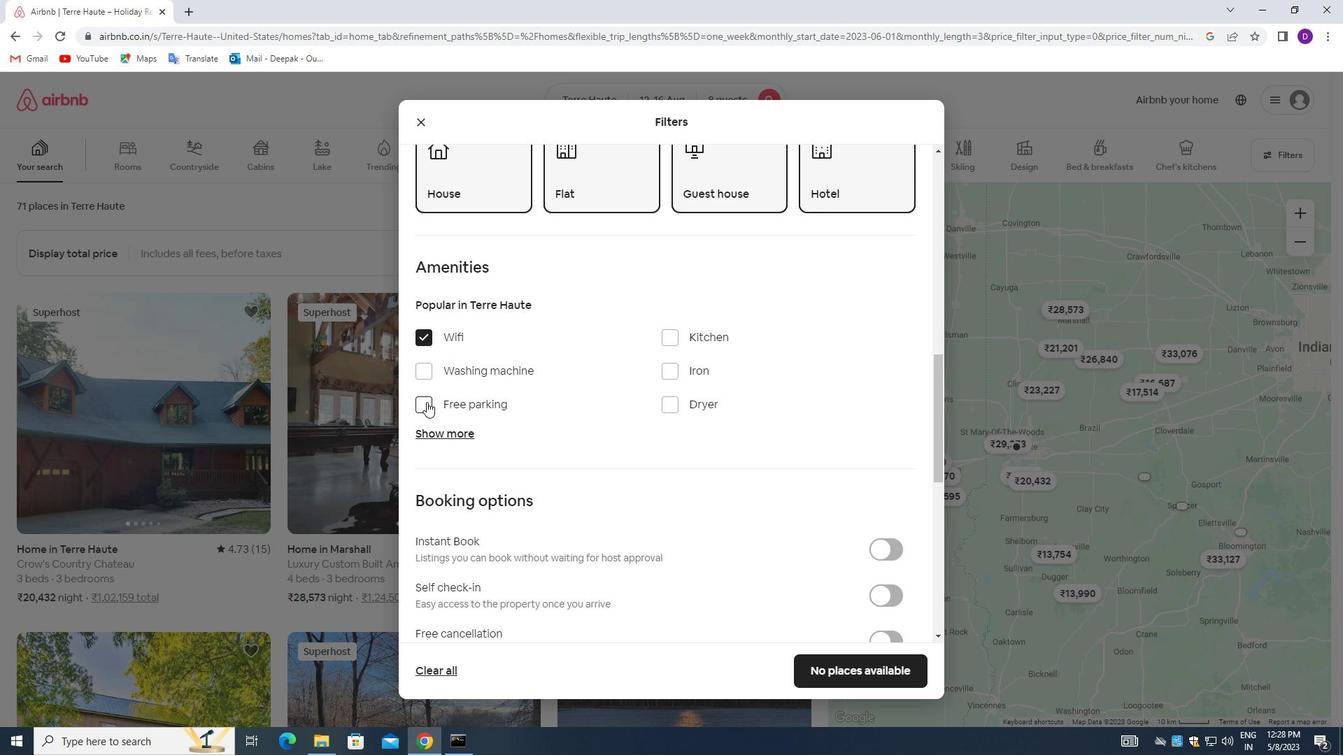 
Action: Mouse moved to (445, 432)
Screenshot: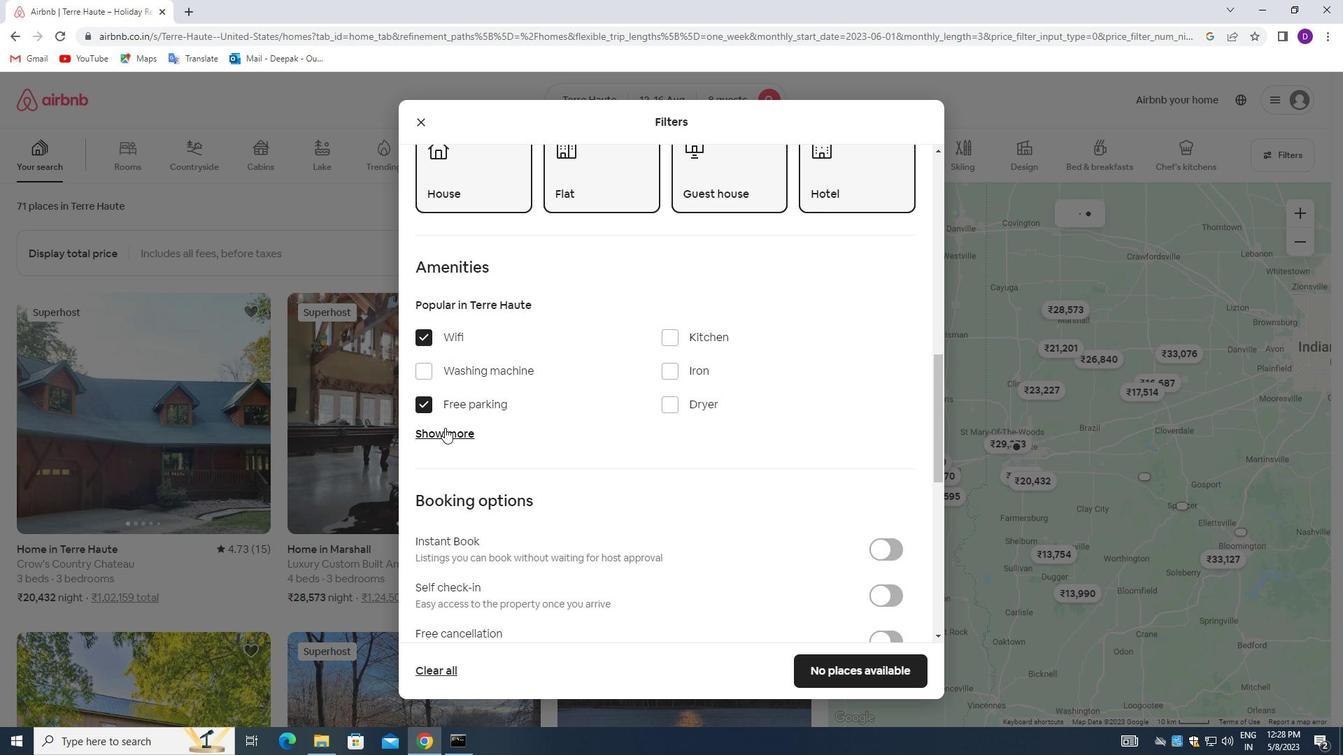 
Action: Mouse pressed left at (445, 432)
Screenshot: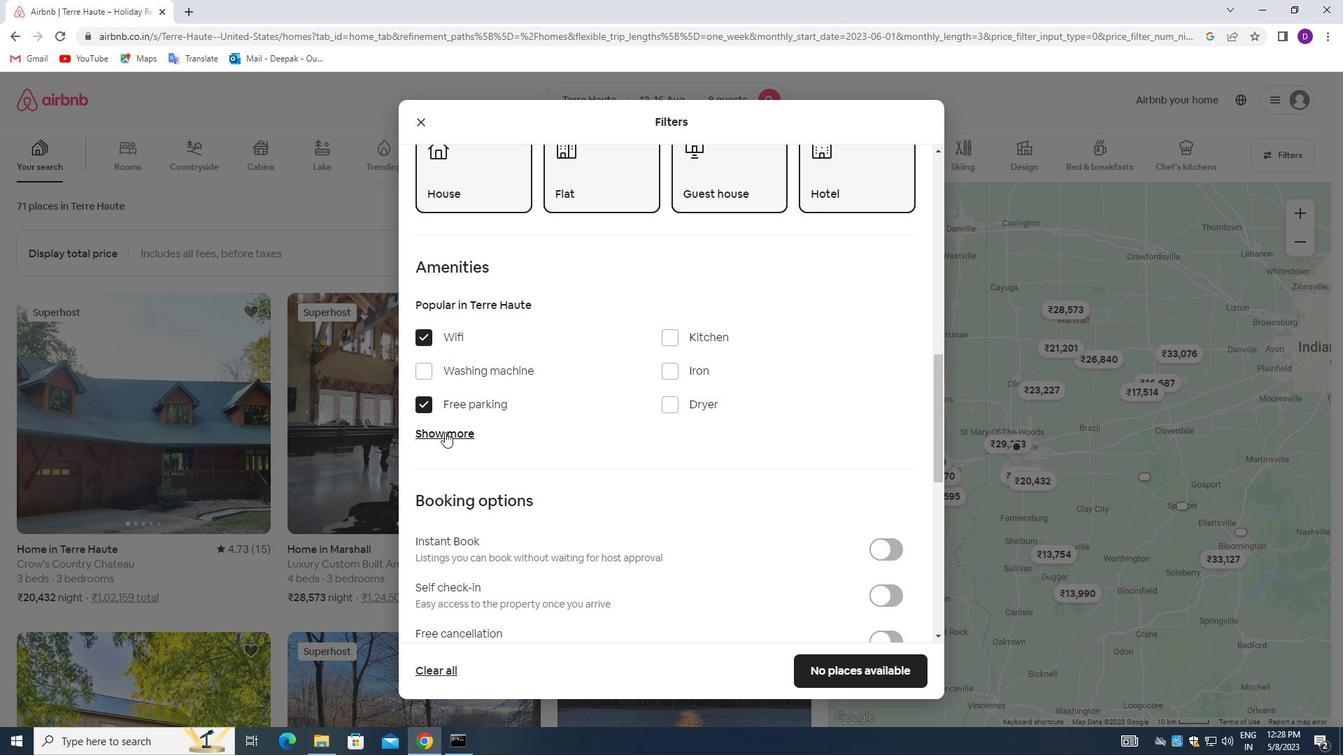 
Action: Mouse moved to (670, 517)
Screenshot: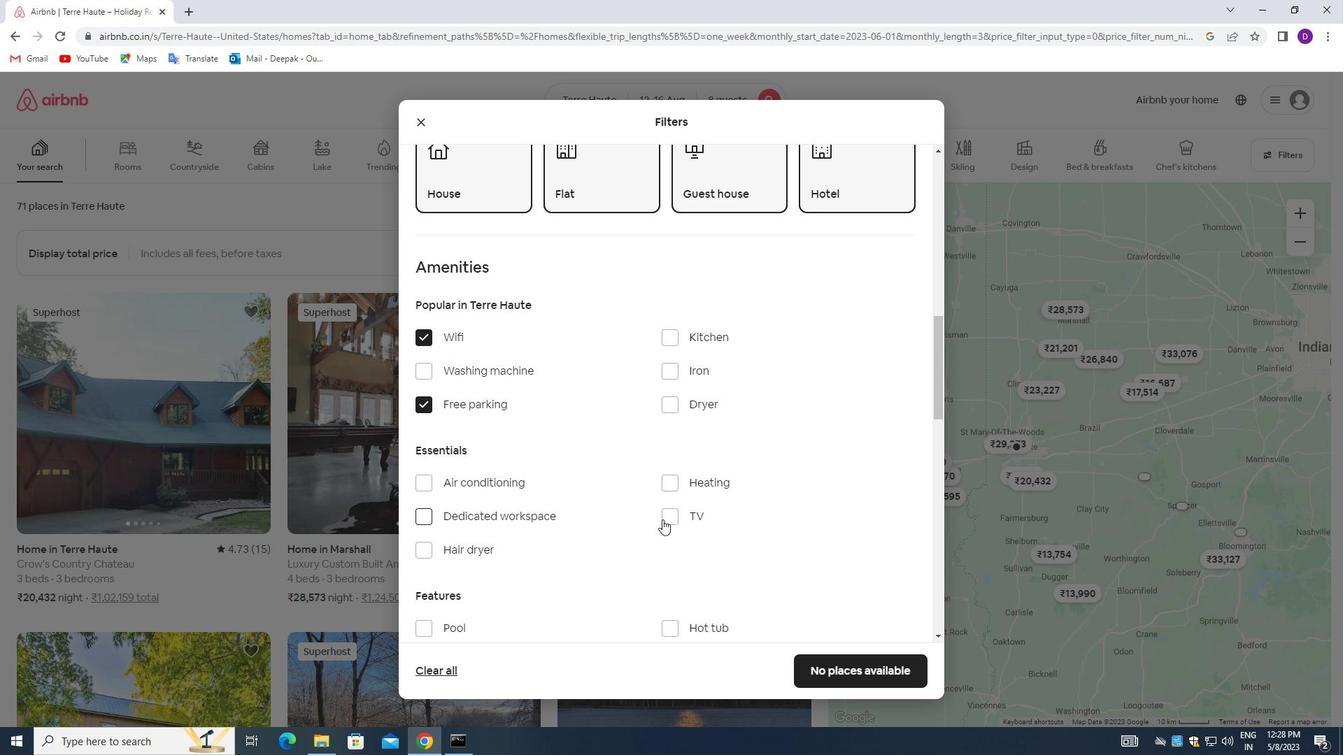 
Action: Mouse pressed left at (670, 517)
Screenshot: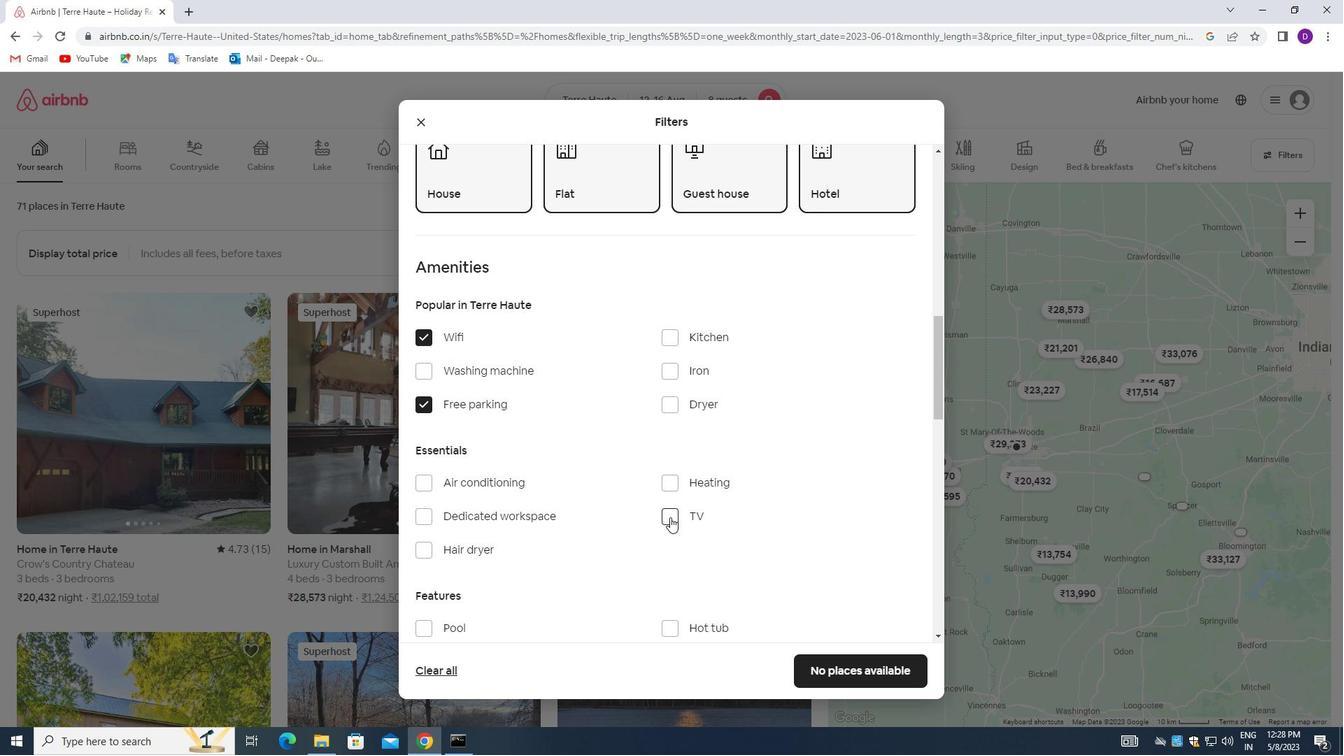 
Action: Mouse moved to (591, 470)
Screenshot: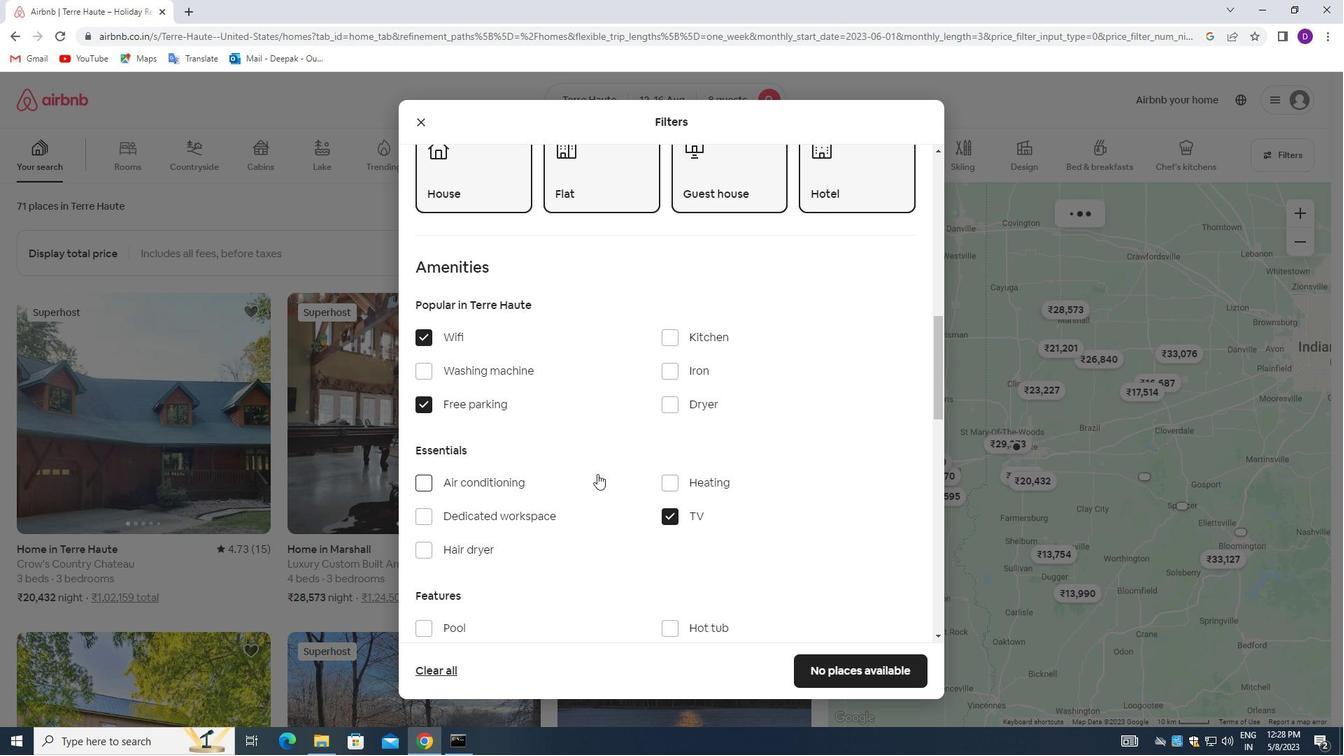 
Action: Mouse scrolled (591, 470) with delta (0, 0)
Screenshot: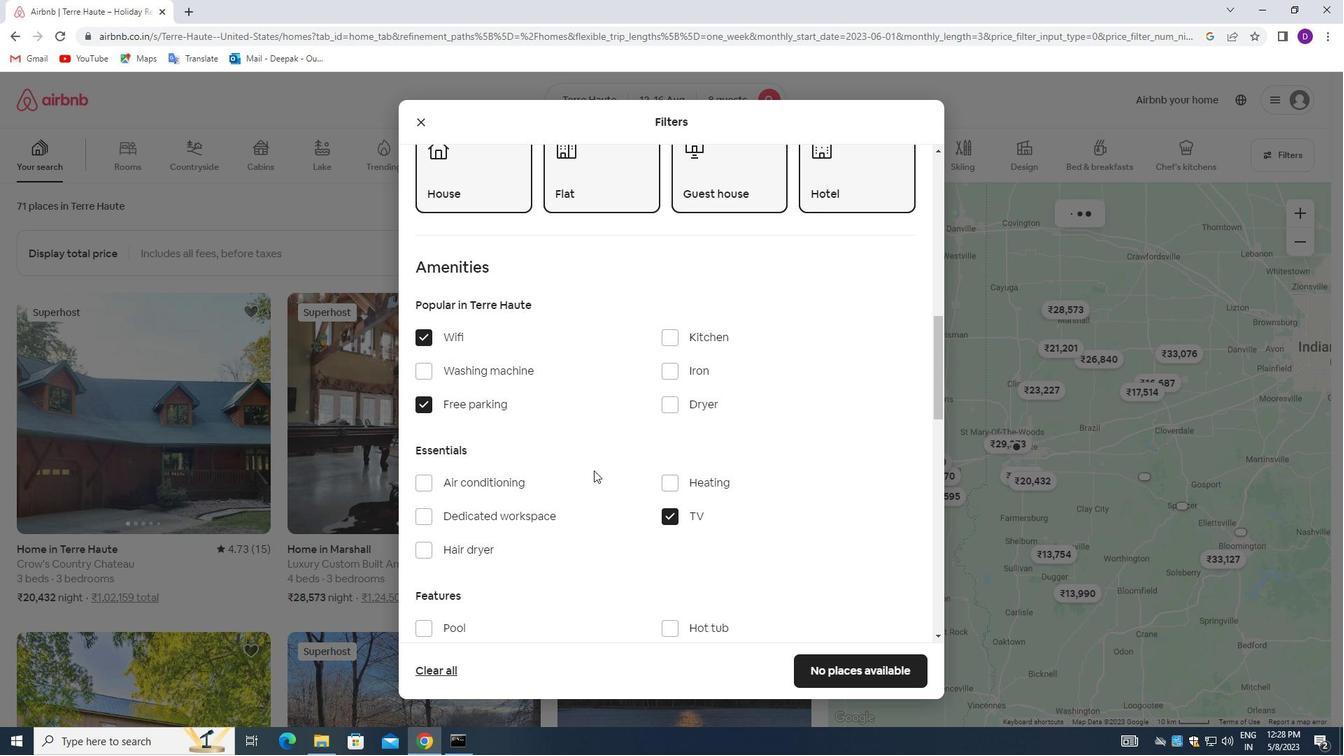 
Action: Mouse moved to (590, 470)
Screenshot: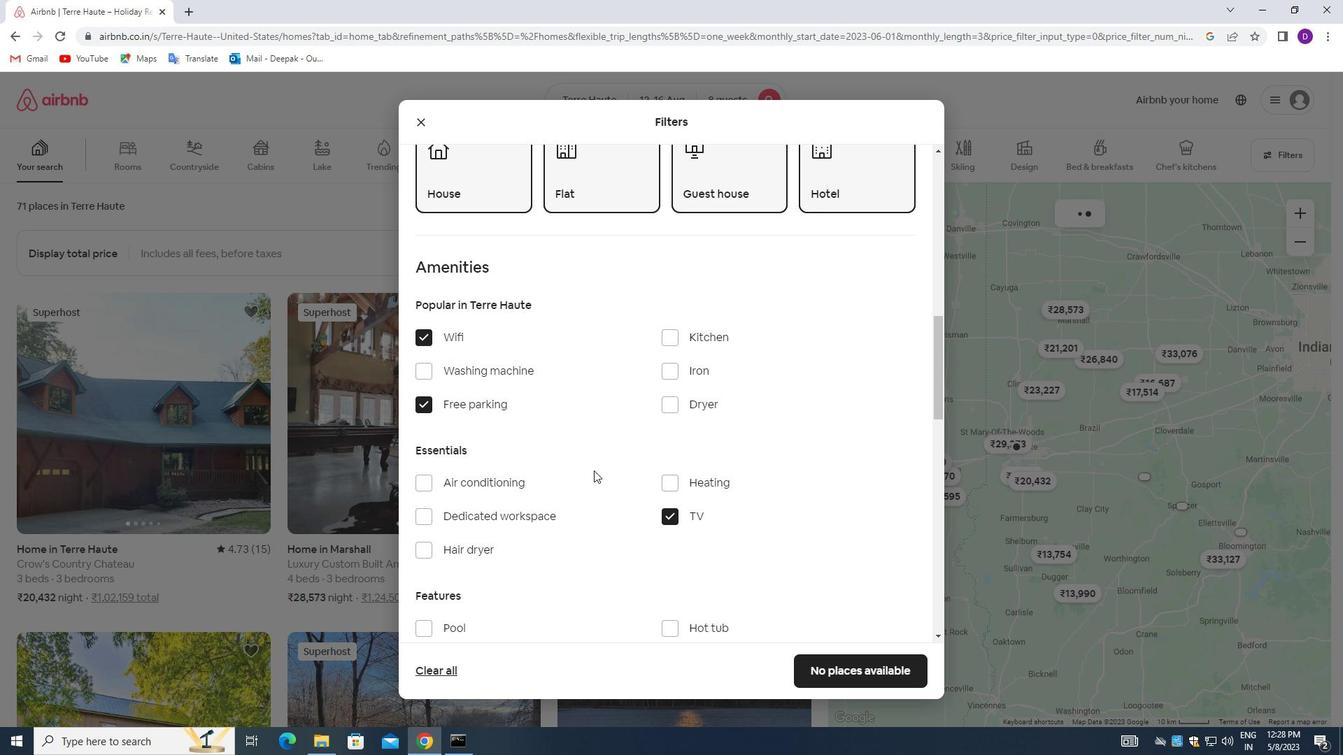 
Action: Mouse scrolled (590, 470) with delta (0, 0)
Screenshot: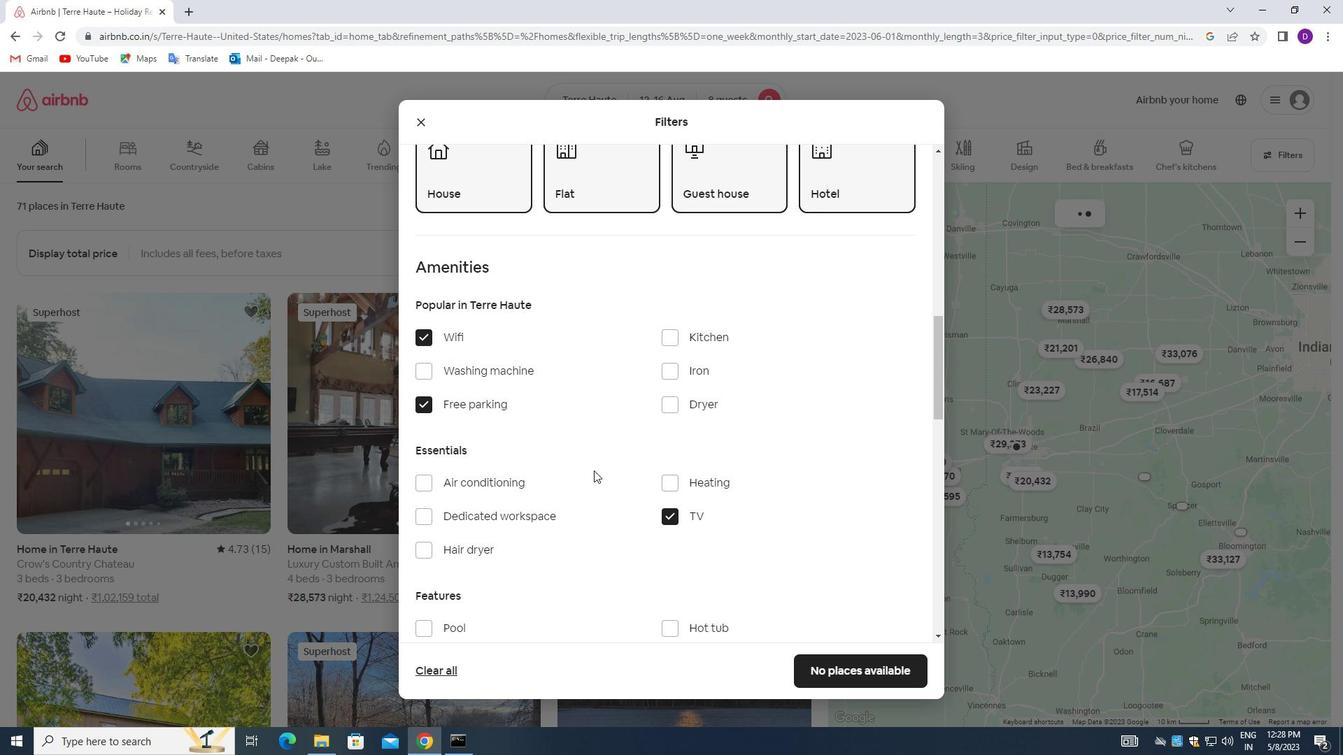 
Action: Mouse moved to (588, 470)
Screenshot: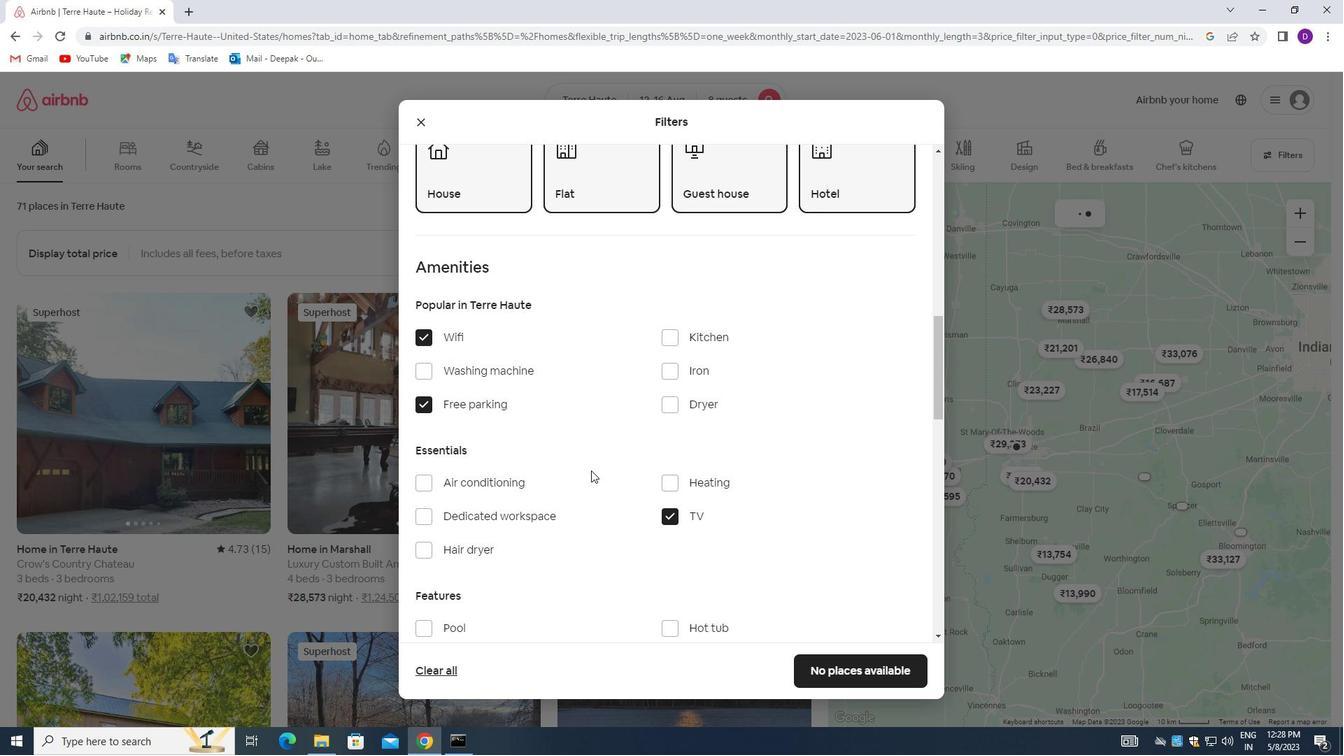 
Action: Mouse scrolled (588, 470) with delta (0, 0)
Screenshot: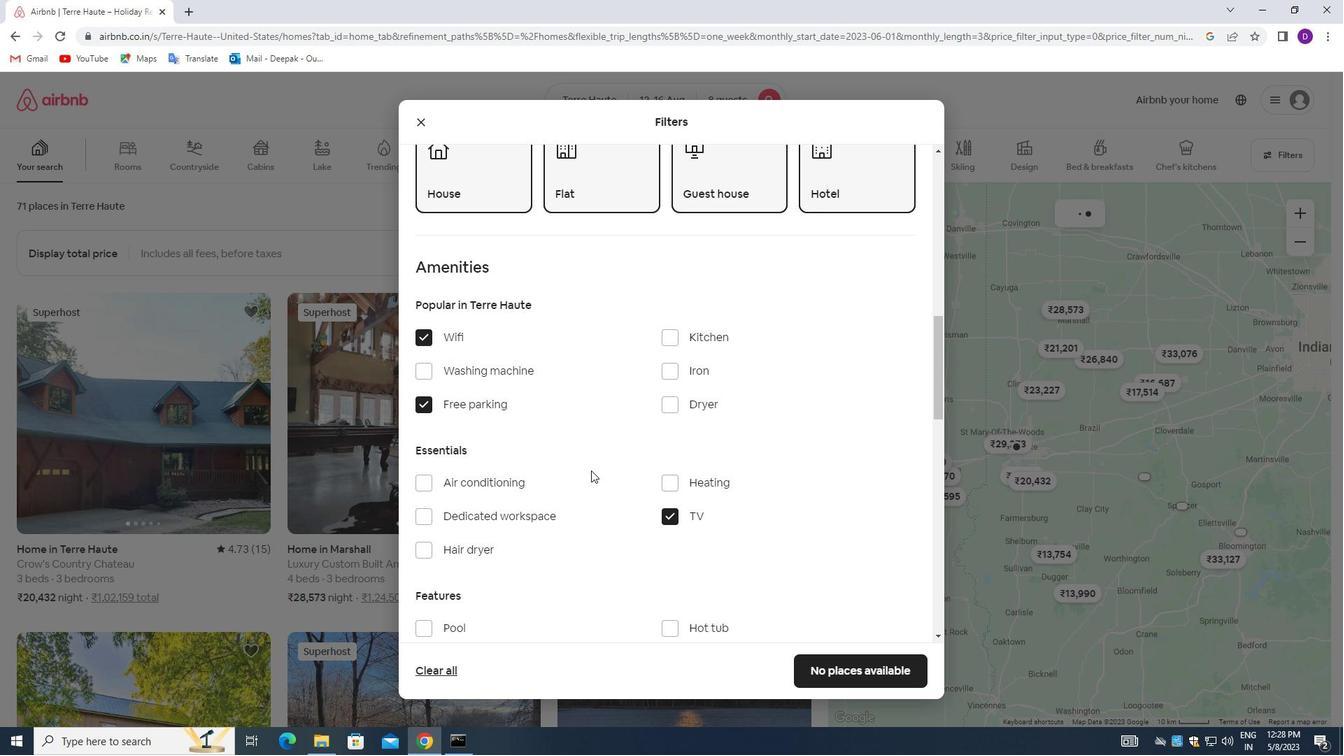 
Action: Mouse moved to (422, 489)
Screenshot: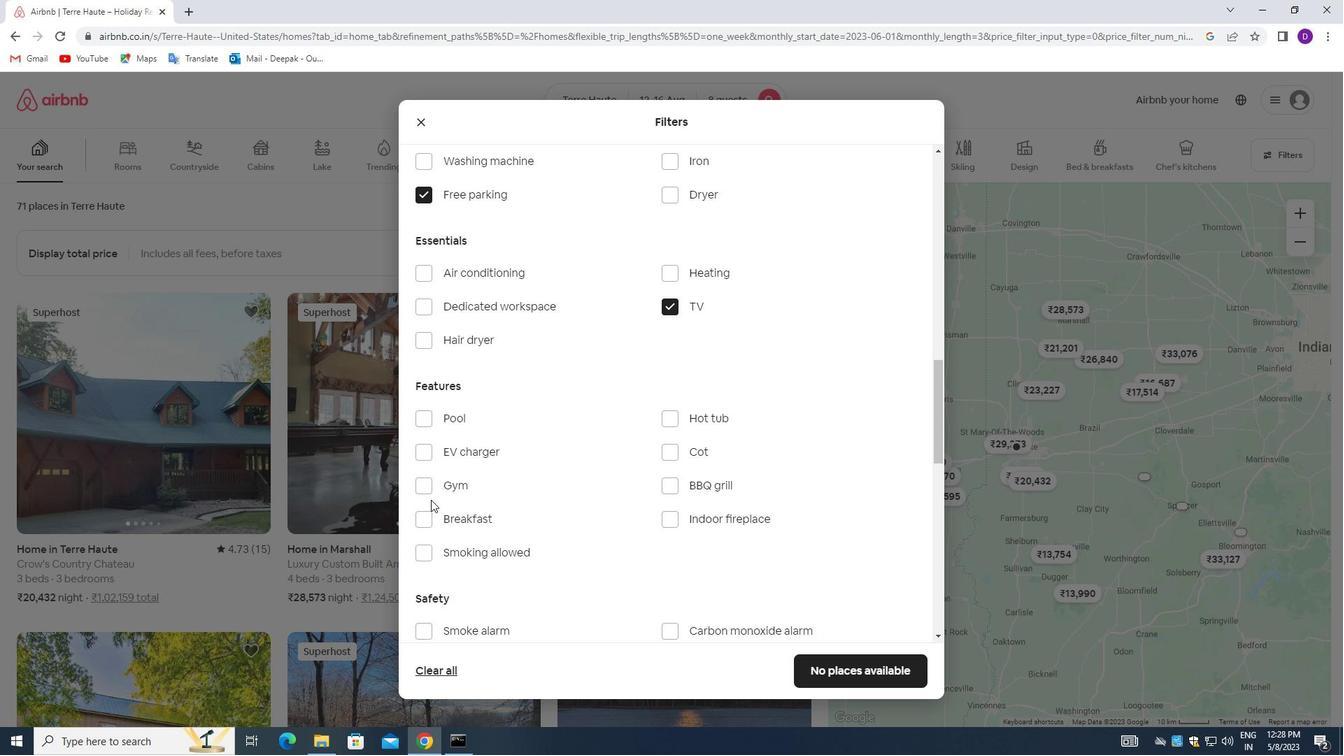 
Action: Mouse pressed left at (422, 489)
Screenshot: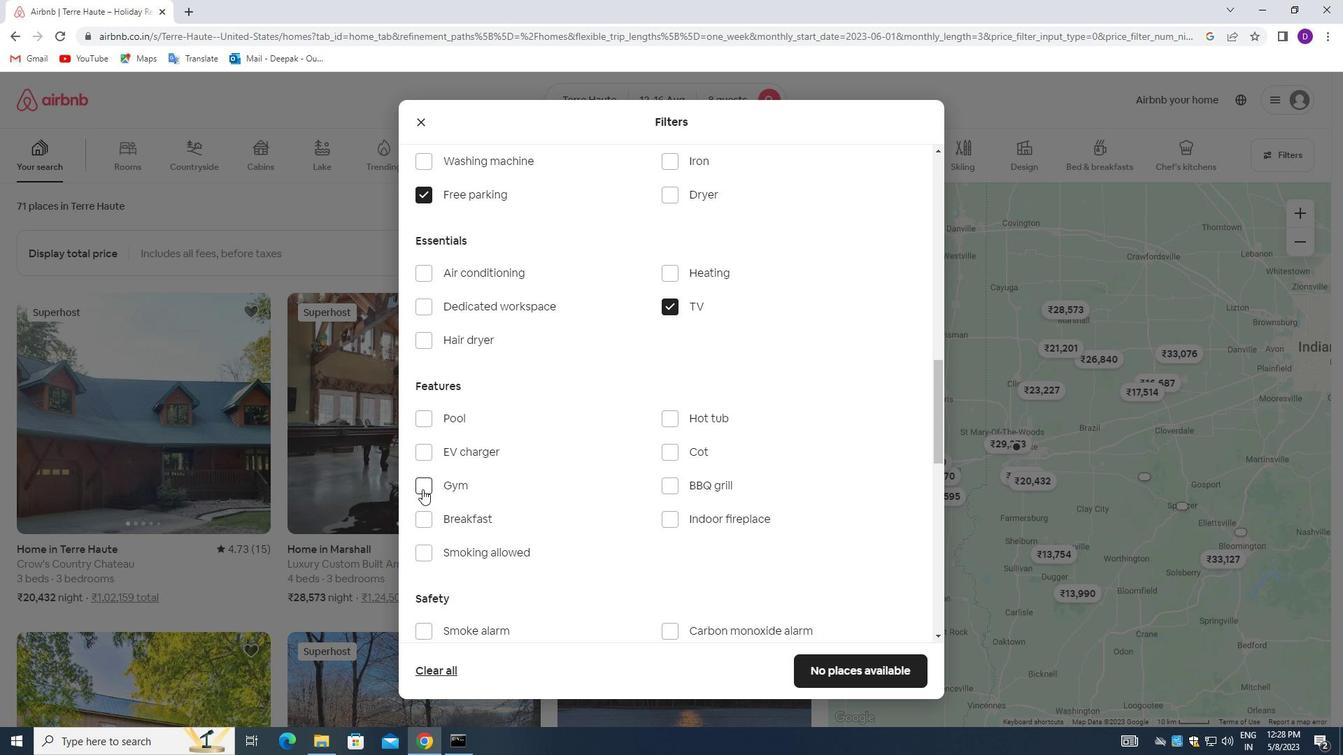 
Action: Mouse moved to (424, 521)
Screenshot: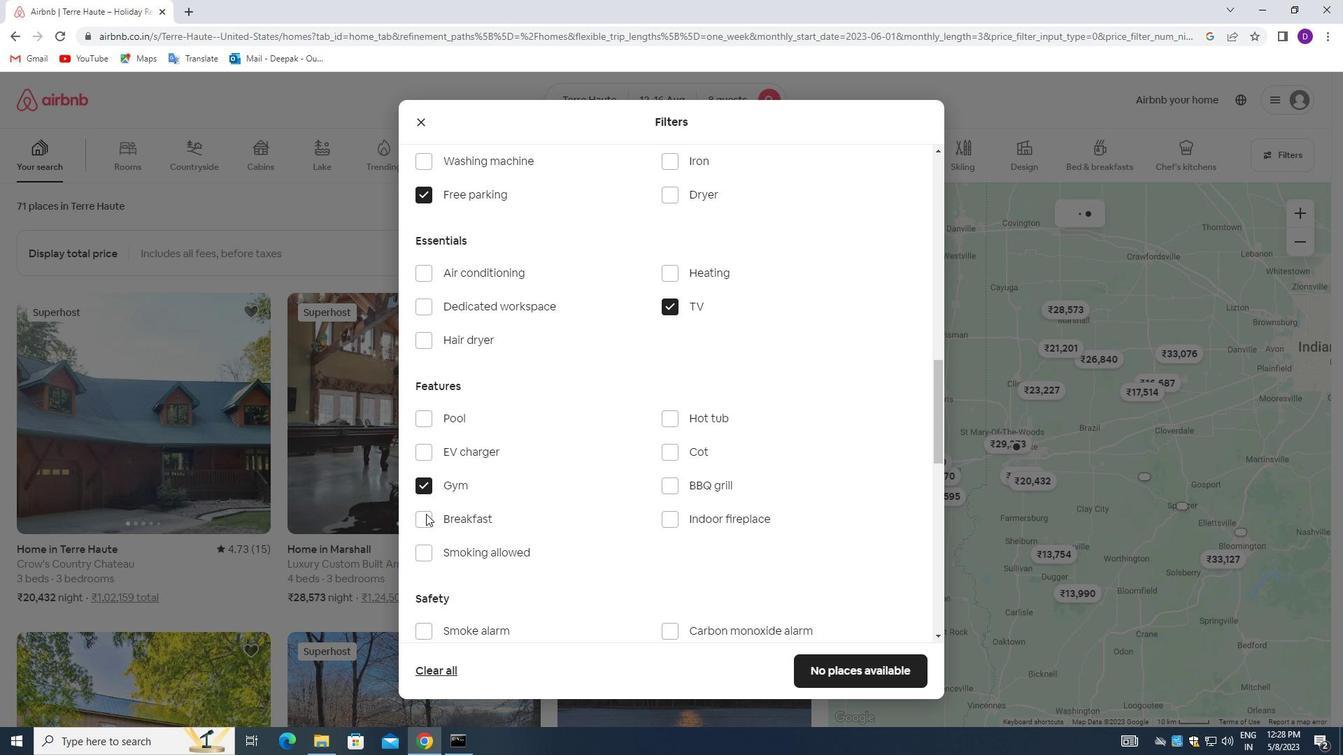 
Action: Mouse pressed left at (424, 521)
Screenshot: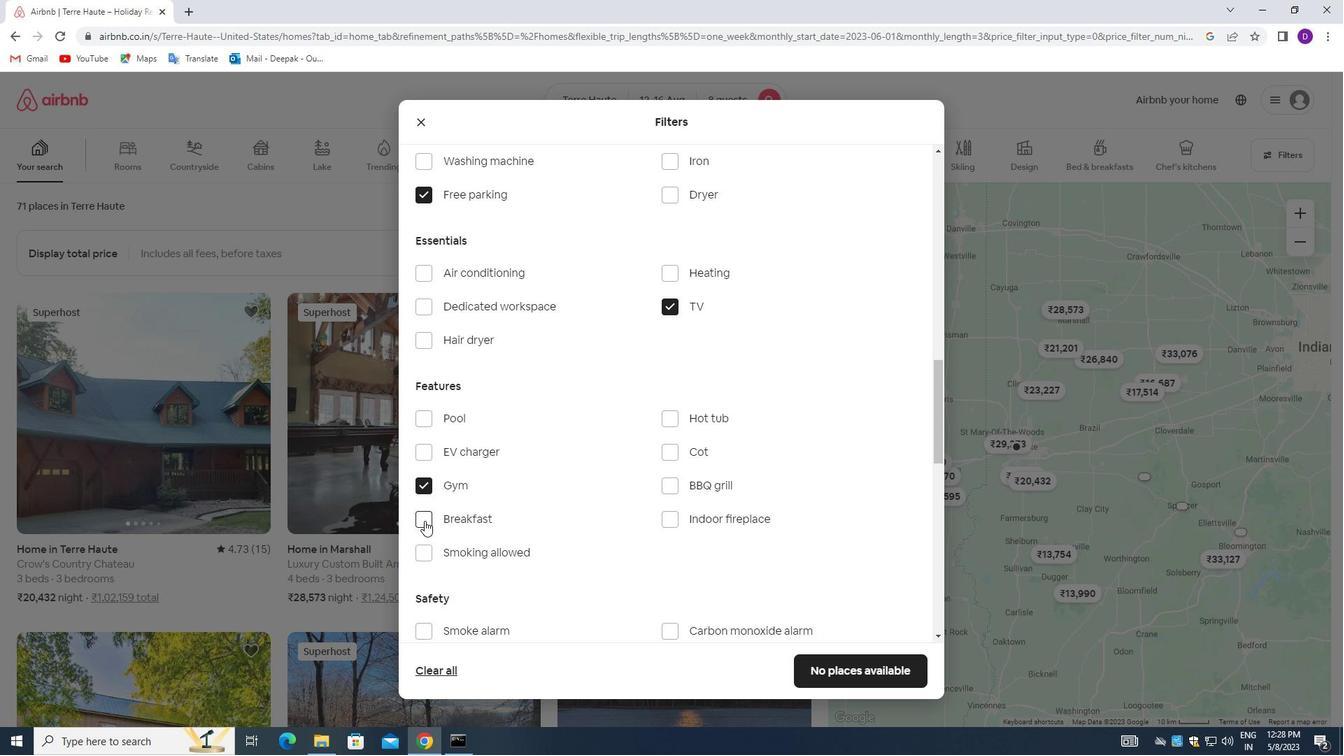 
Action: Mouse moved to (561, 477)
Screenshot: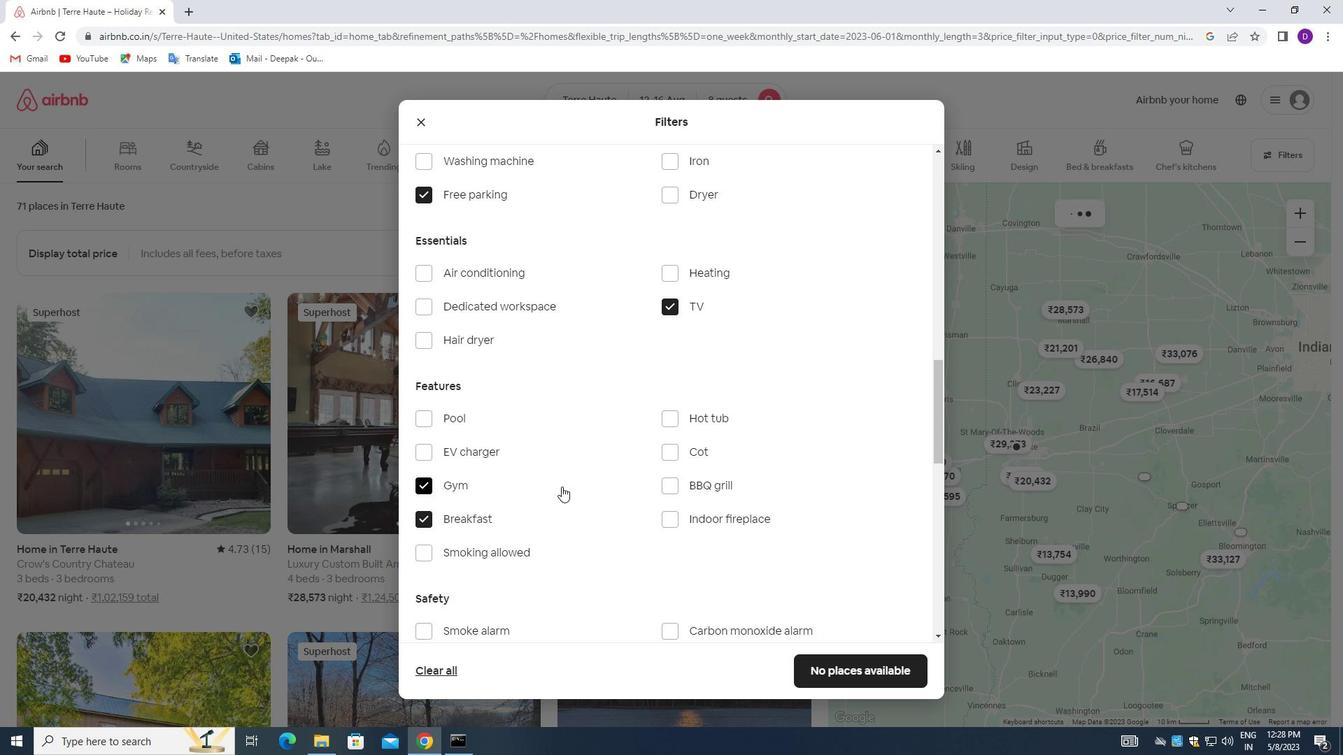 
Action: Mouse scrolled (561, 476) with delta (0, 0)
Screenshot: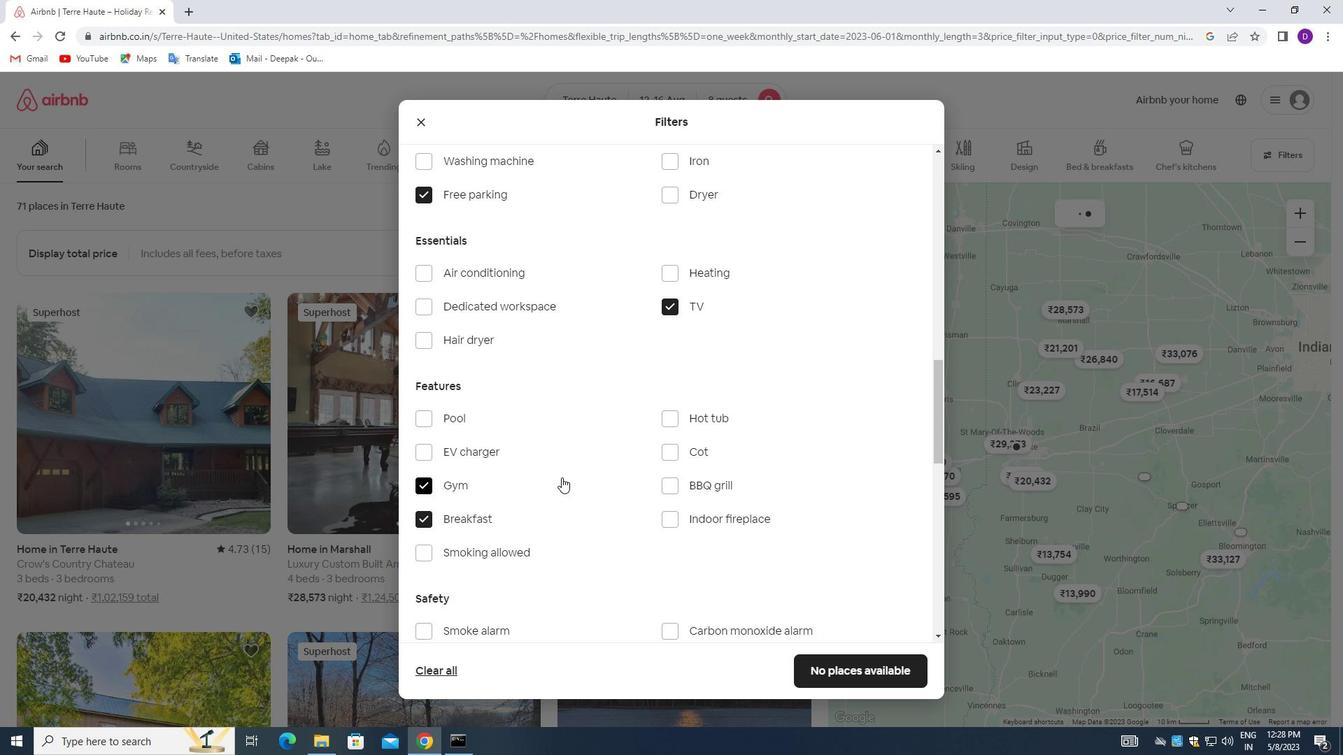 
Action: Mouse scrolled (561, 476) with delta (0, 0)
Screenshot: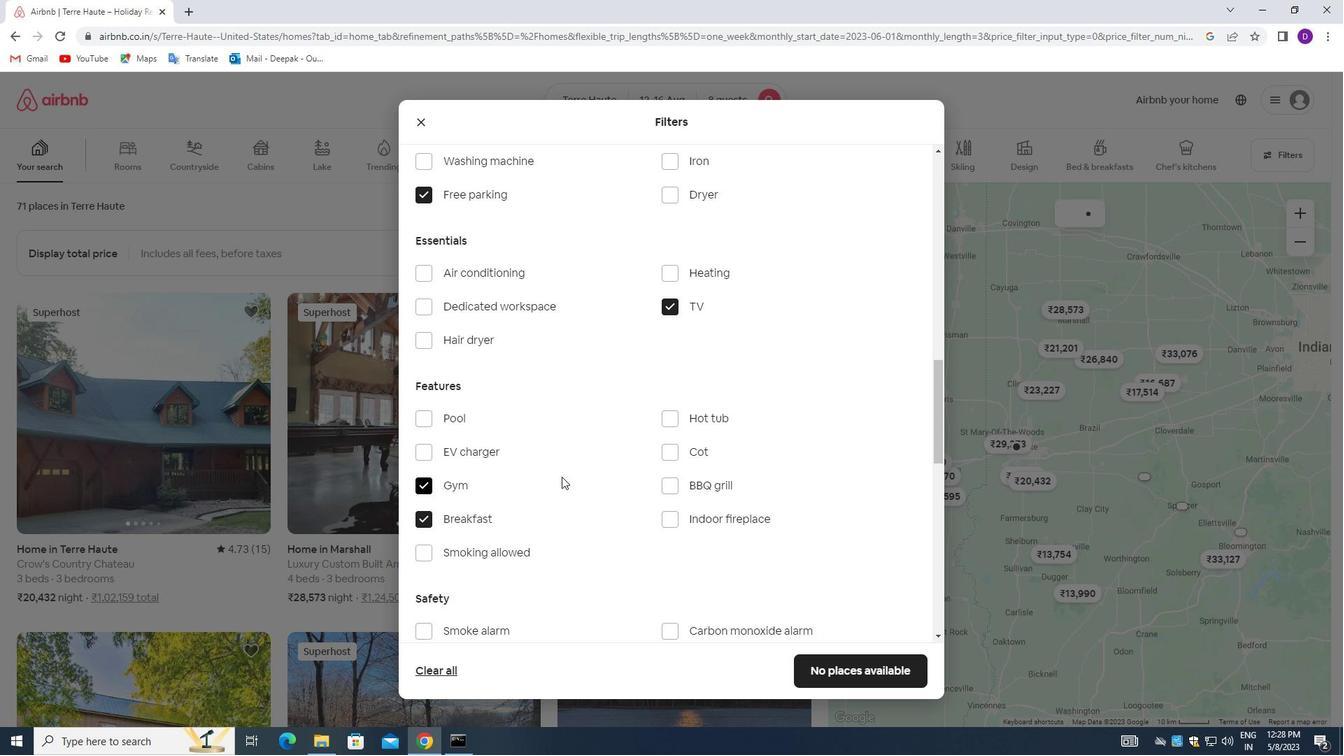 
Action: Mouse scrolled (561, 476) with delta (0, 0)
Screenshot: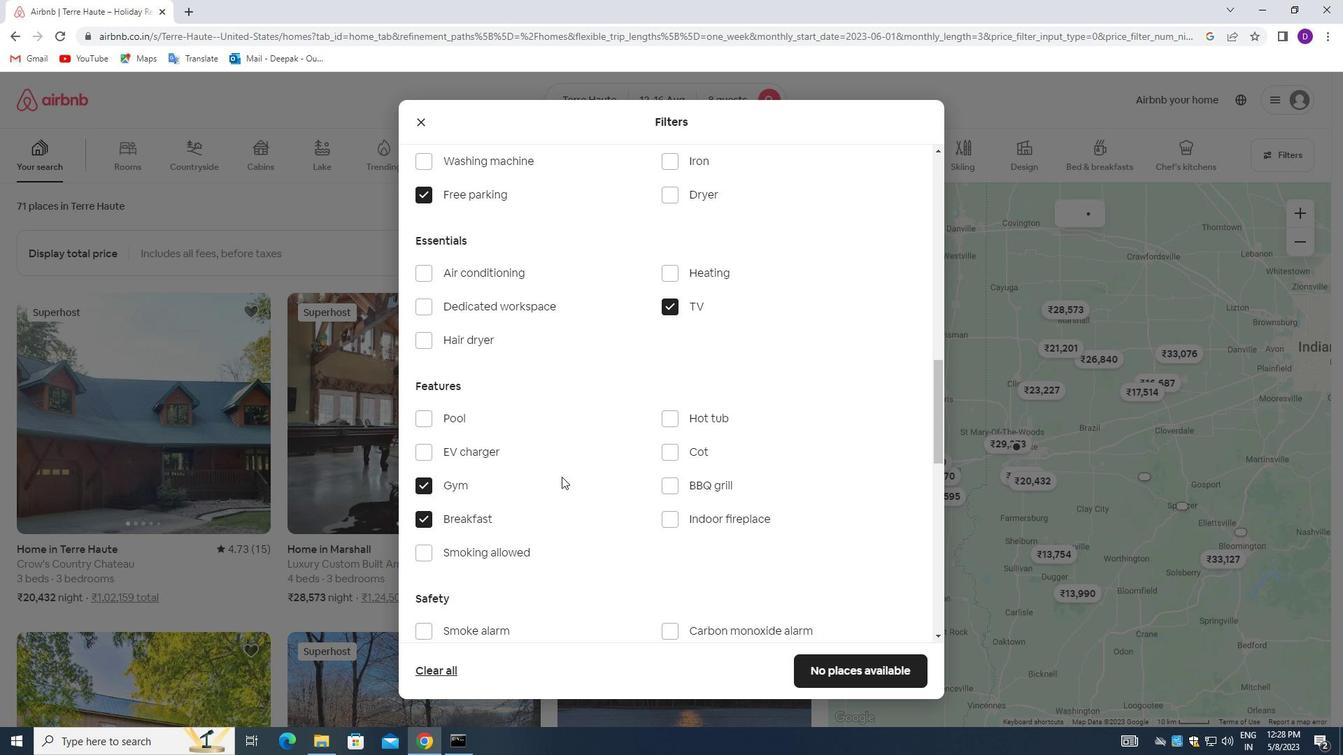 
Action: Mouse moved to (565, 481)
Screenshot: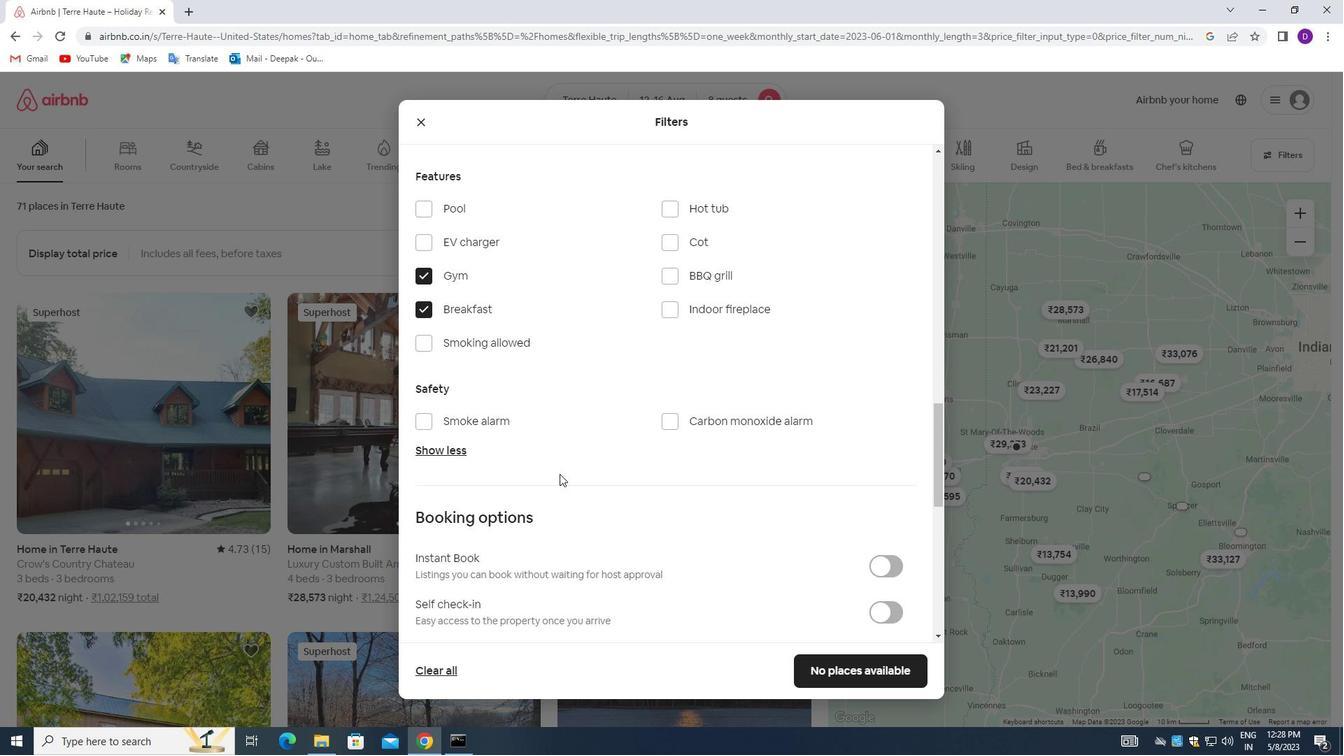 
Action: Mouse scrolled (565, 480) with delta (0, 0)
Screenshot: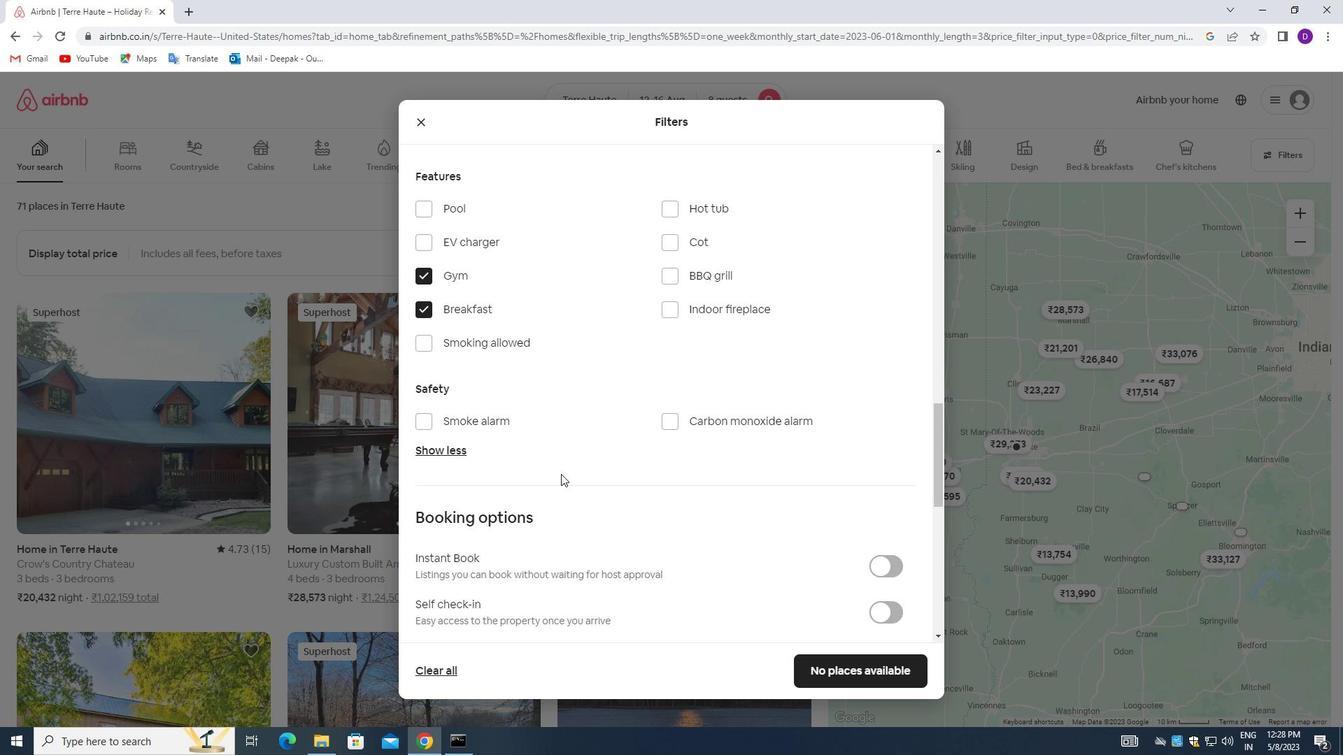 
Action: Mouse moved to (566, 482)
Screenshot: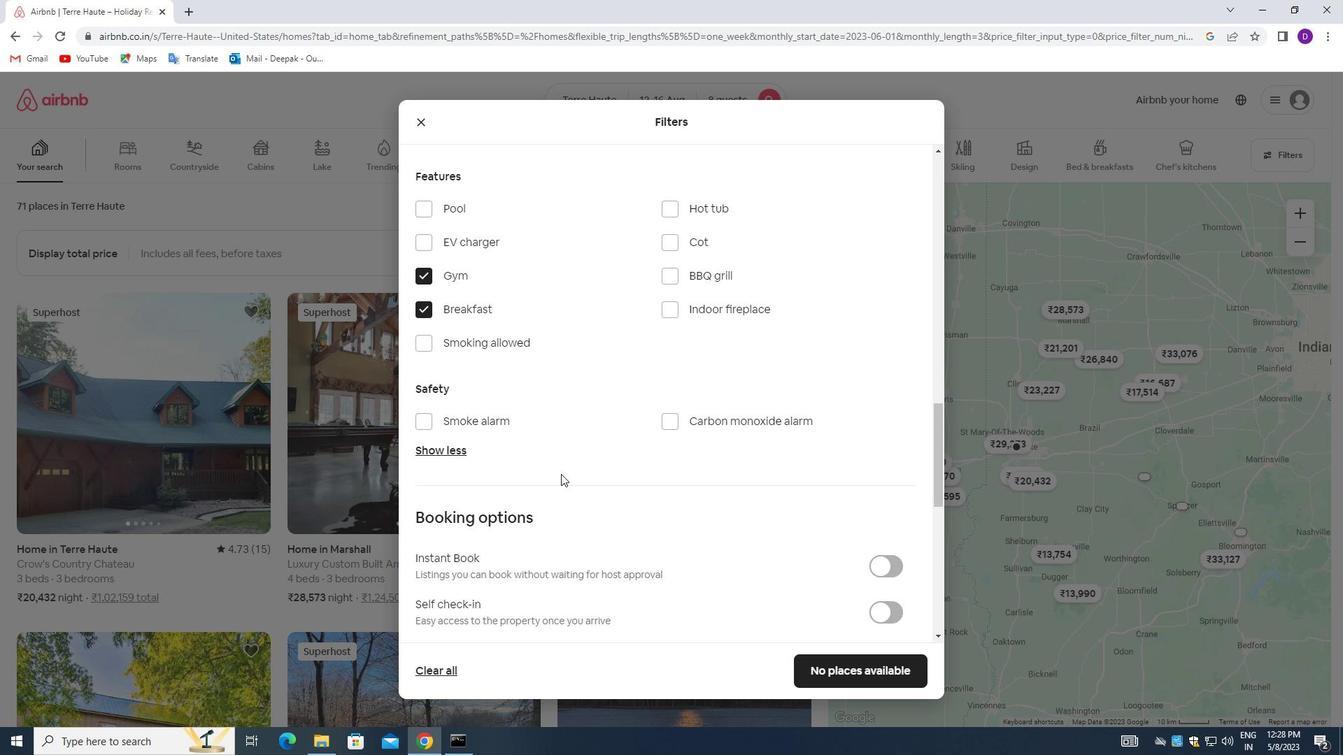 
Action: Mouse scrolled (566, 481) with delta (0, 0)
Screenshot: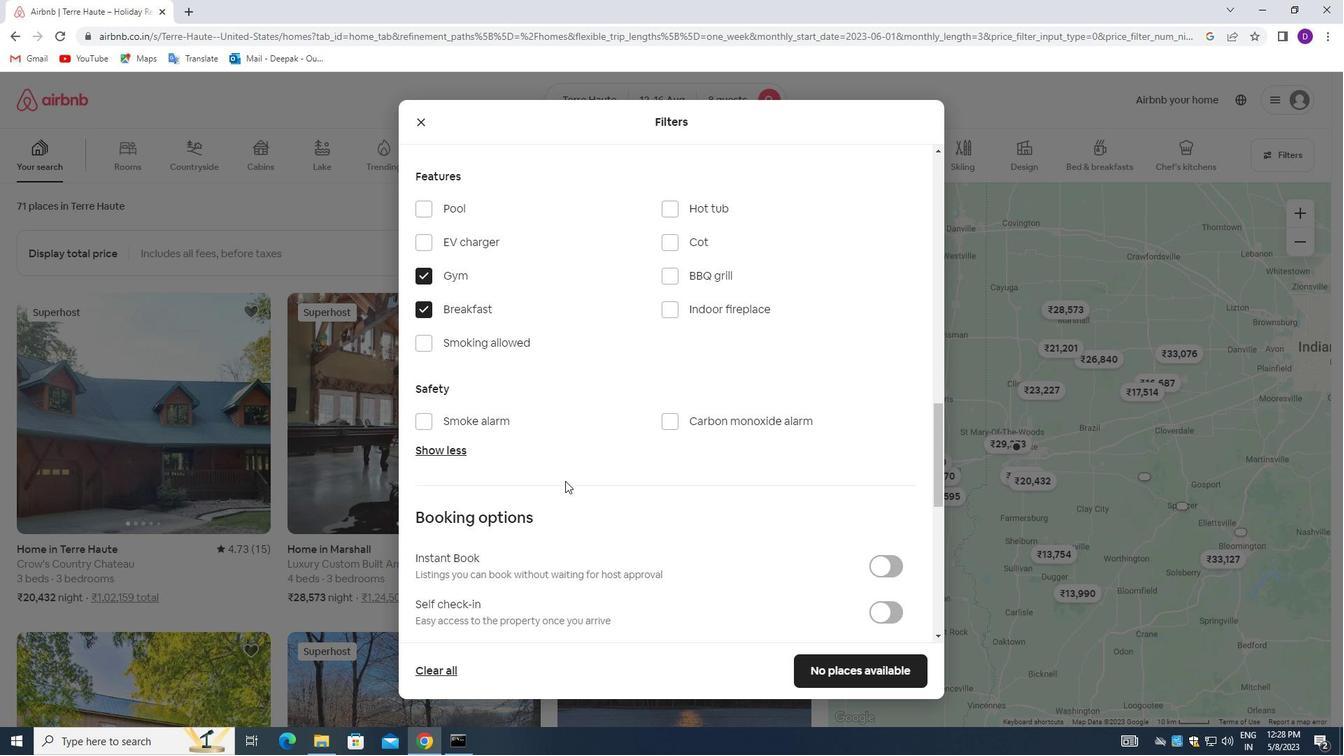 
Action: Mouse moved to (878, 470)
Screenshot: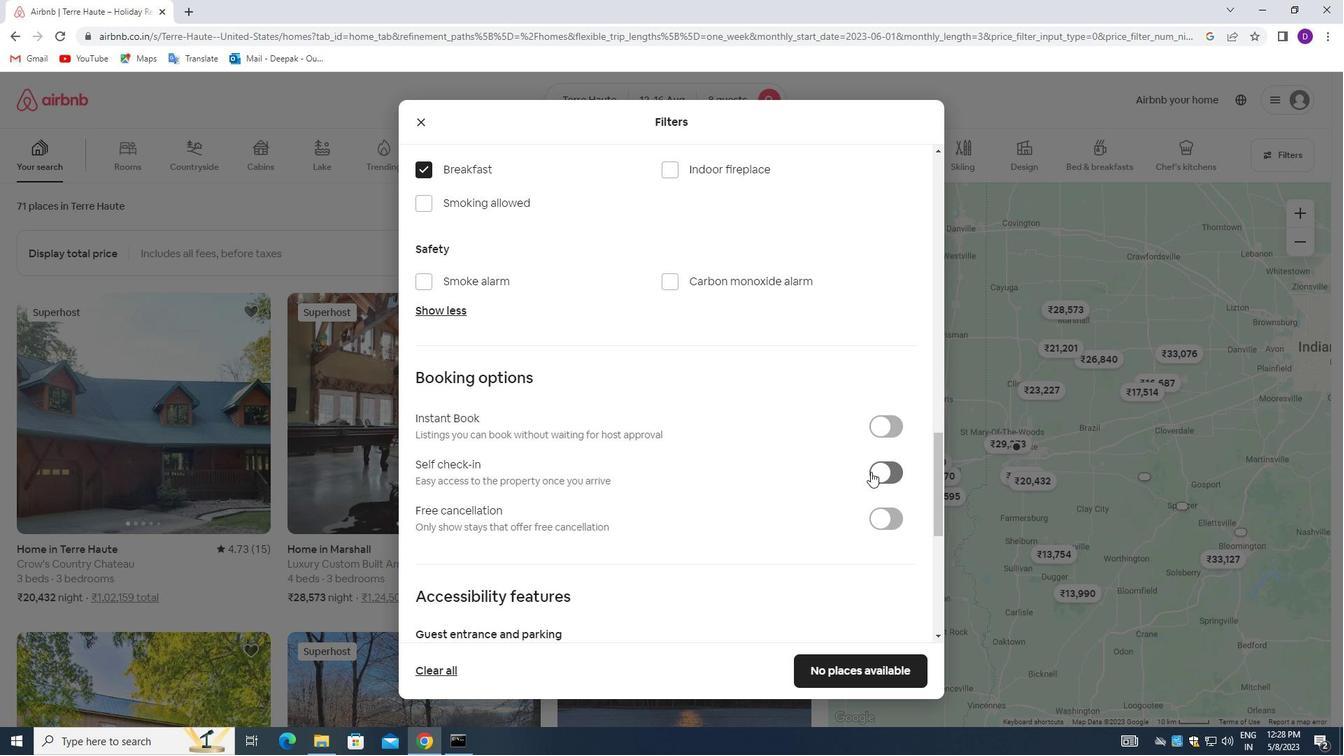 
Action: Mouse pressed left at (878, 470)
Screenshot: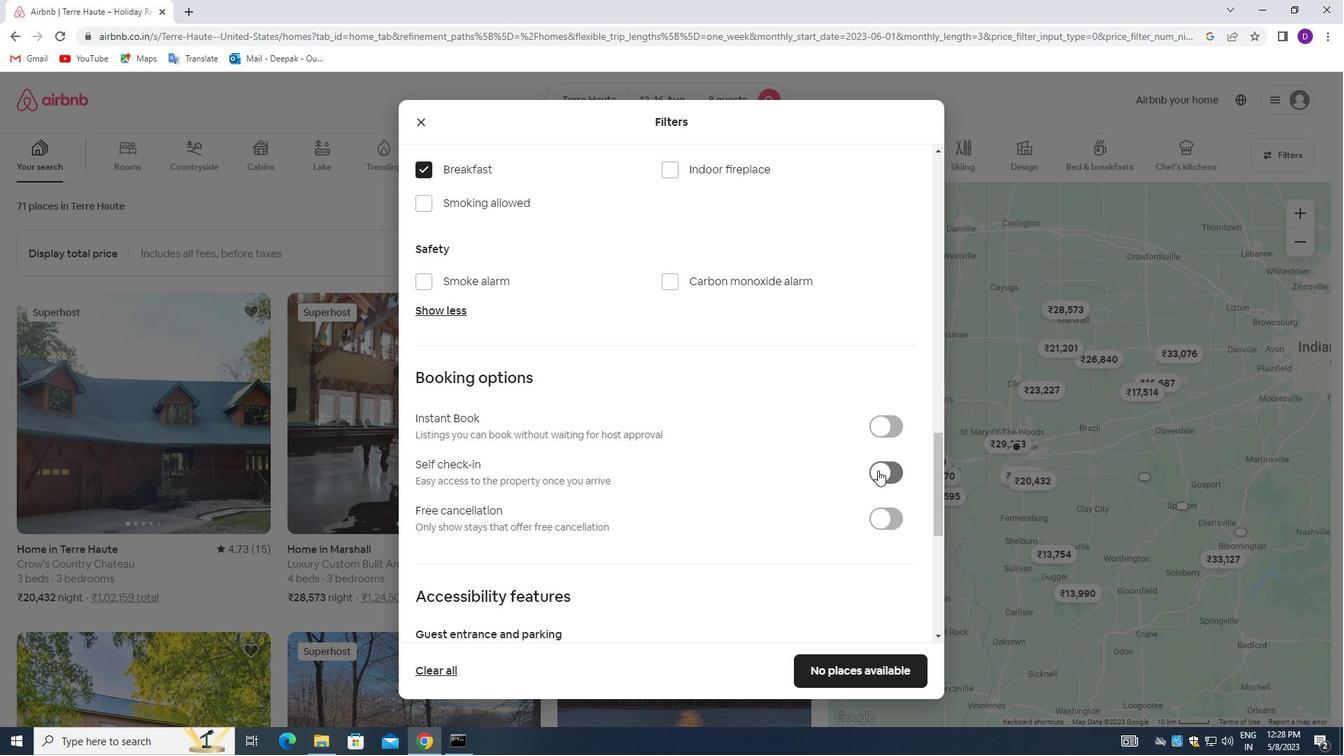 
Action: Mouse moved to (648, 463)
Screenshot: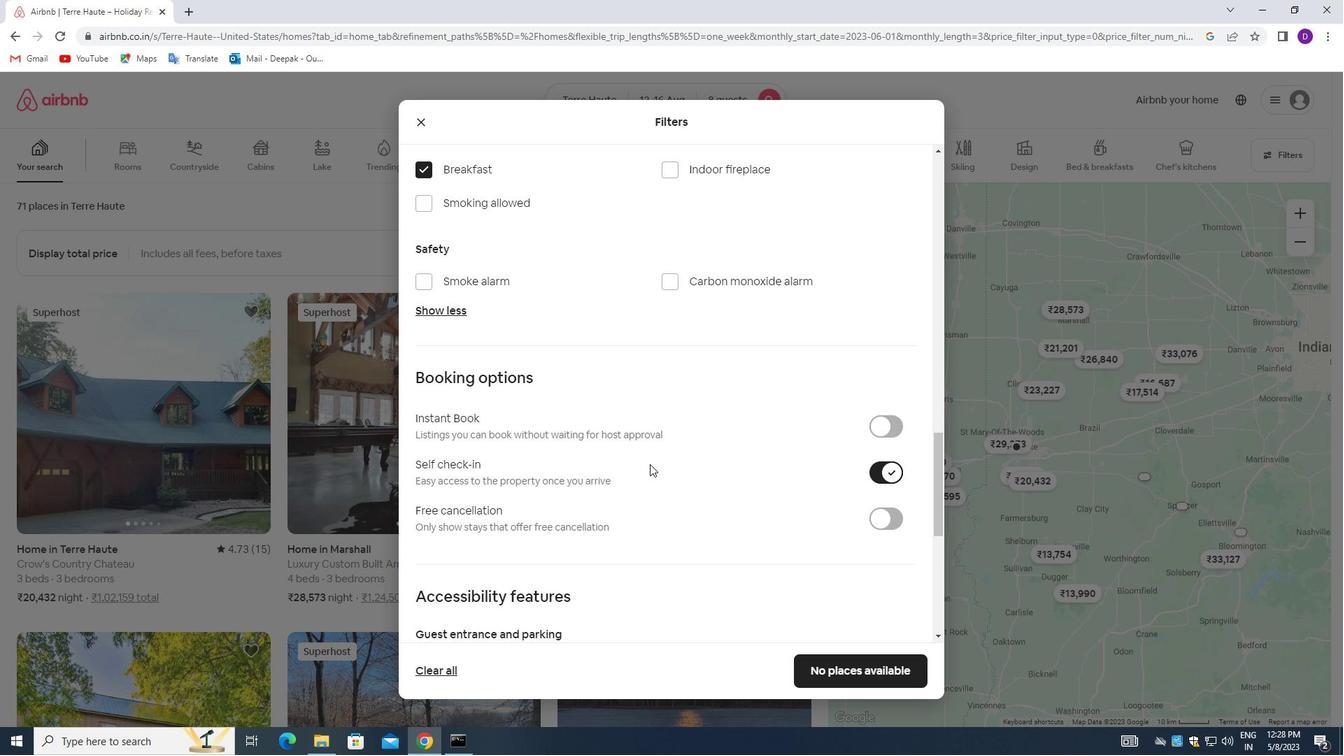 
Action: Mouse scrolled (648, 463) with delta (0, 0)
Screenshot: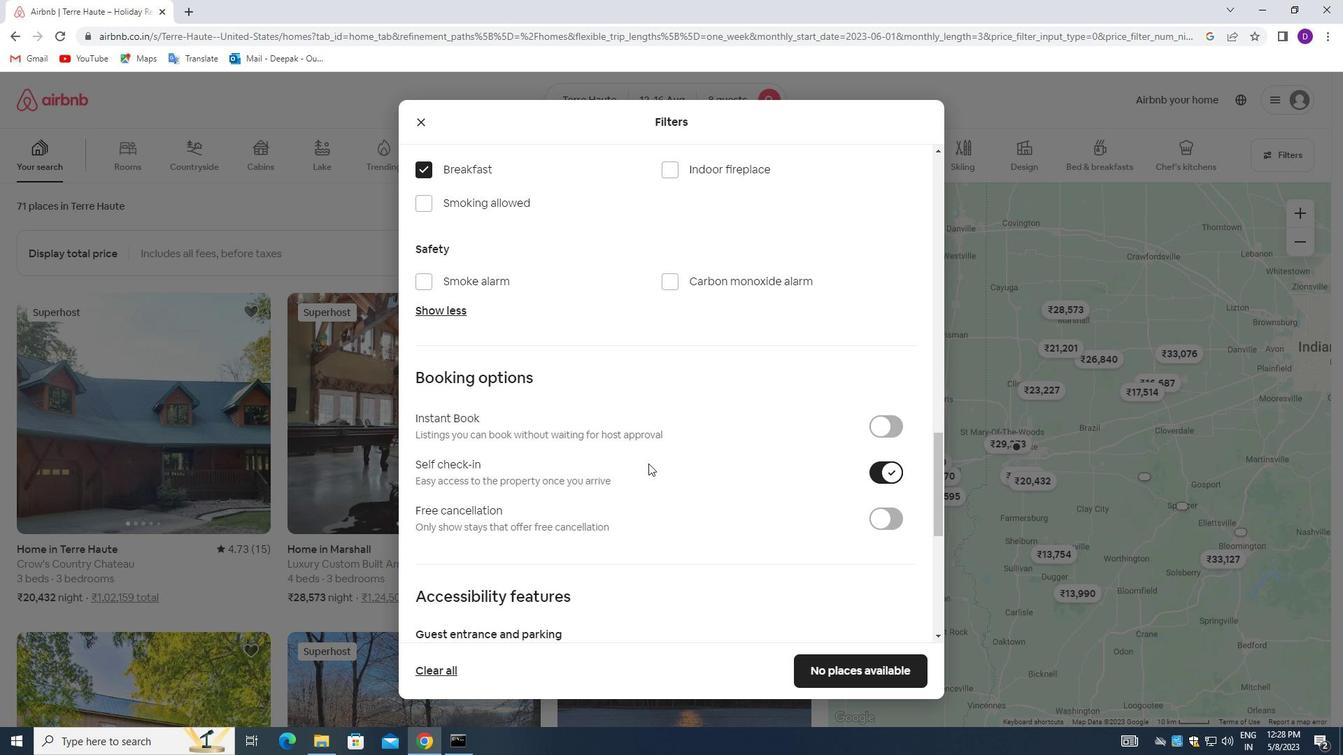 
Action: Mouse scrolled (648, 463) with delta (0, 0)
Screenshot: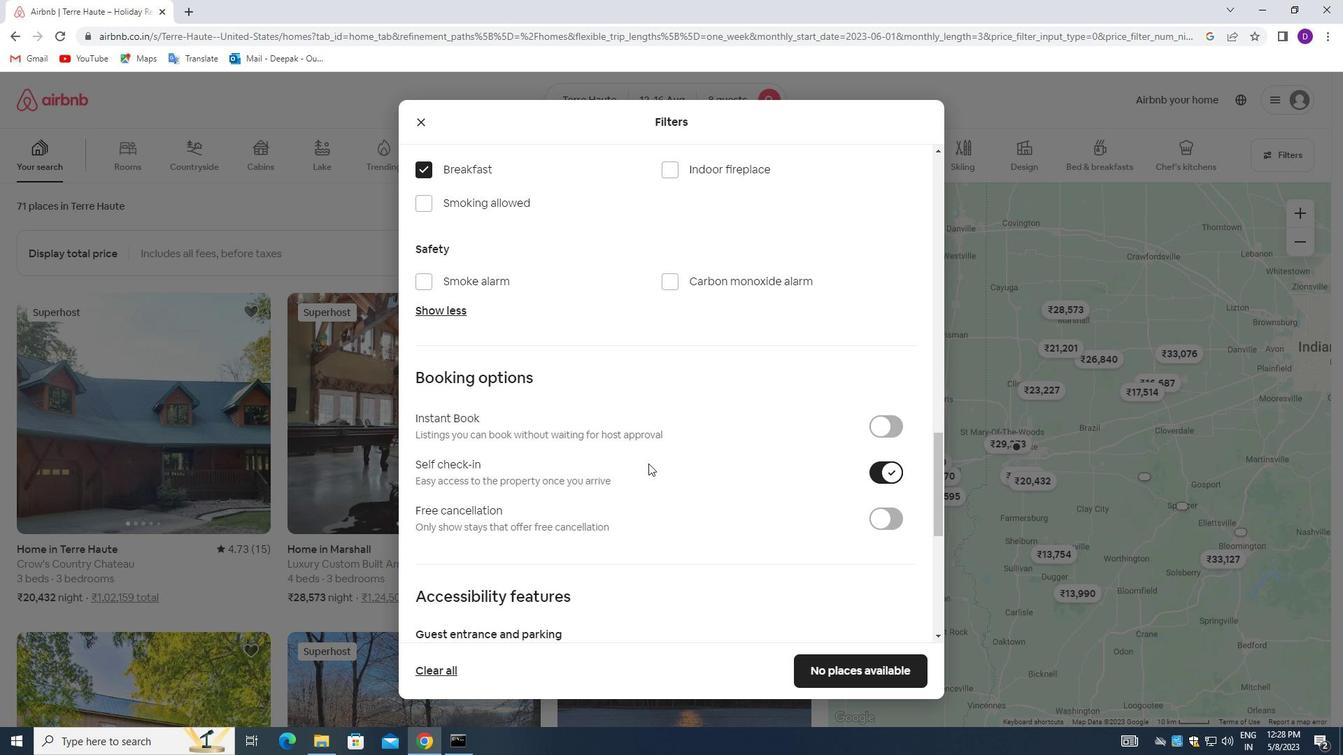 
Action: Mouse moved to (646, 468)
Screenshot: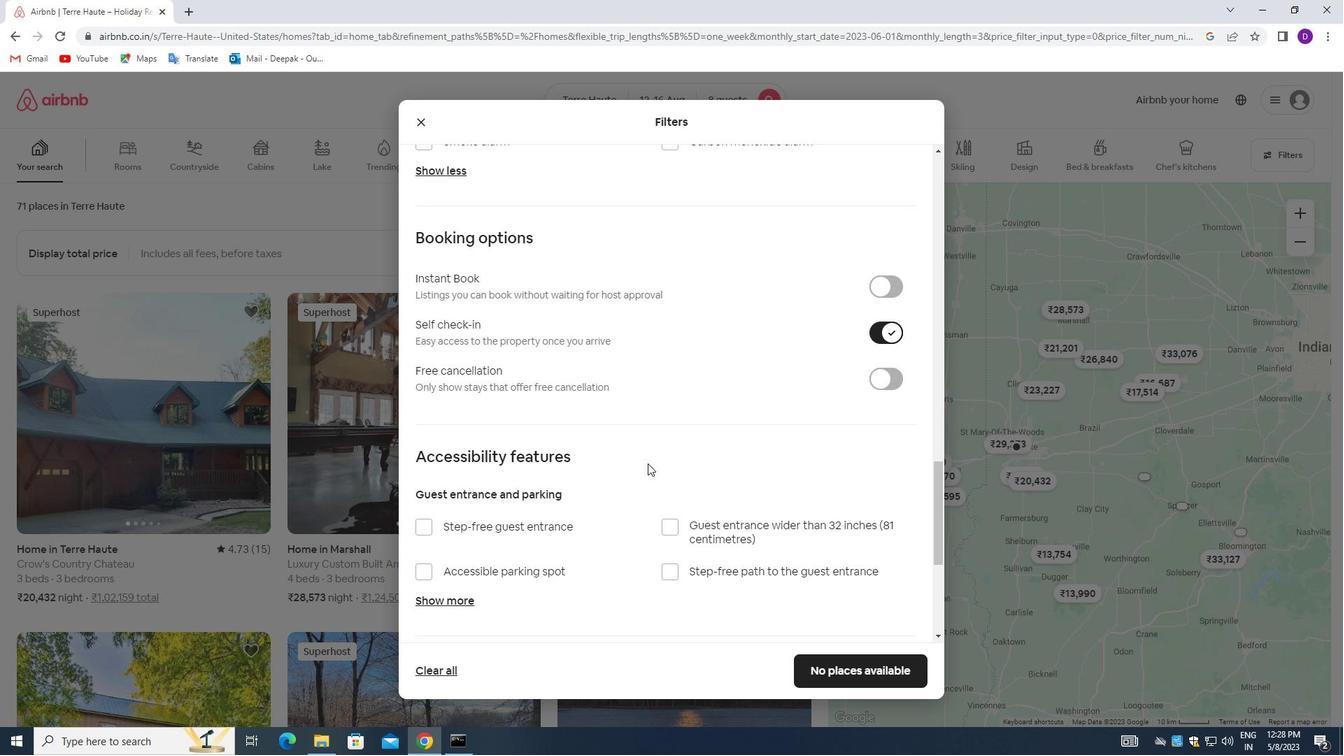 
Action: Mouse scrolled (646, 468) with delta (0, 0)
Screenshot: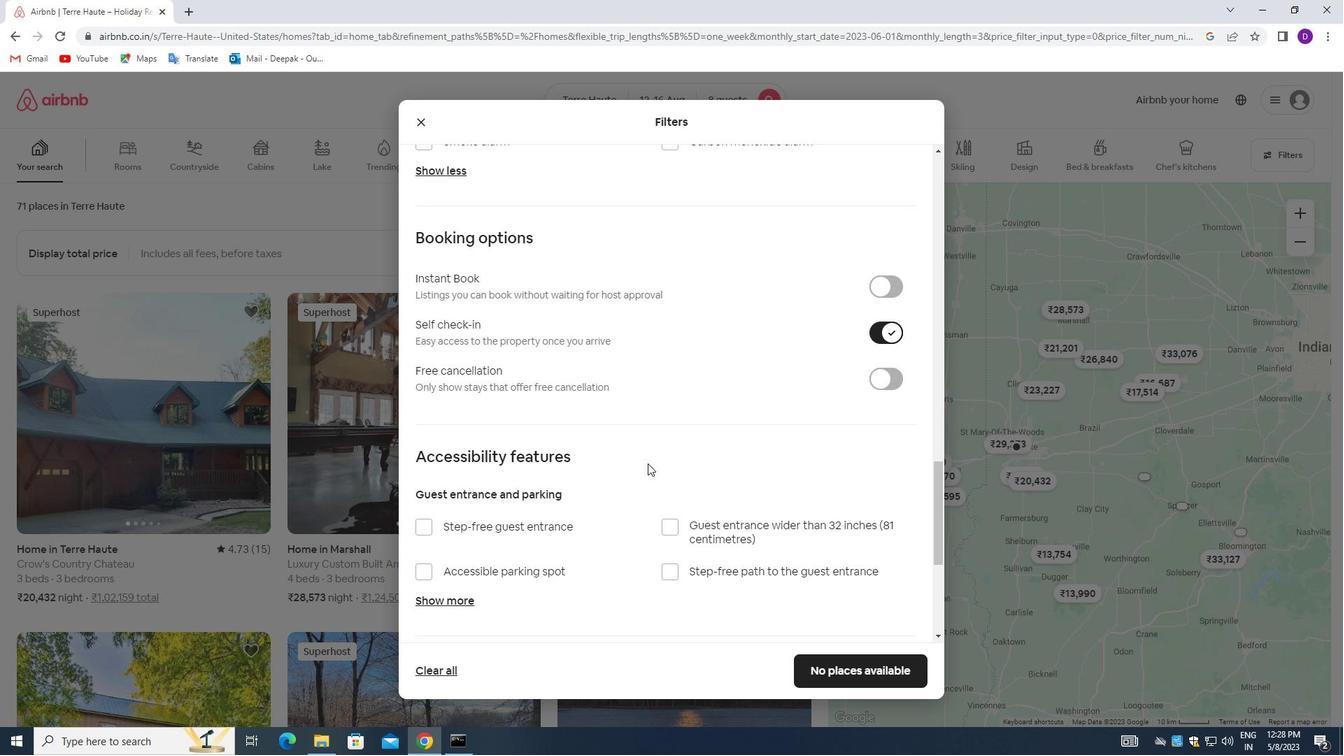 
Action: Mouse moved to (644, 474)
Screenshot: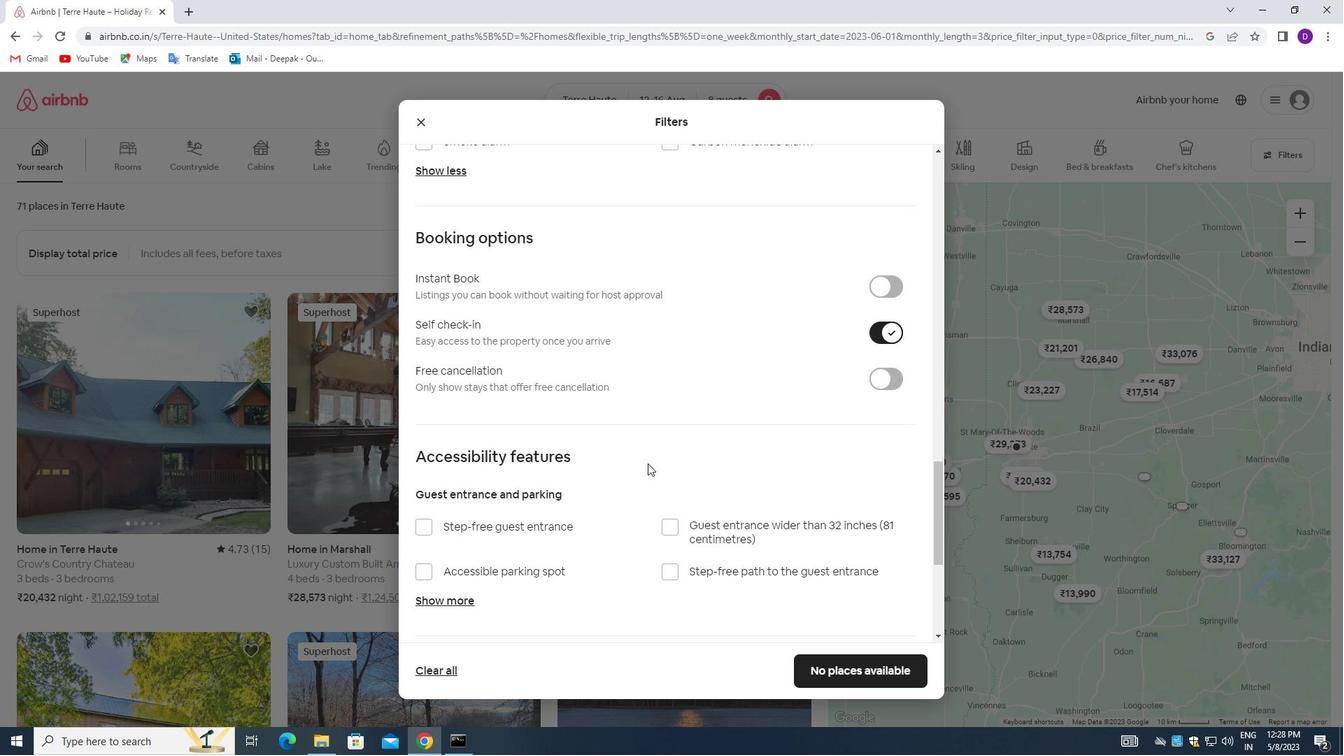 
Action: Mouse scrolled (644, 473) with delta (0, 0)
Screenshot: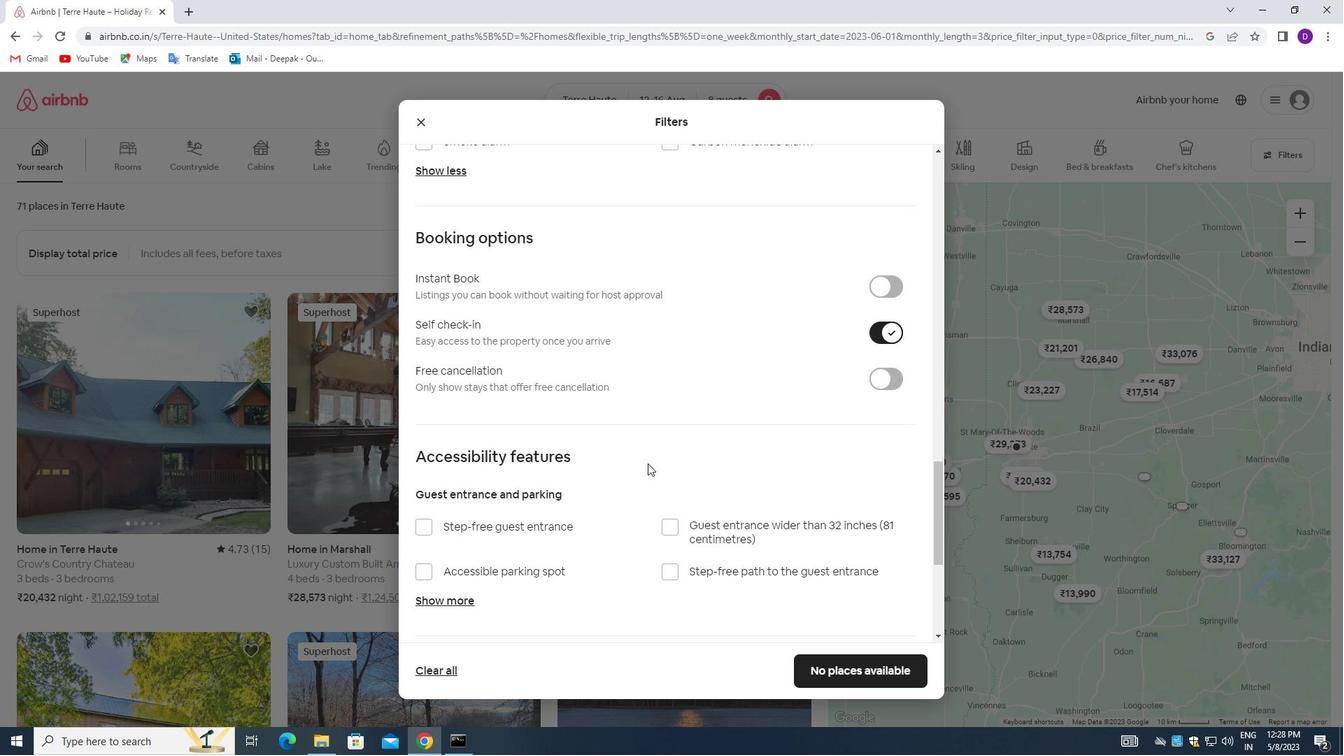 
Action: Mouse moved to (642, 477)
Screenshot: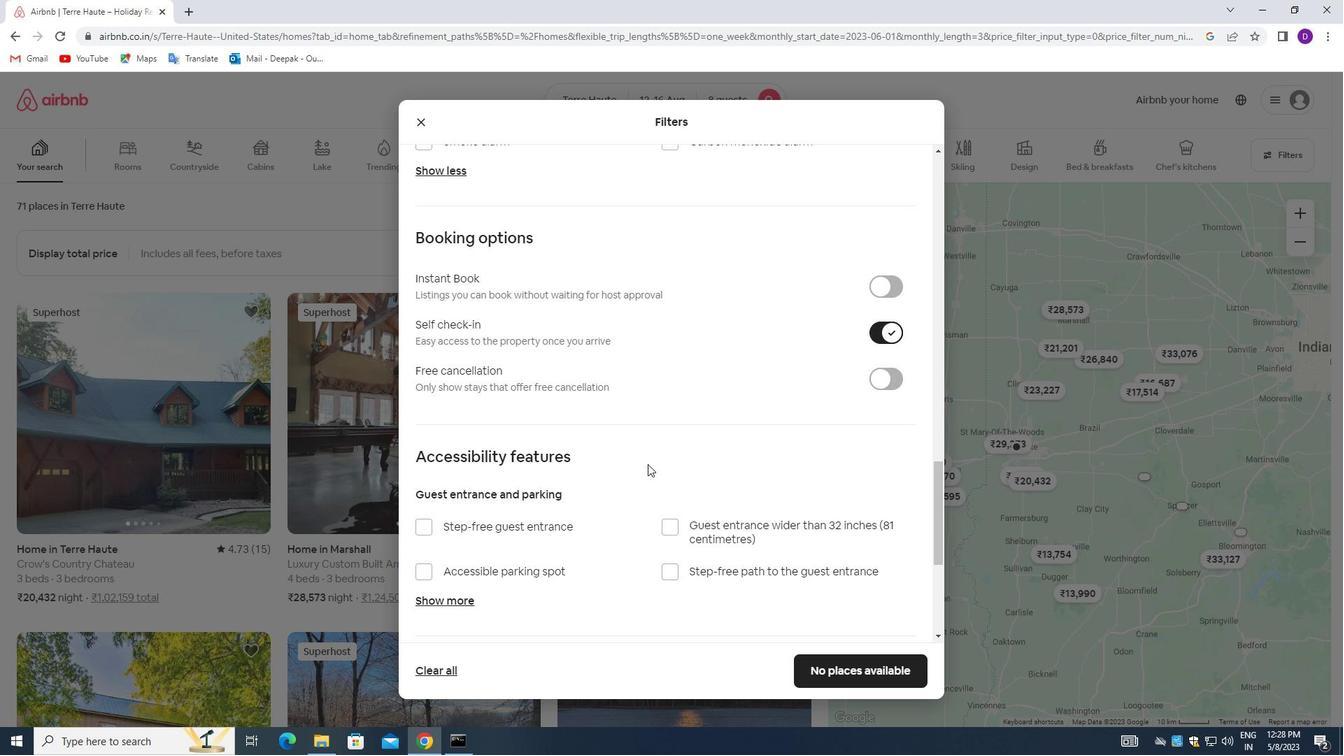 
Action: Mouse scrolled (642, 476) with delta (0, 0)
Screenshot: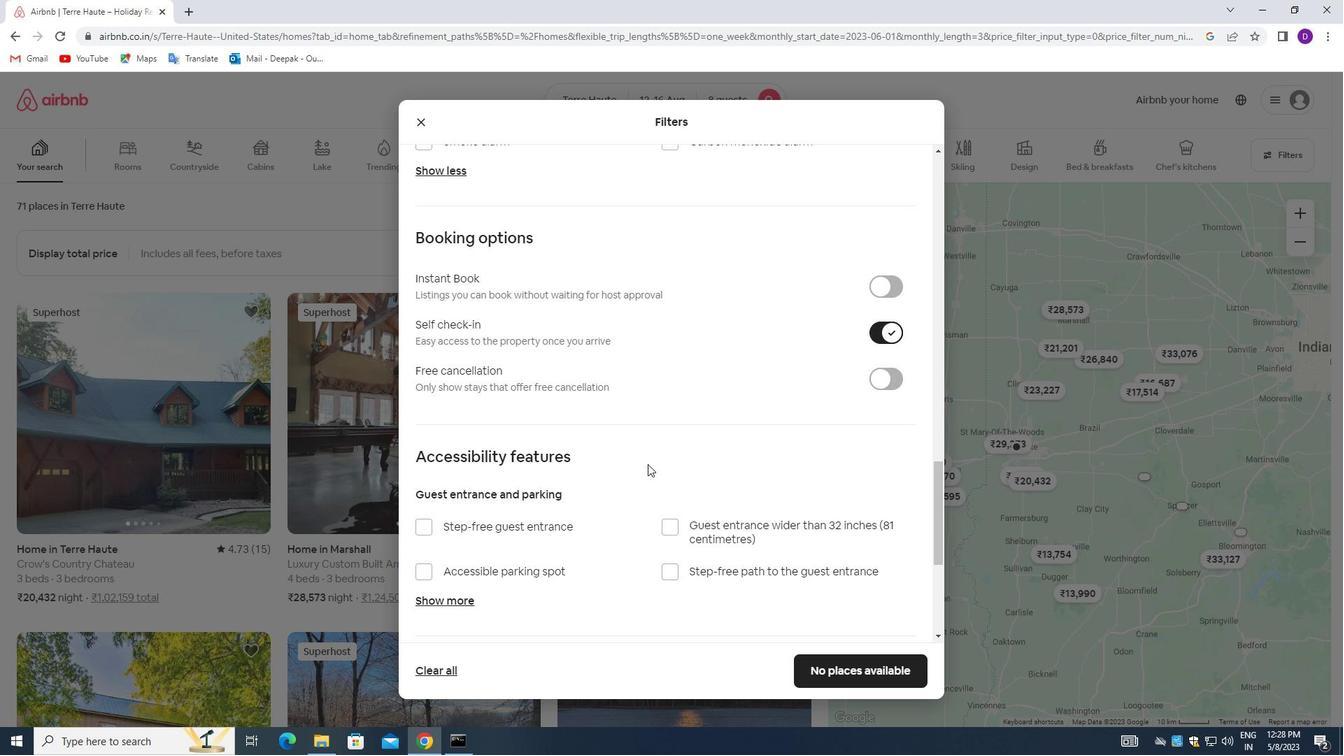 
Action: Mouse moved to (638, 482)
Screenshot: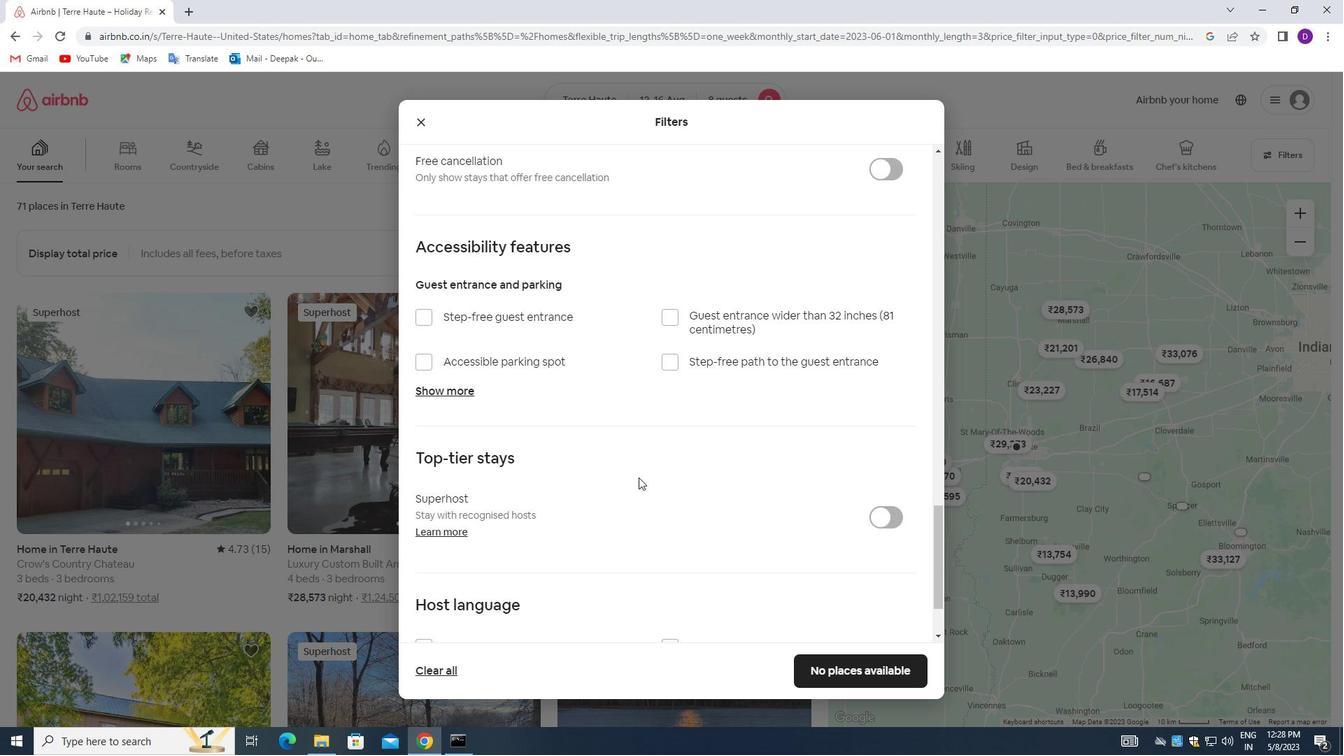 
Action: Mouse scrolled (638, 482) with delta (0, 0)
Screenshot: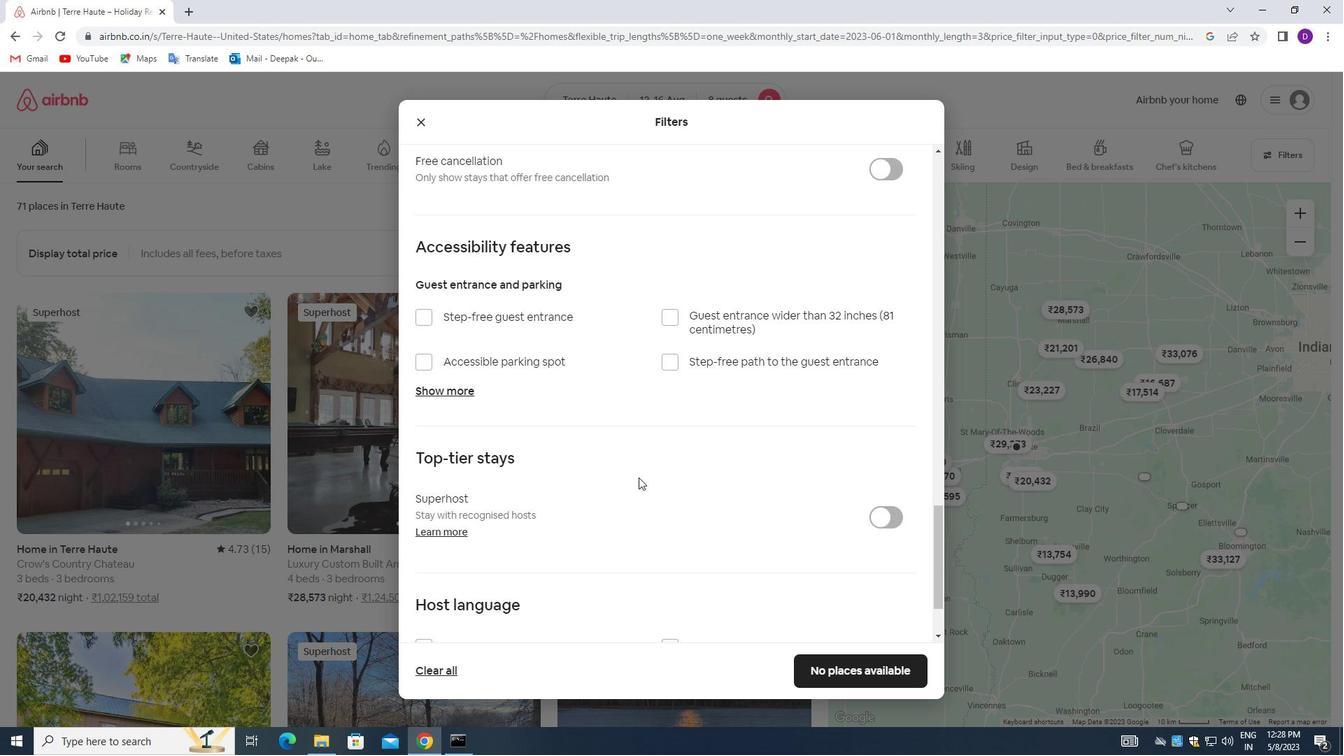 
Action: Mouse moved to (638, 487)
Screenshot: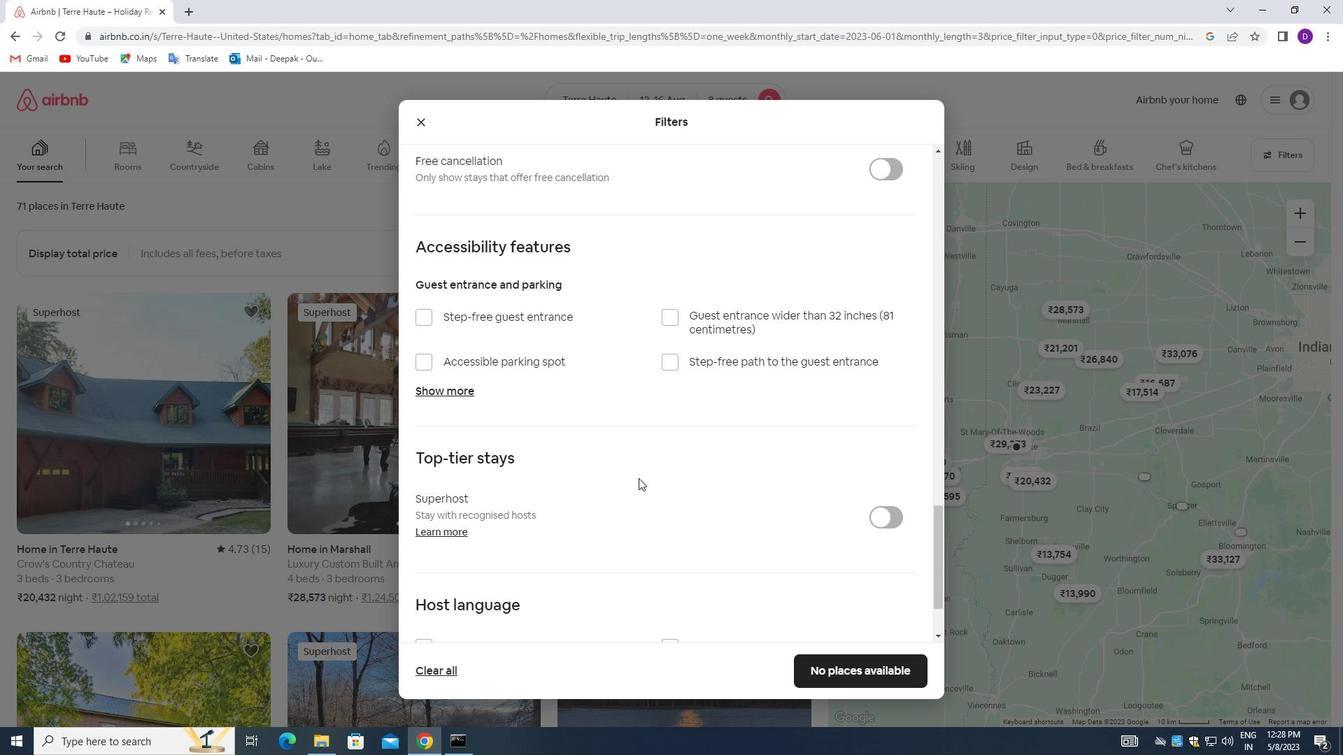 
Action: Mouse scrolled (638, 486) with delta (0, 0)
Screenshot: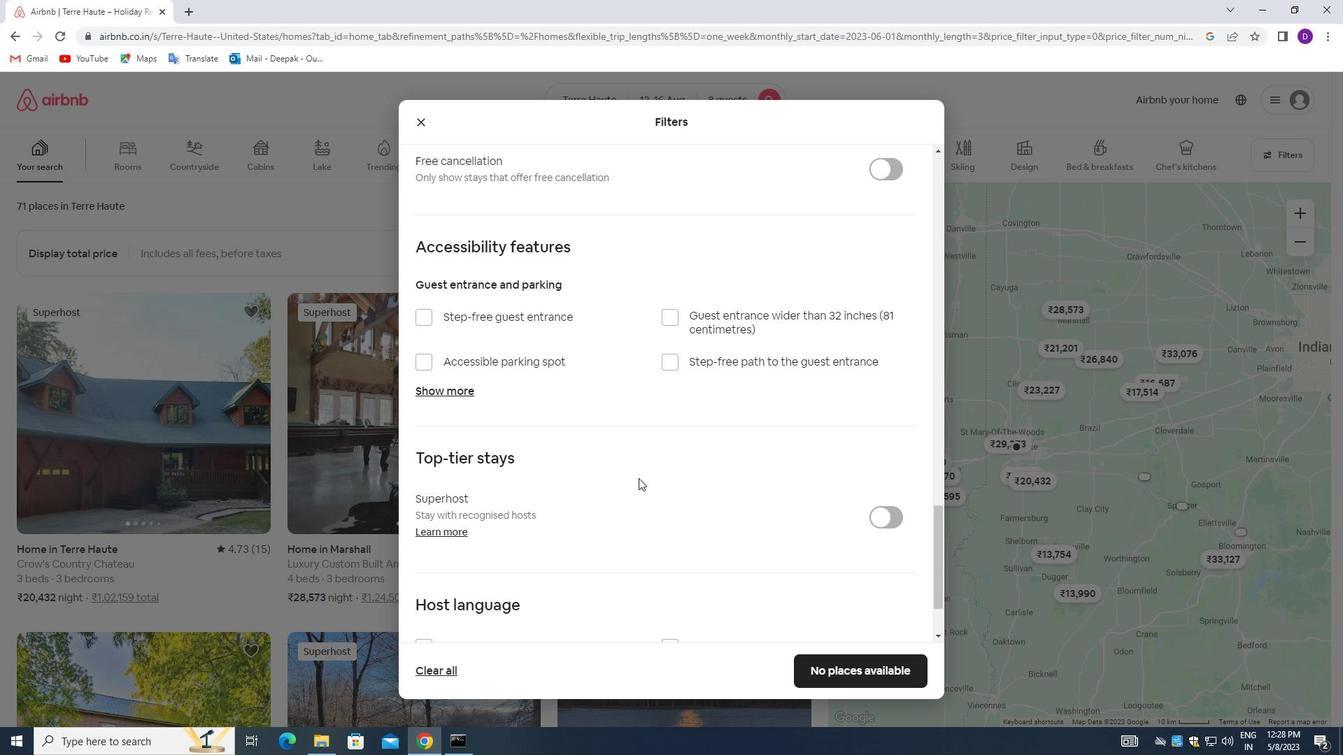 
Action: Mouse moved to (636, 490)
Screenshot: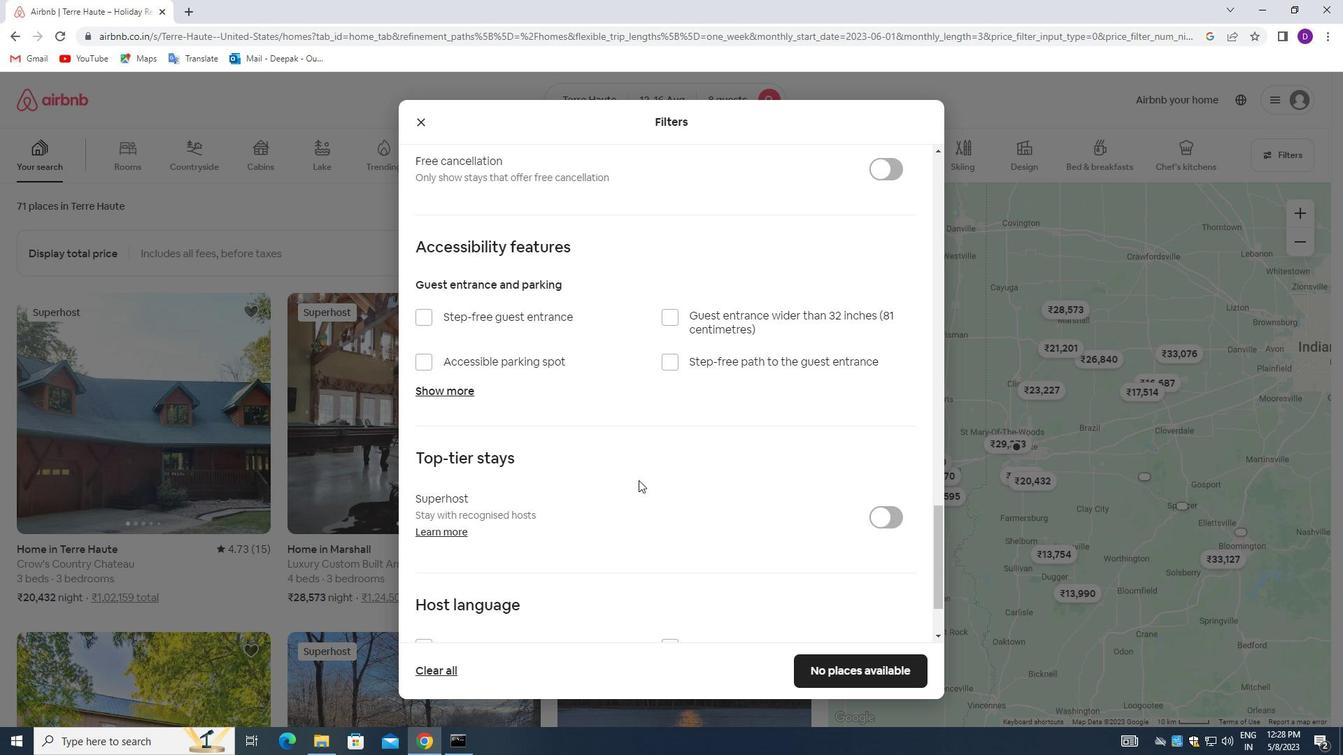 
Action: Mouse scrolled (636, 489) with delta (0, 0)
Screenshot: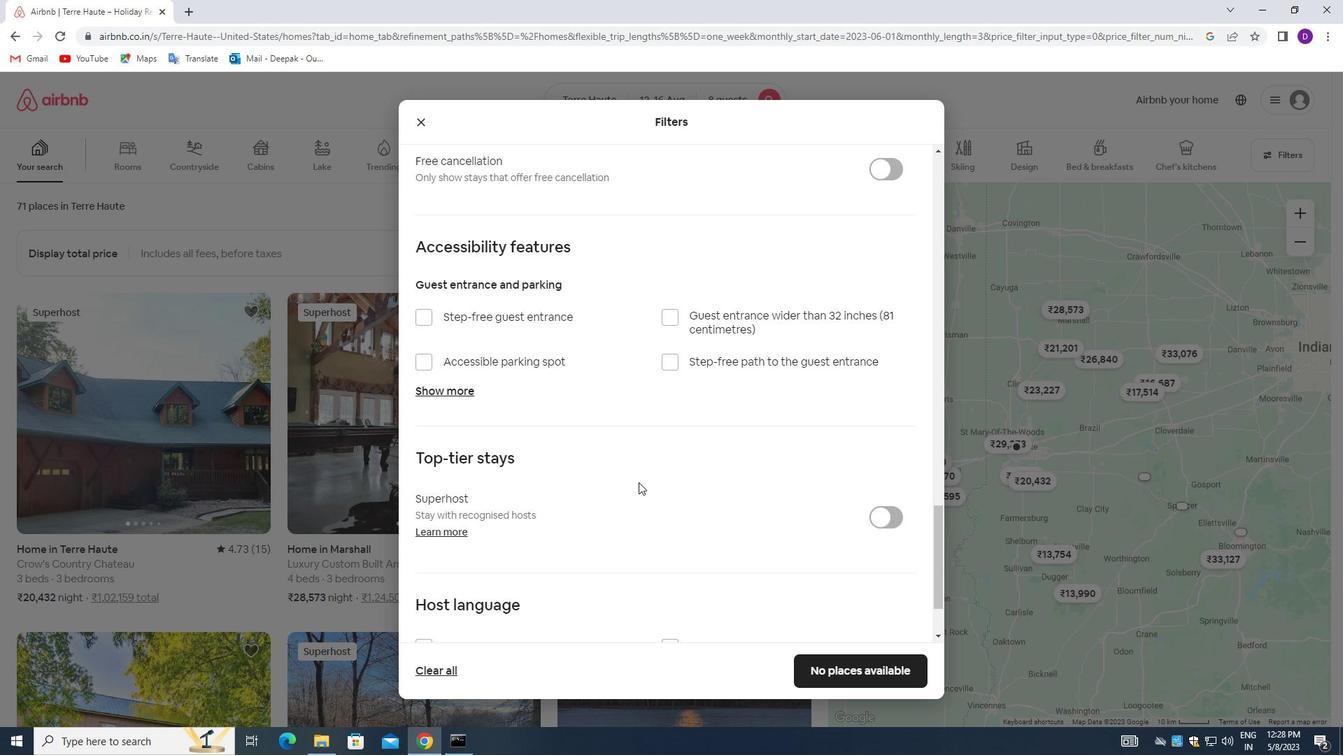 
Action: Mouse moved to (636, 490)
Screenshot: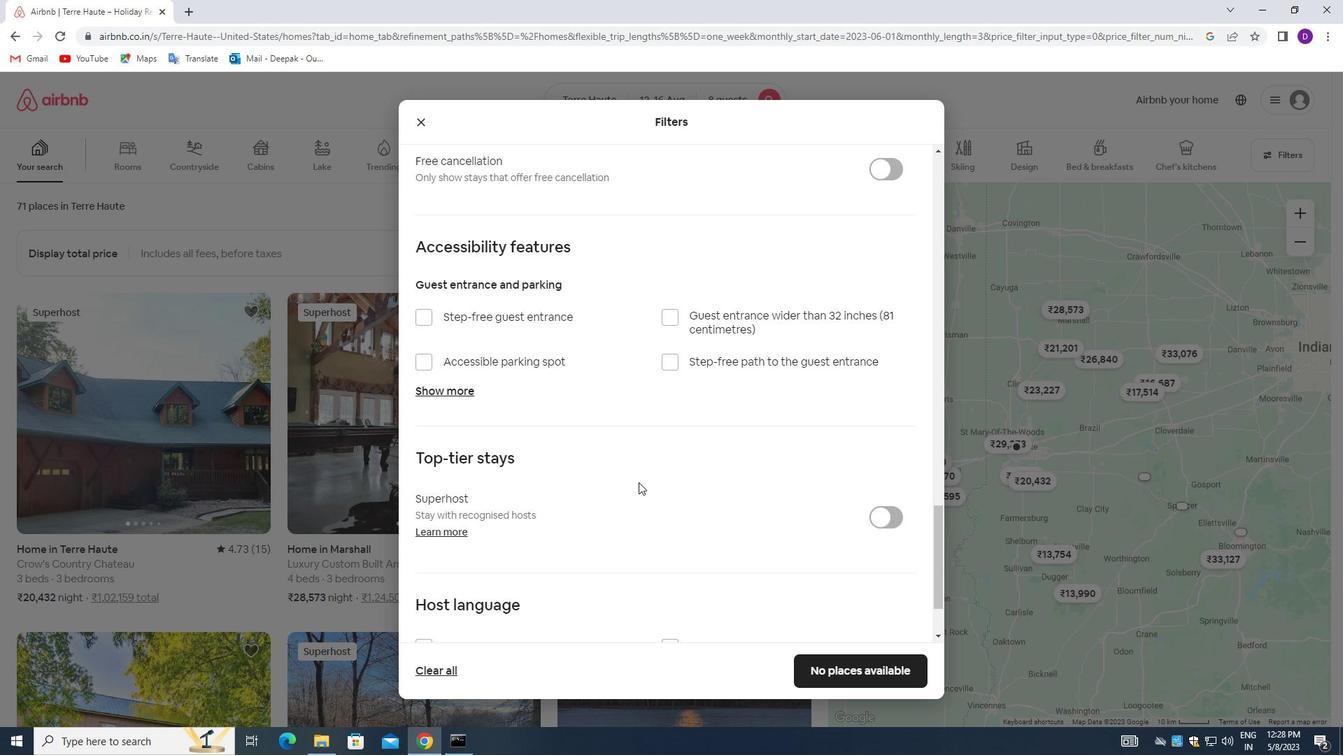 
Action: Mouse scrolled (636, 489) with delta (0, 0)
Screenshot: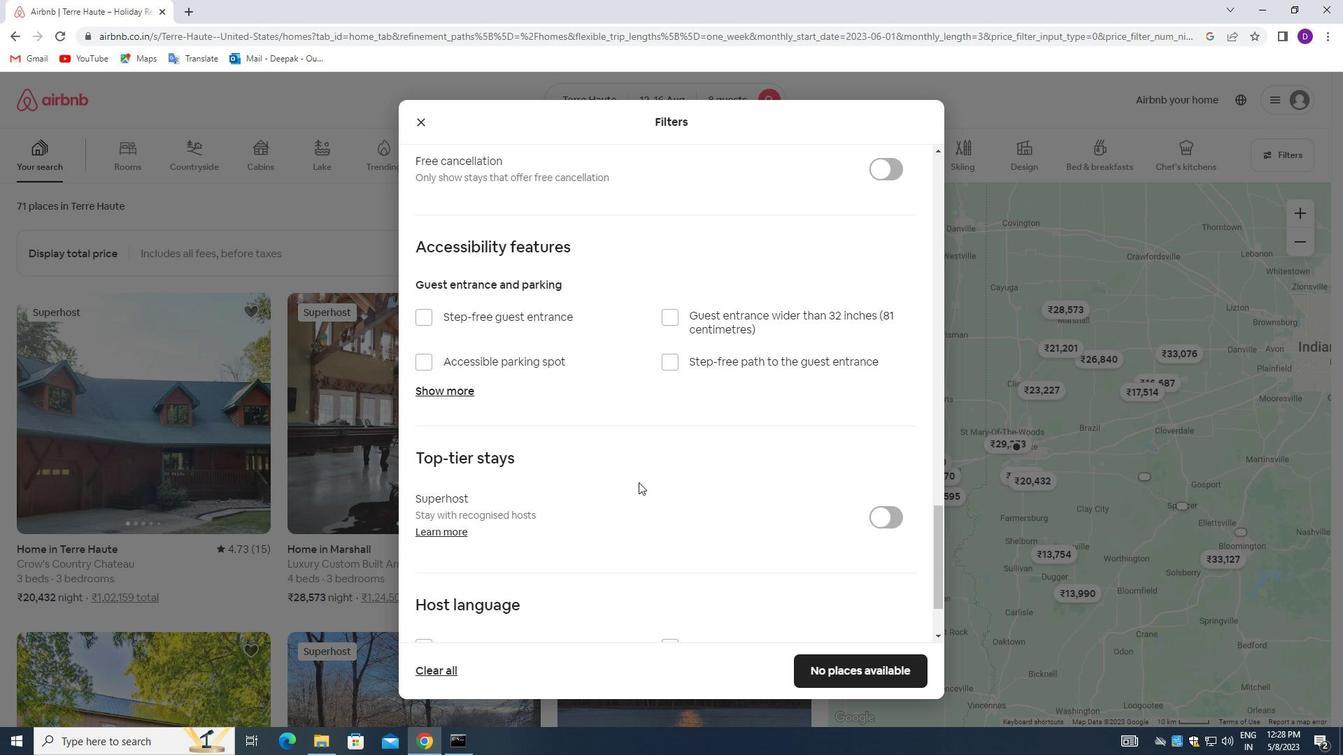 
Action: Mouse moved to (605, 515)
Screenshot: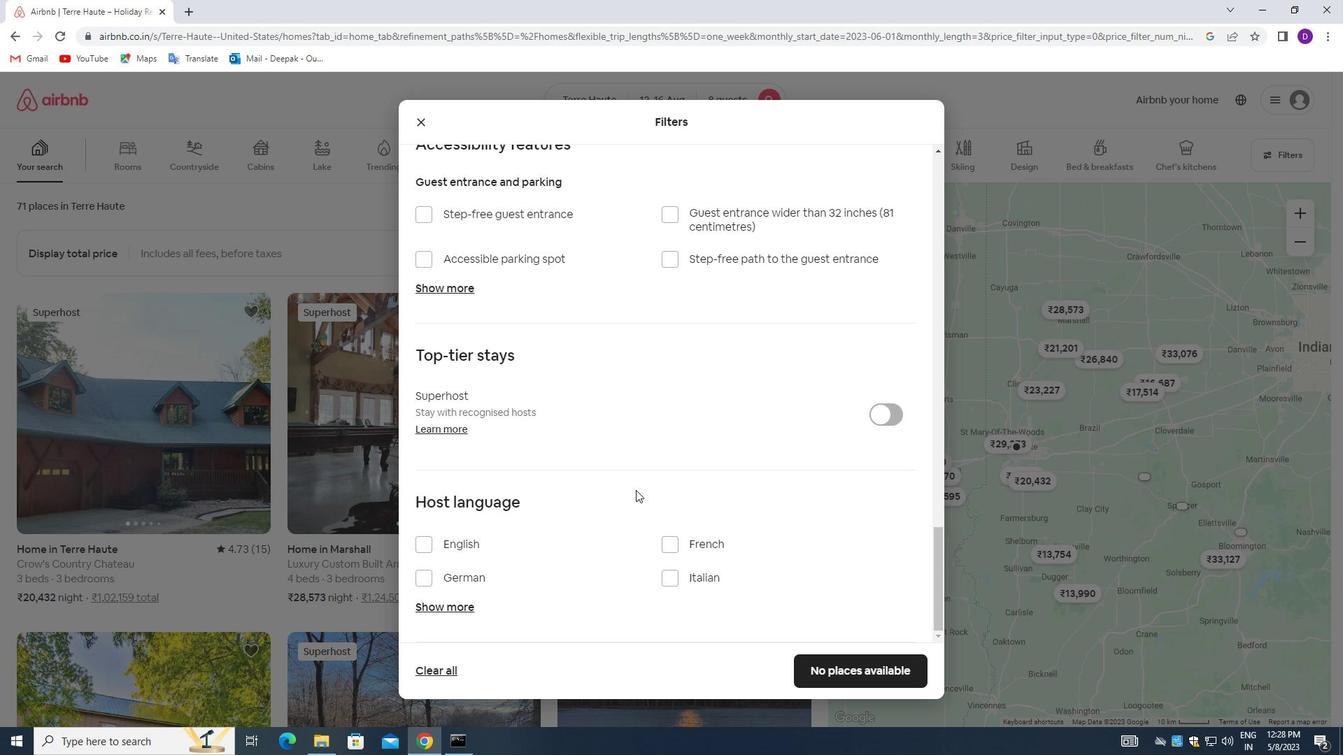 
Action: Mouse scrolled (605, 515) with delta (0, 0)
Screenshot: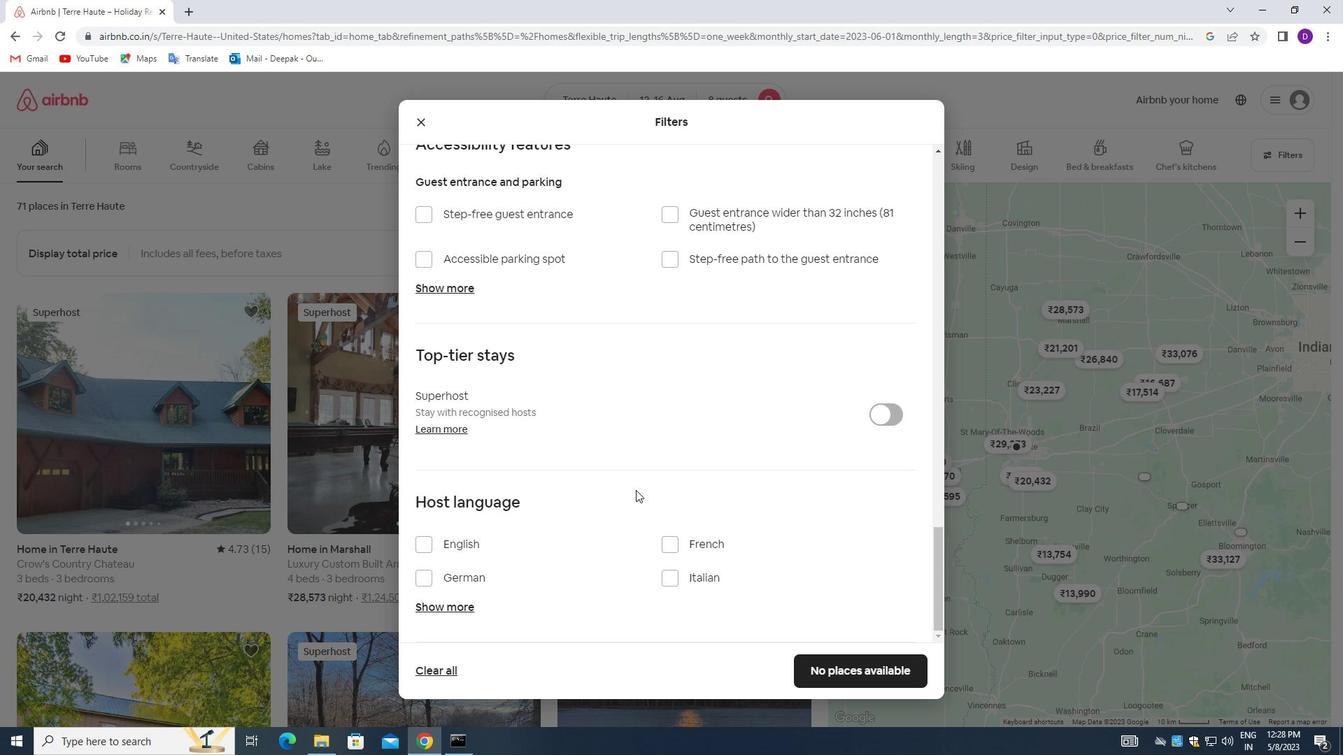 
Action: Mouse moved to (580, 527)
Screenshot: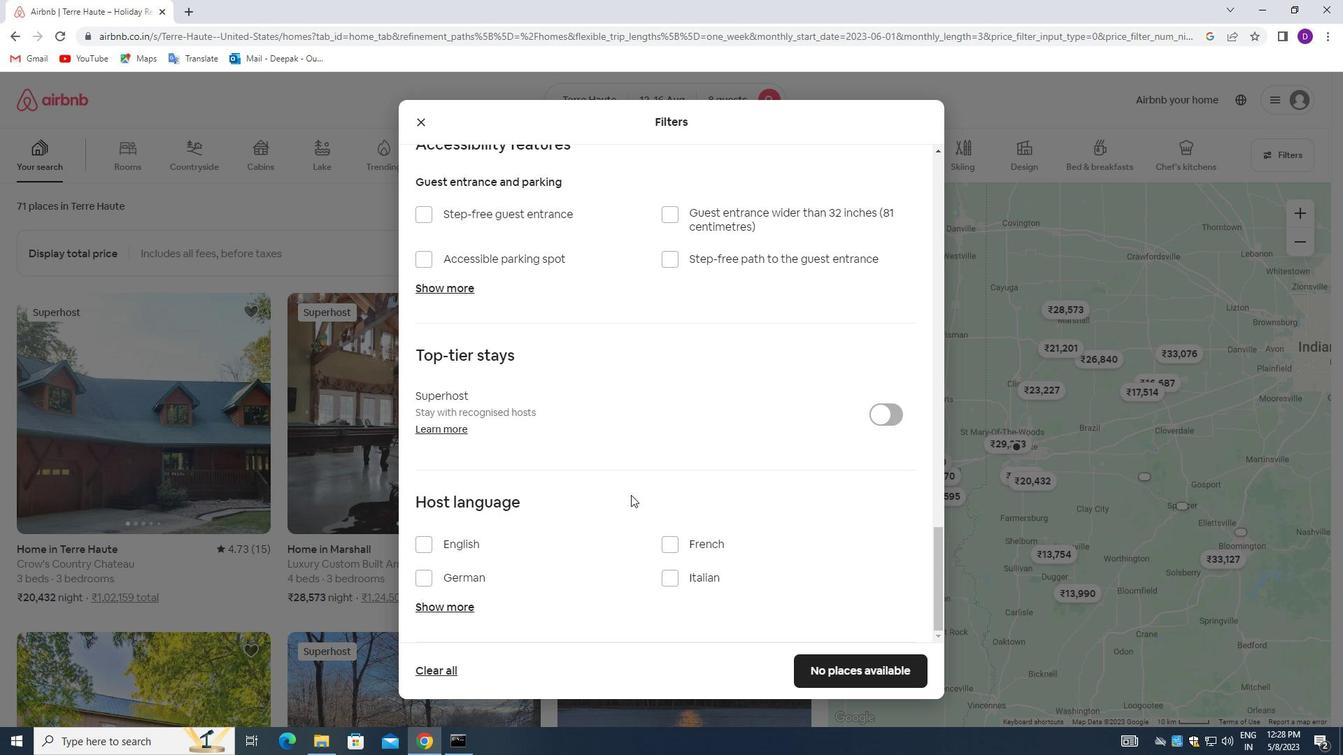 
Action: Mouse scrolled (580, 526) with delta (0, 0)
Screenshot: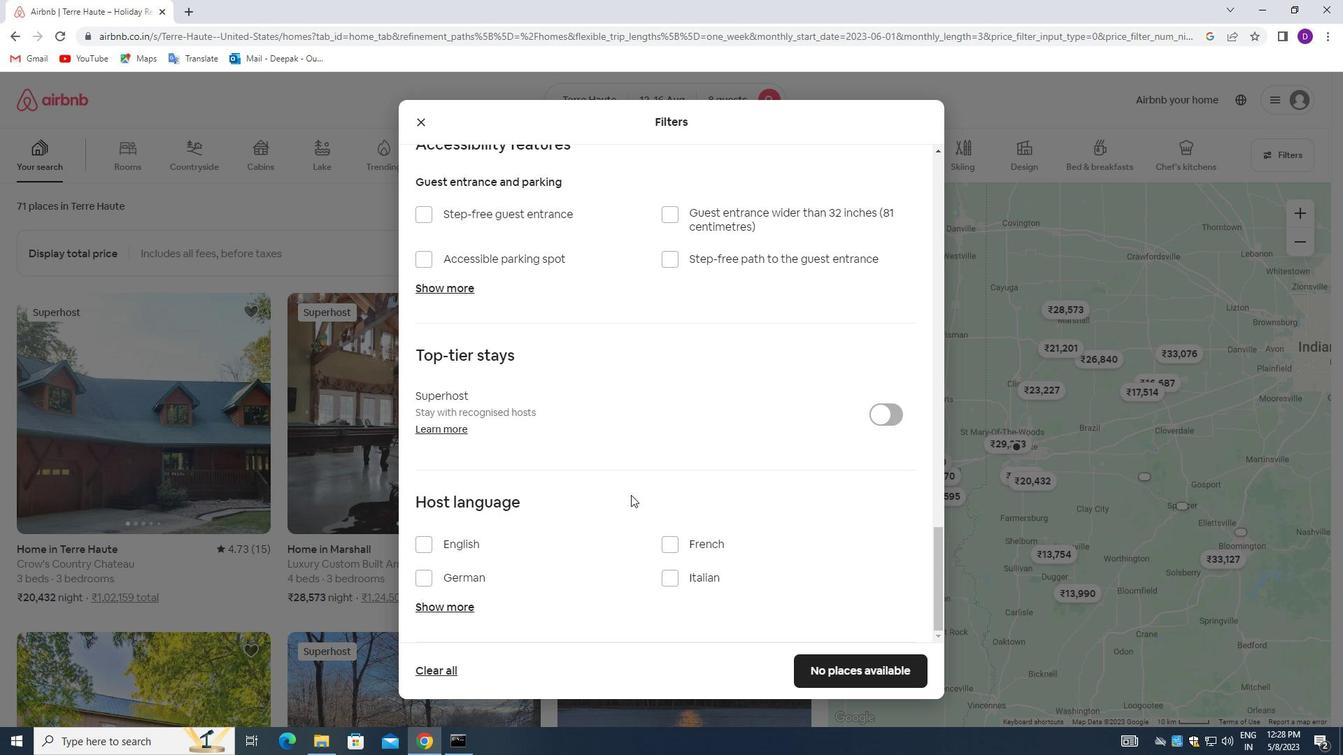 
Action: Mouse moved to (419, 543)
Screenshot: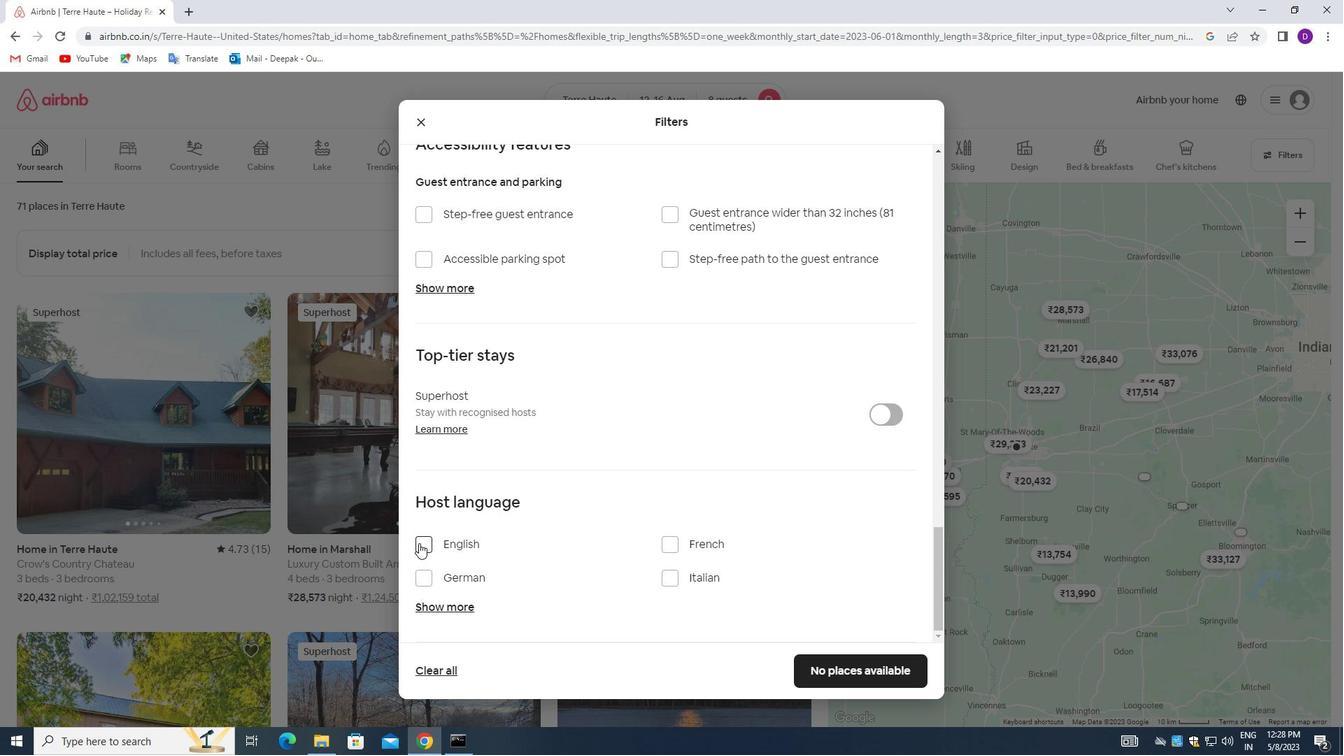 
Action: Mouse pressed left at (419, 543)
Screenshot: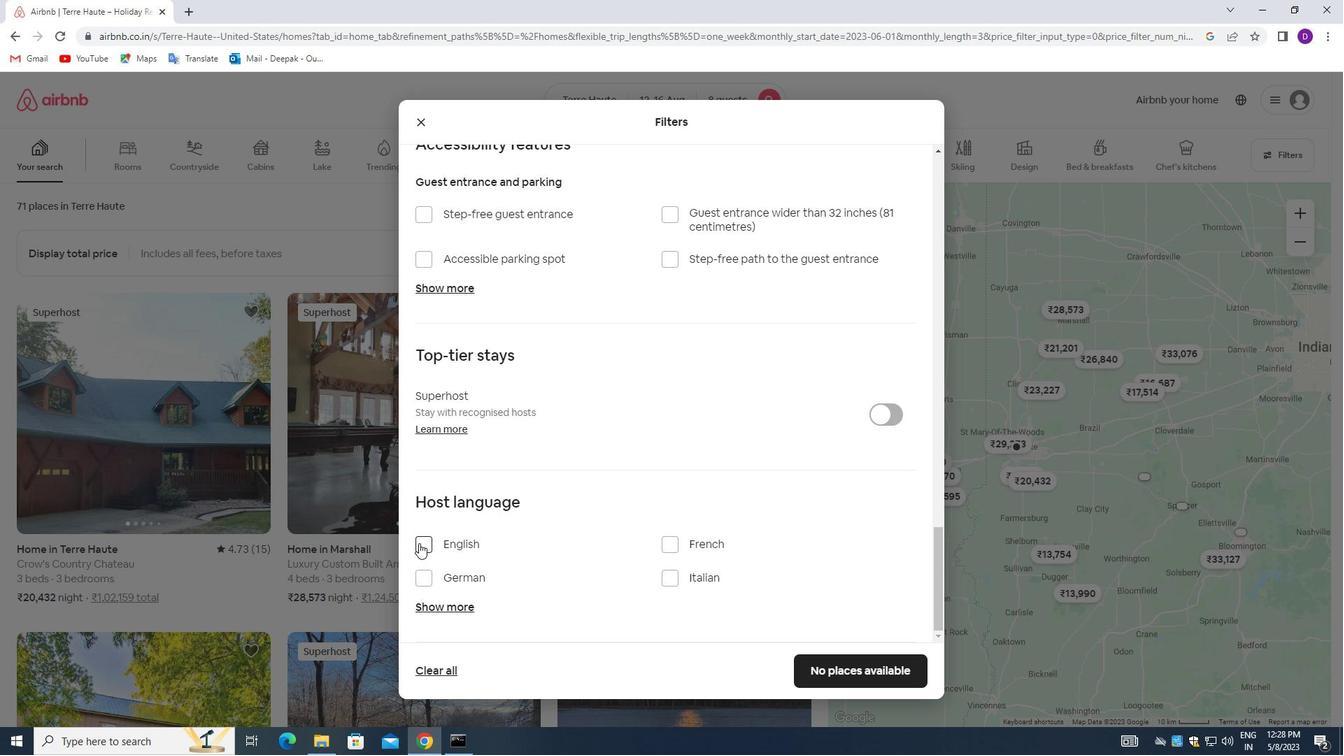 
Action: Mouse moved to (802, 664)
Screenshot: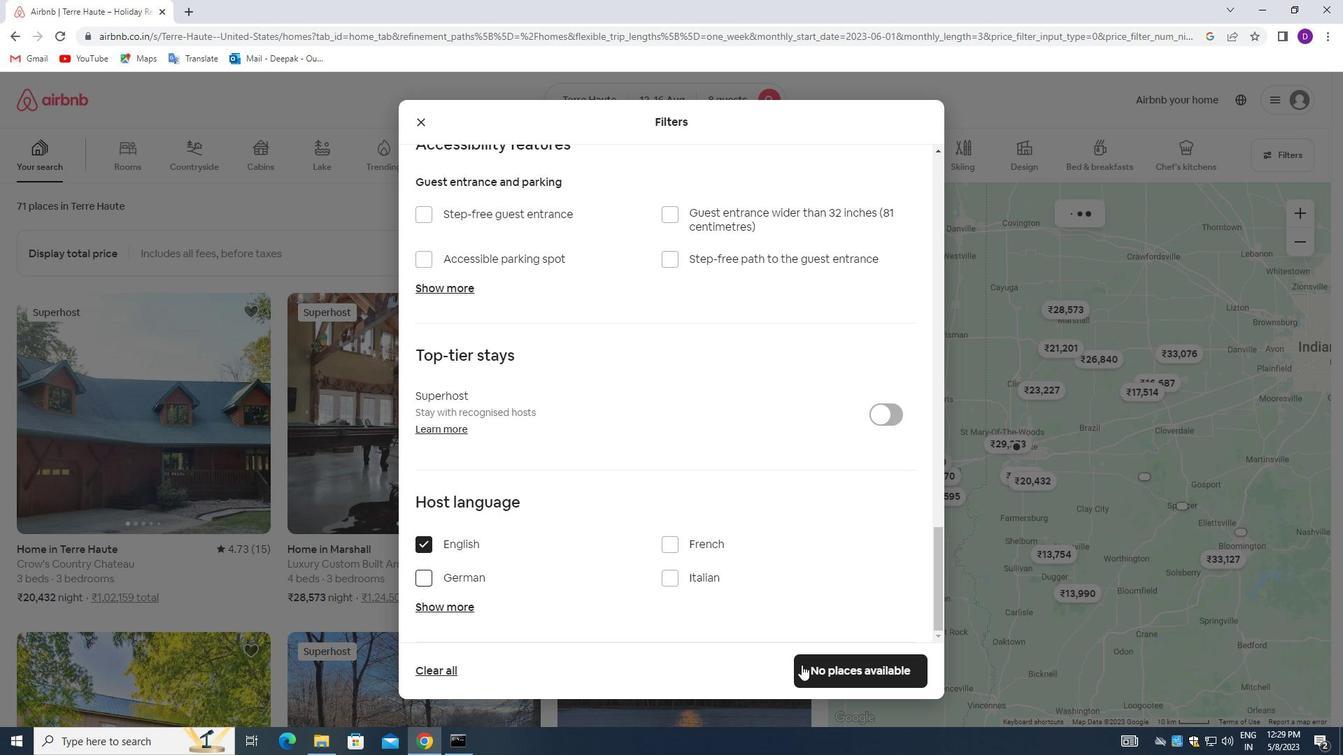 
Action: Mouse pressed left at (802, 664)
Screenshot: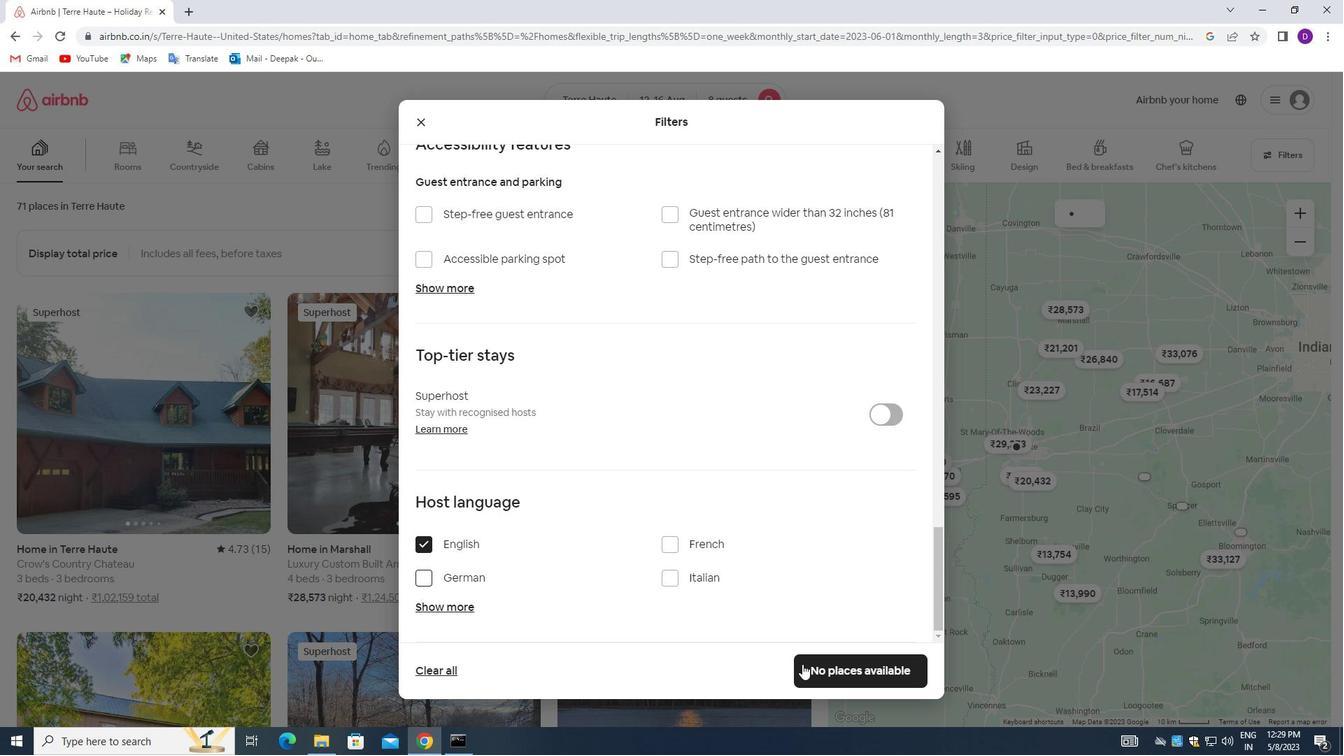 
Action: Mouse moved to (793, 580)
Screenshot: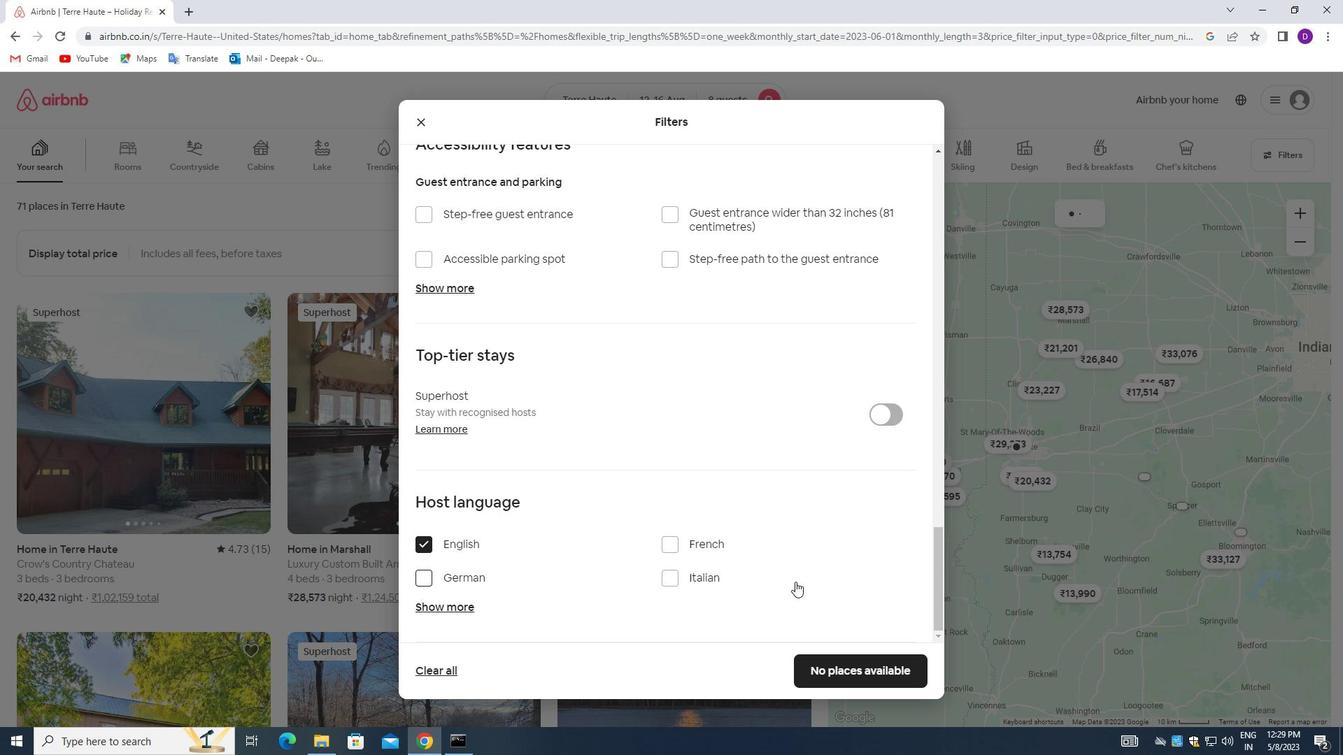 
